 Task: Search one way flight ticket for 5 adults, 2 children, 1 infant in seat and 2 infants on lap in economy from San Diego: San Diego International Airport (lindbergh Field) to Evansville: Evansville Regional Airport on 5-3-2023. Number of bags: 2 carry on bags. Price is upto 106000. Outbound departure time preference is 19:00.
Action: Mouse moved to (421, 347)
Screenshot: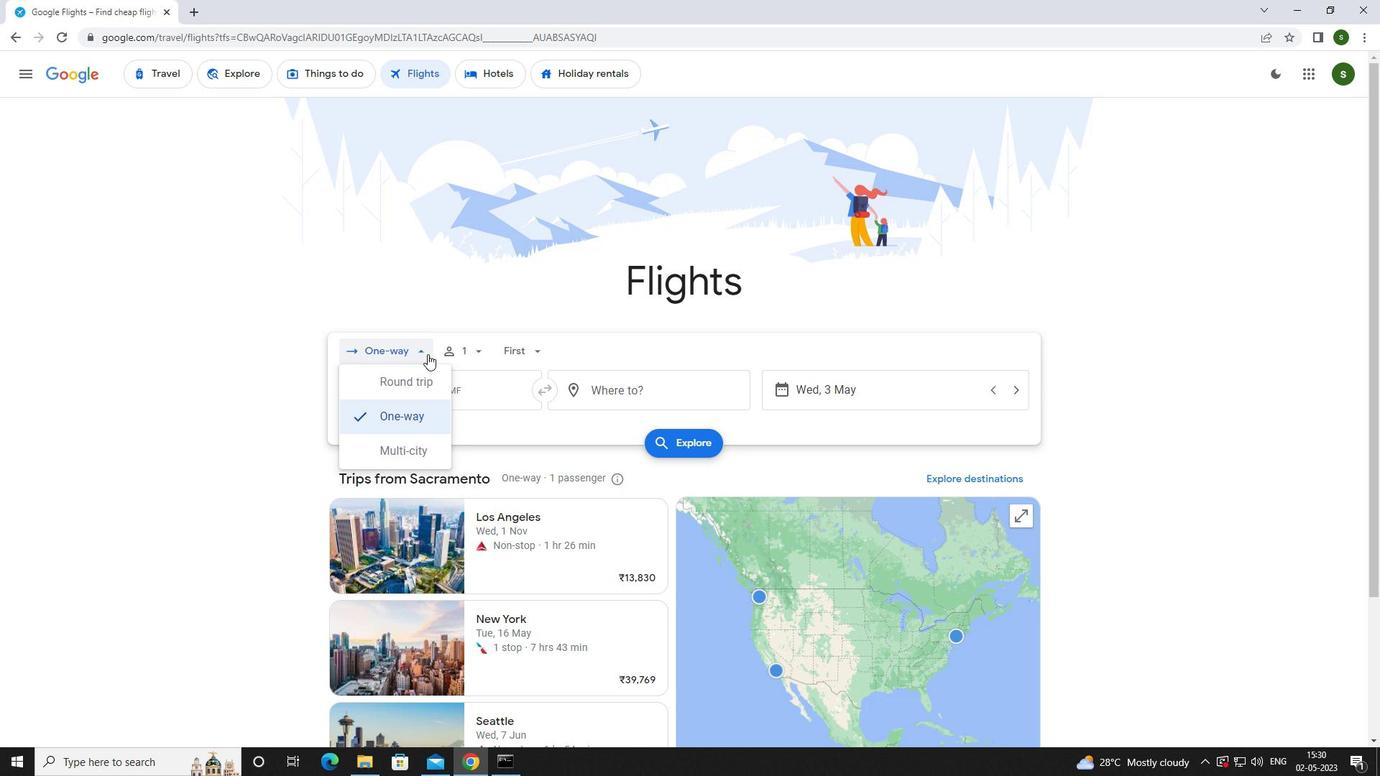 
Action: Mouse pressed left at (421, 347)
Screenshot: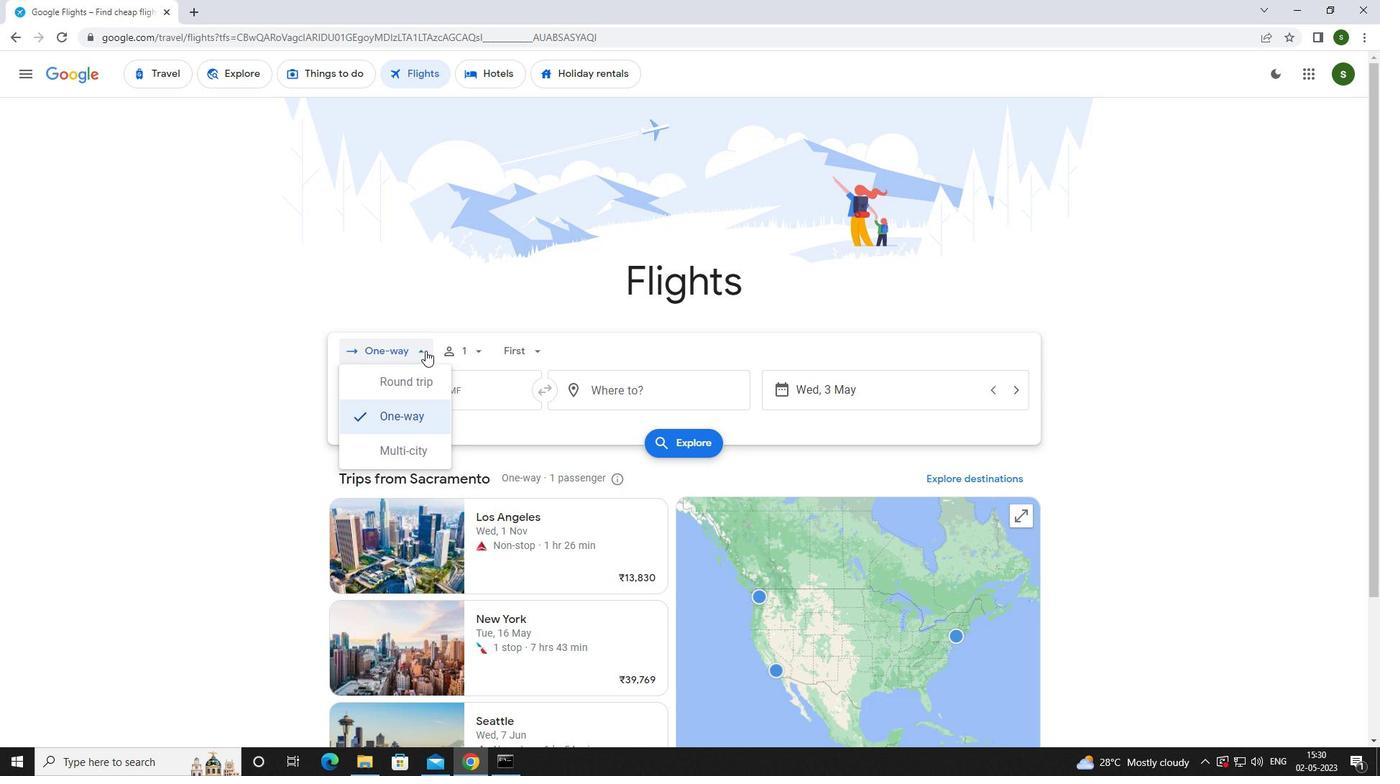 
Action: Mouse moved to (417, 348)
Screenshot: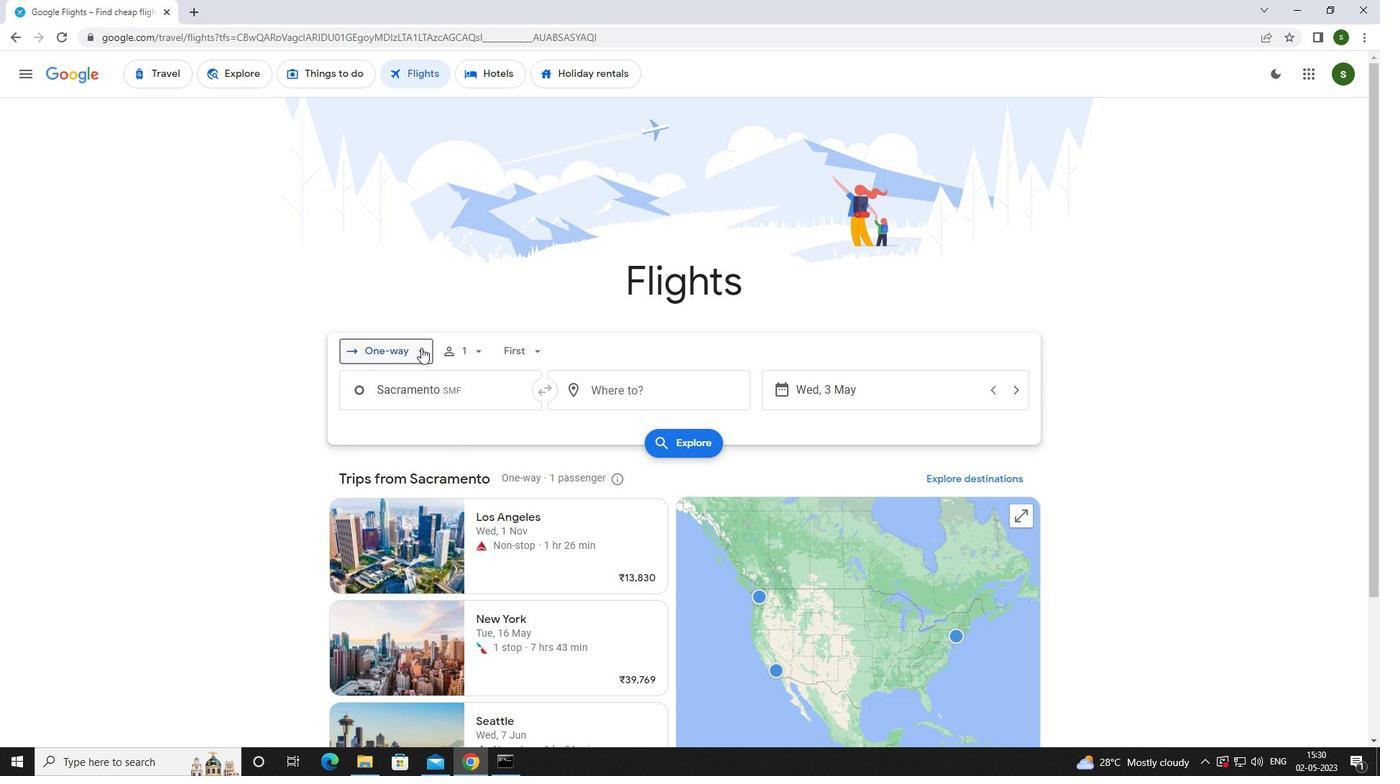 
Action: Mouse pressed left at (417, 348)
Screenshot: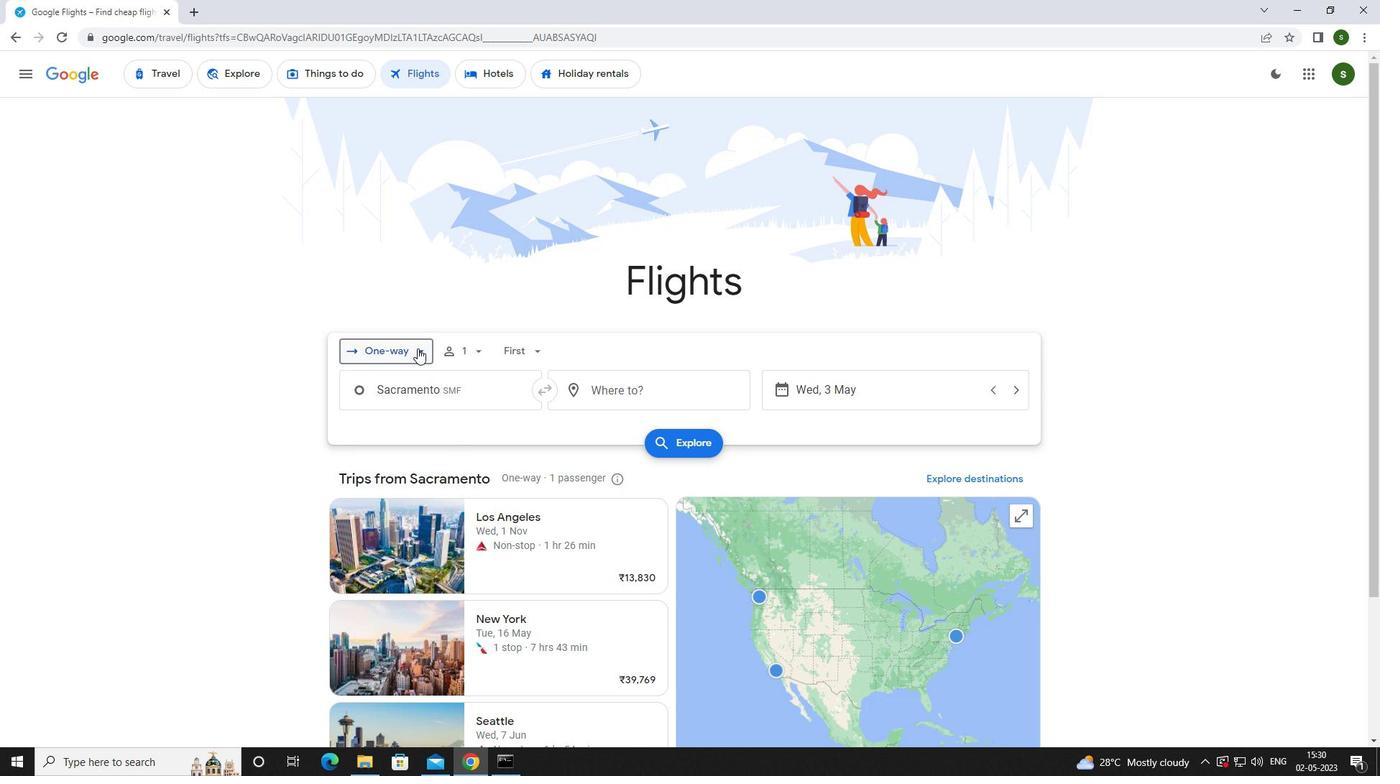
Action: Mouse moved to (409, 413)
Screenshot: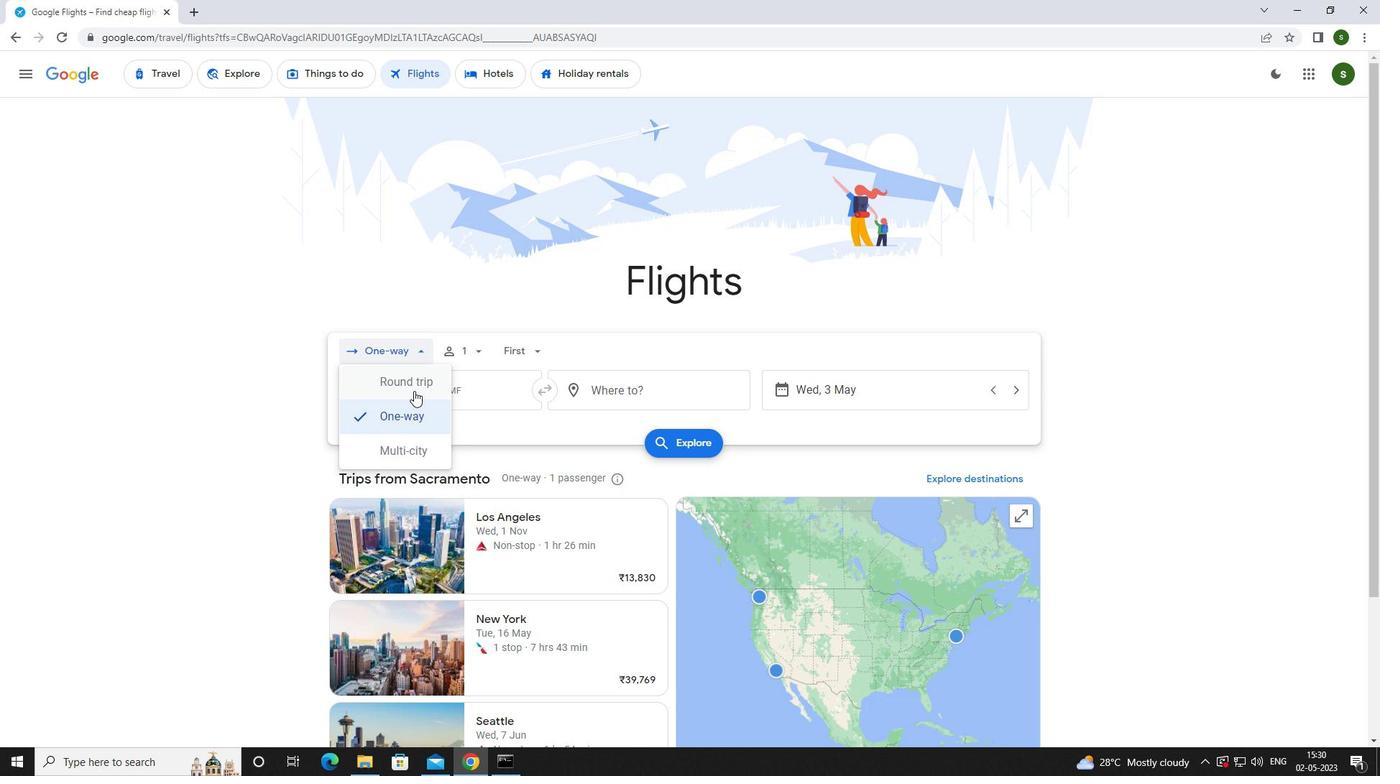 
Action: Mouse pressed left at (409, 413)
Screenshot: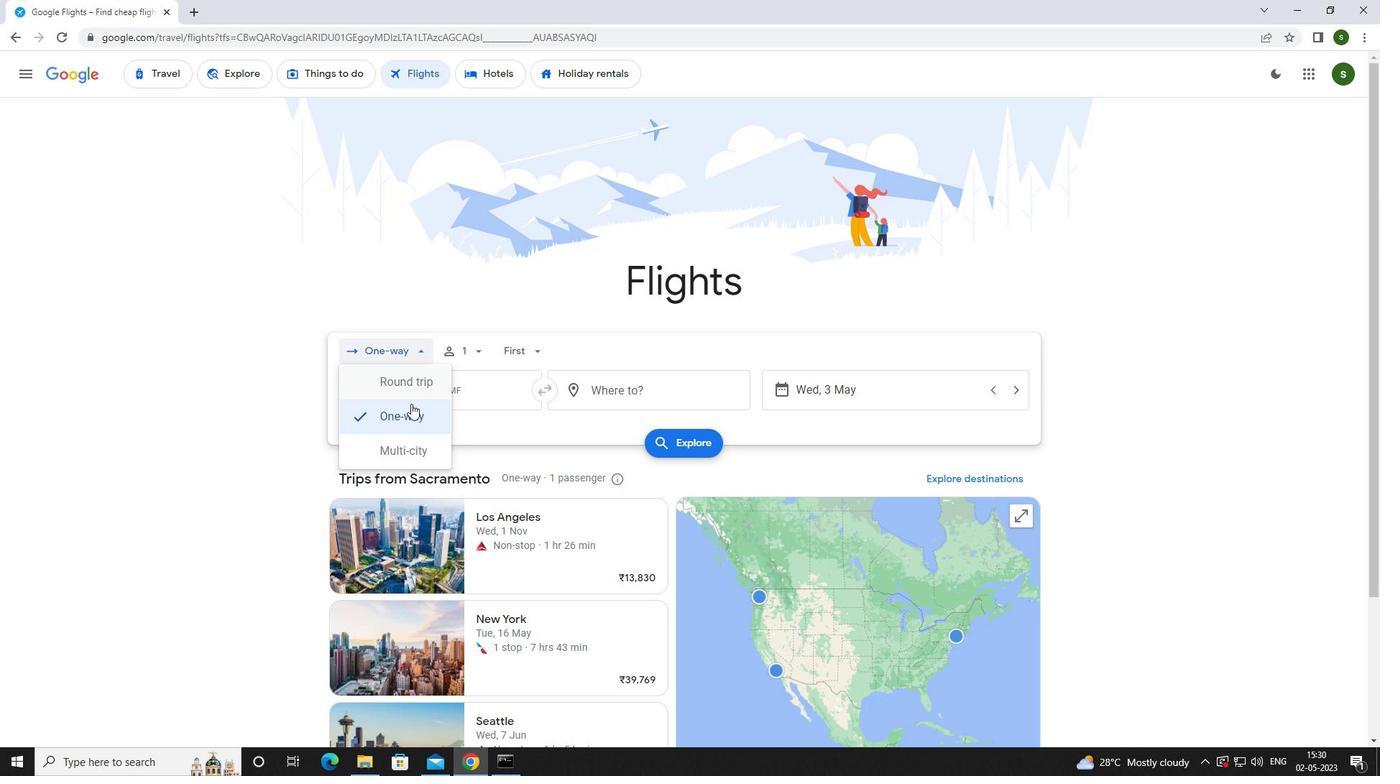 
Action: Mouse moved to (470, 349)
Screenshot: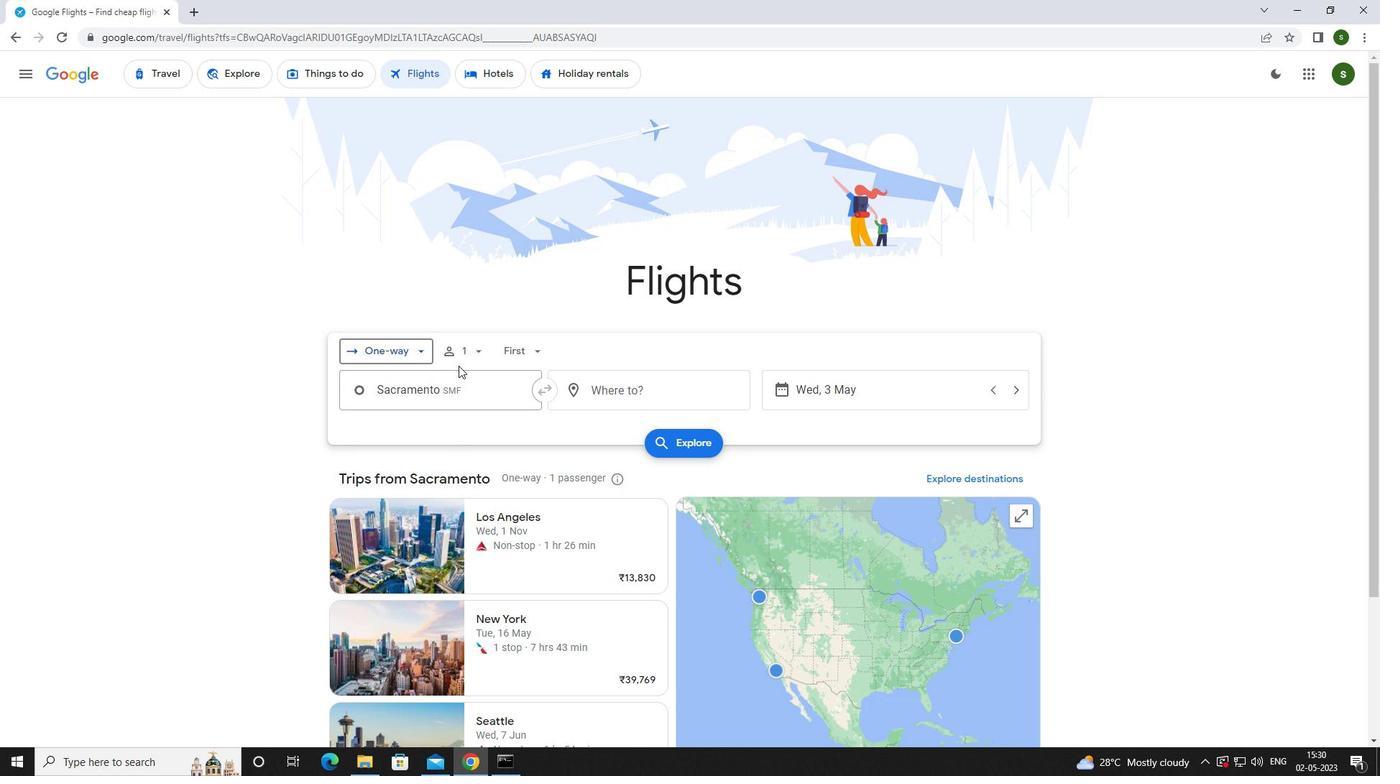 
Action: Mouse pressed left at (470, 349)
Screenshot: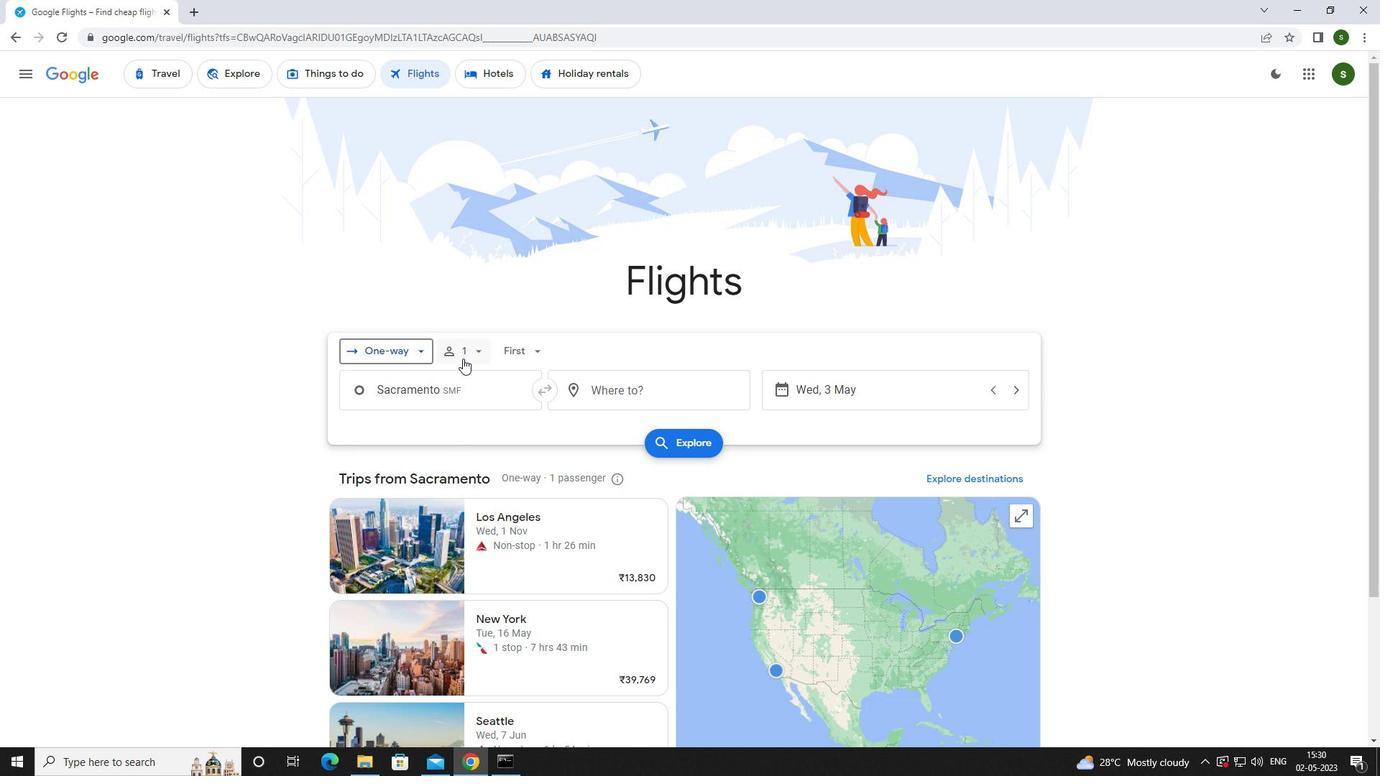 
Action: Mouse moved to (587, 388)
Screenshot: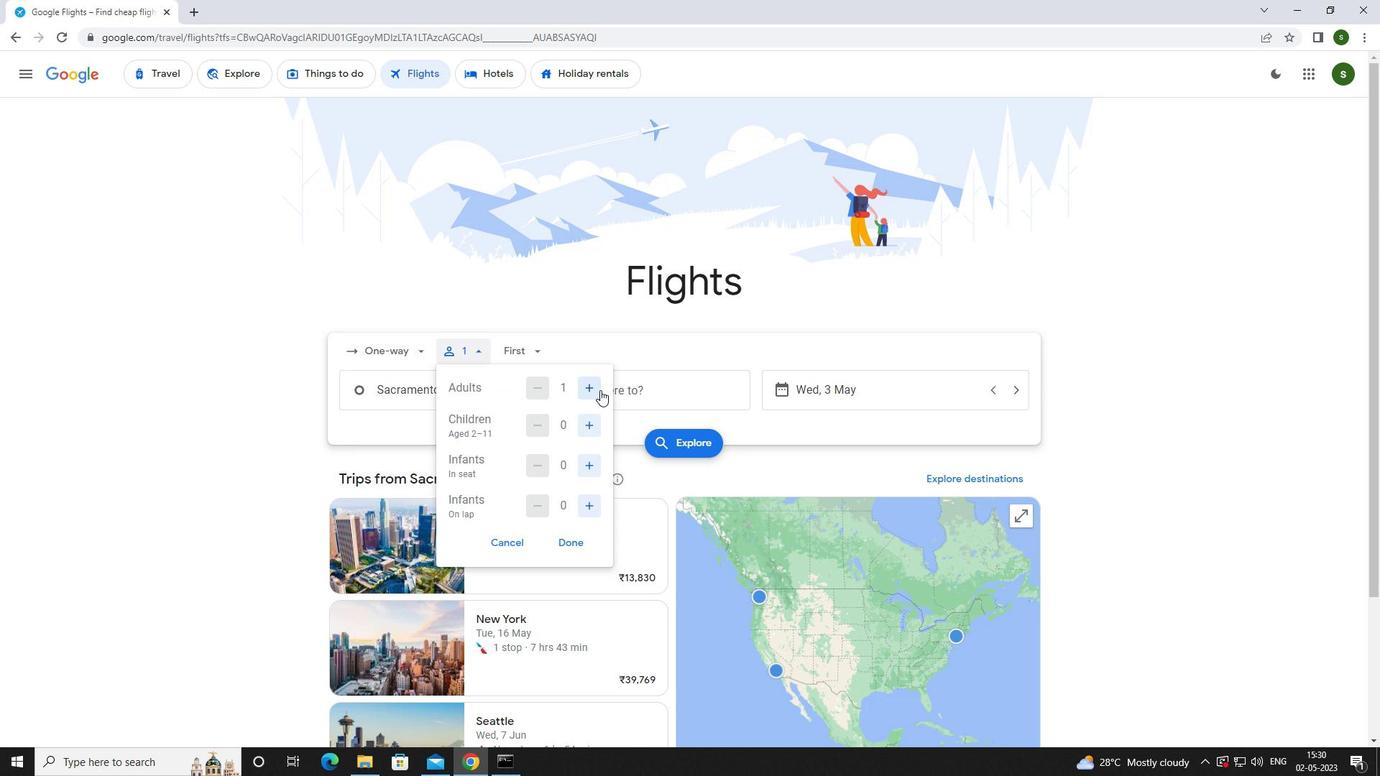 
Action: Mouse pressed left at (587, 388)
Screenshot: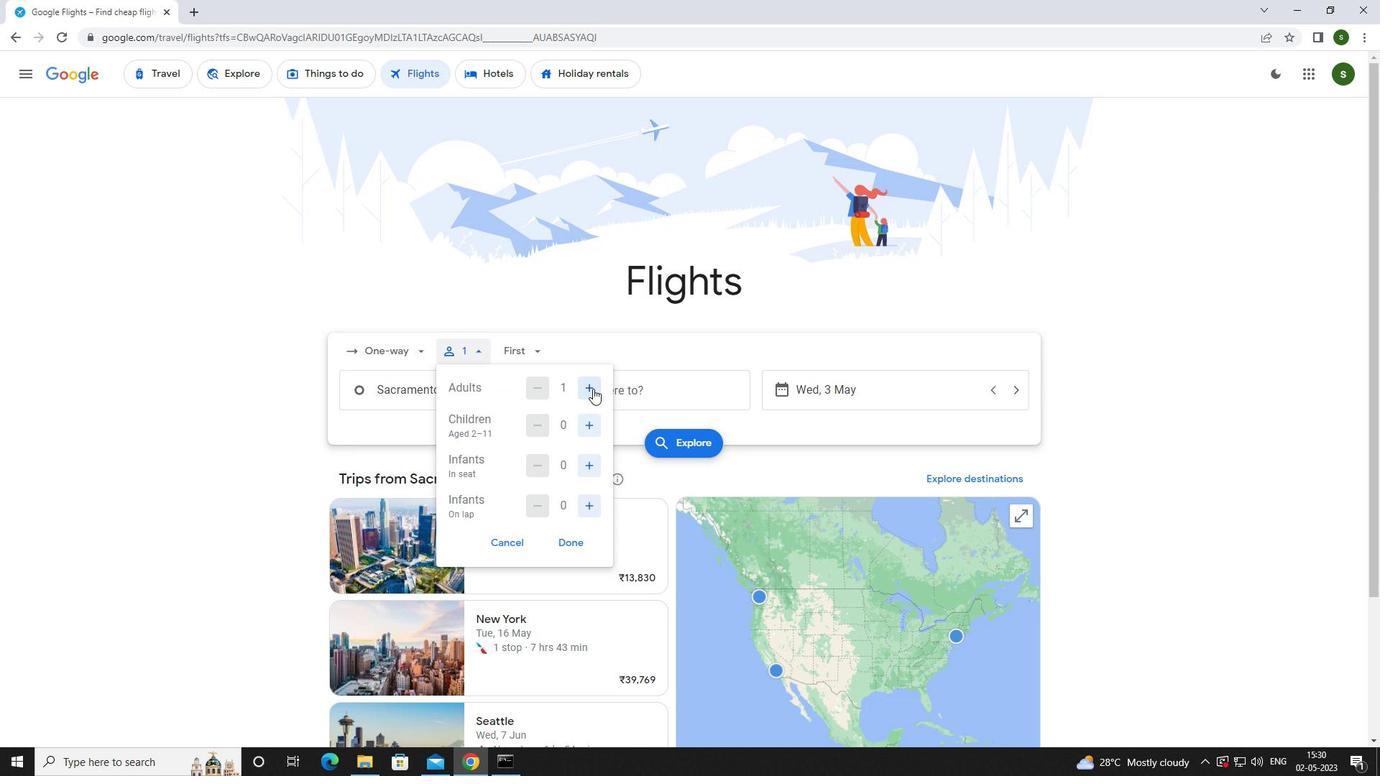 
Action: Mouse pressed left at (587, 388)
Screenshot: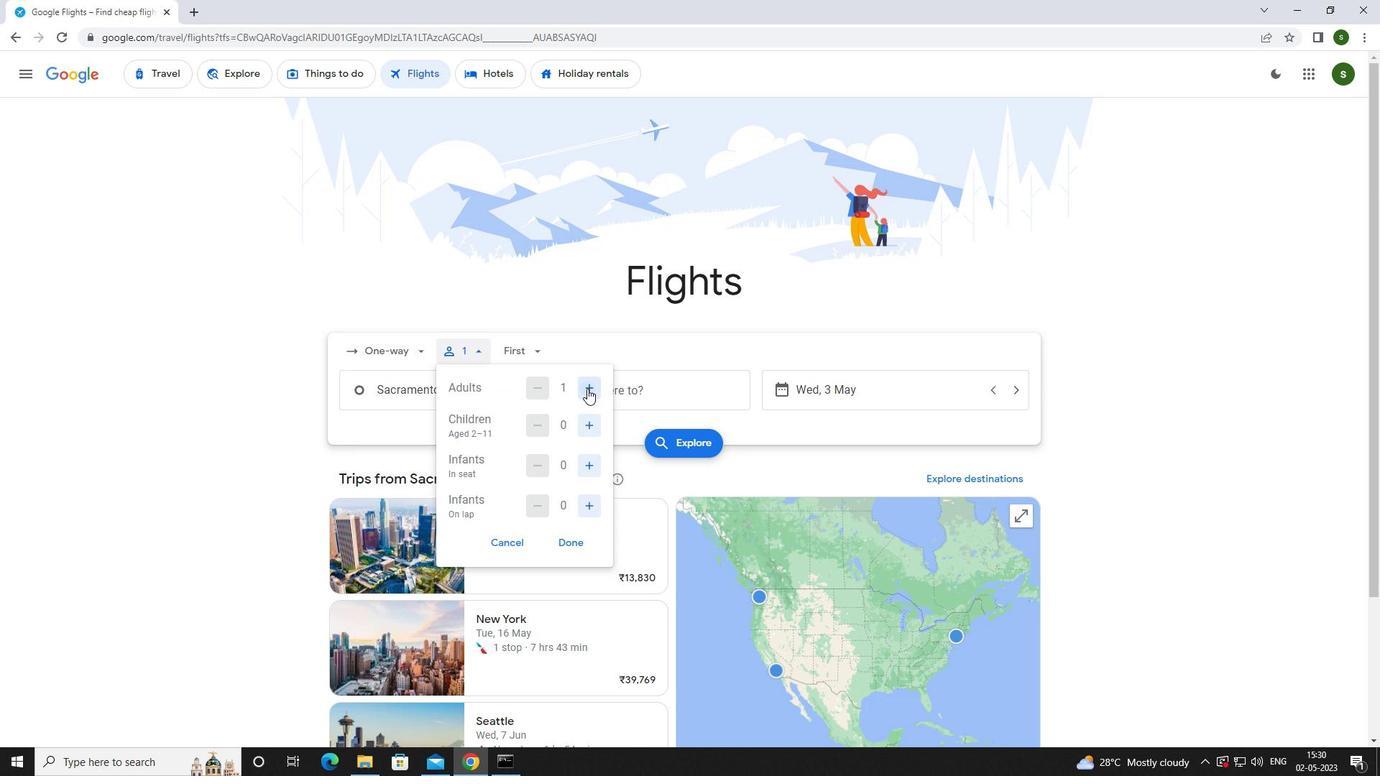 
Action: Mouse pressed left at (587, 388)
Screenshot: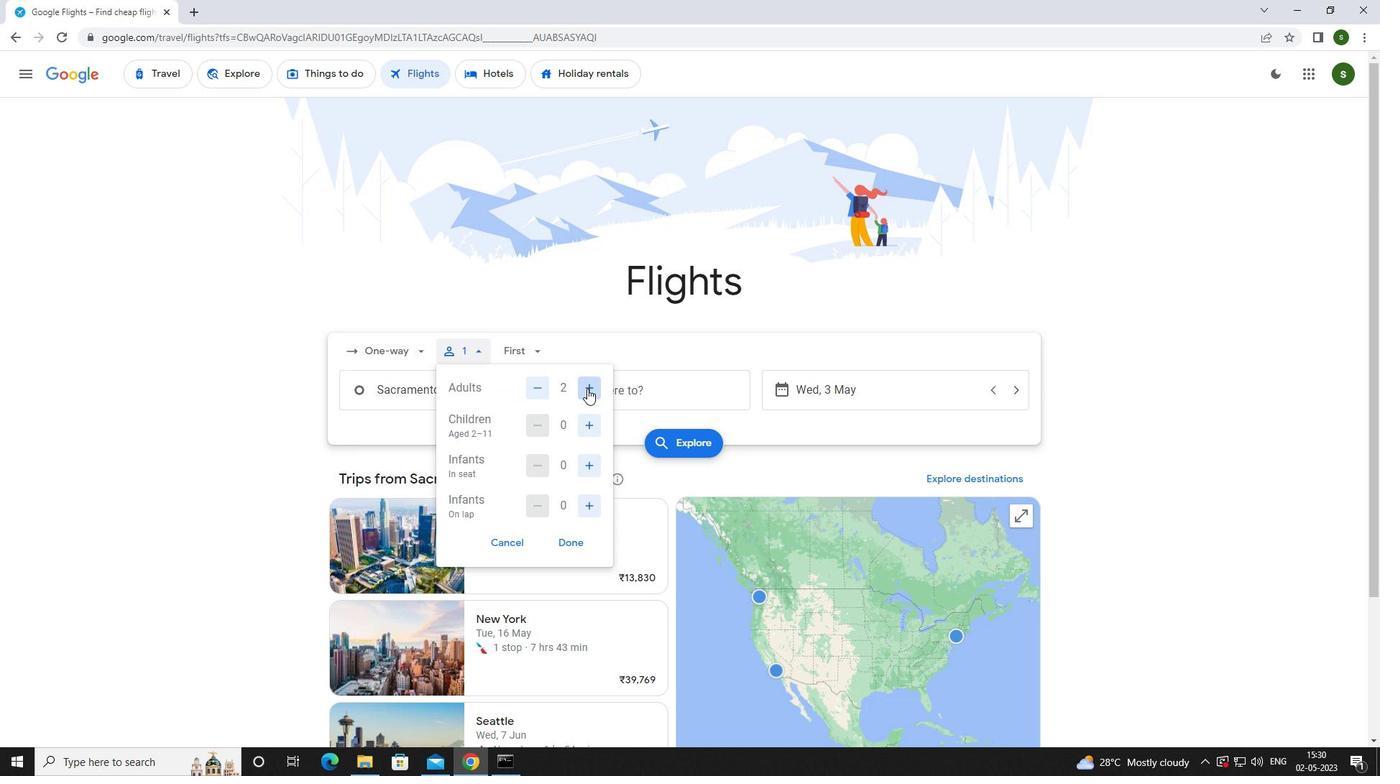 
Action: Mouse pressed left at (587, 388)
Screenshot: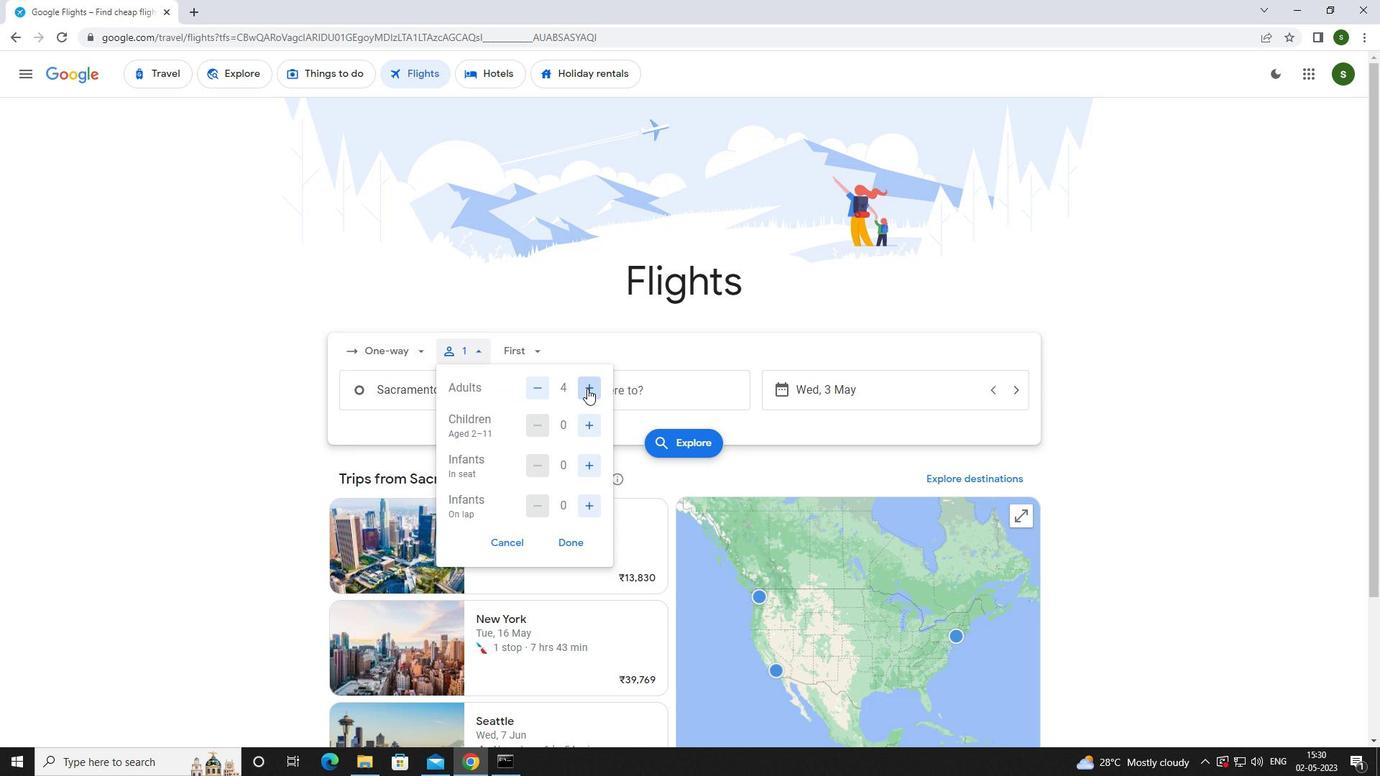 
Action: Mouse moved to (593, 426)
Screenshot: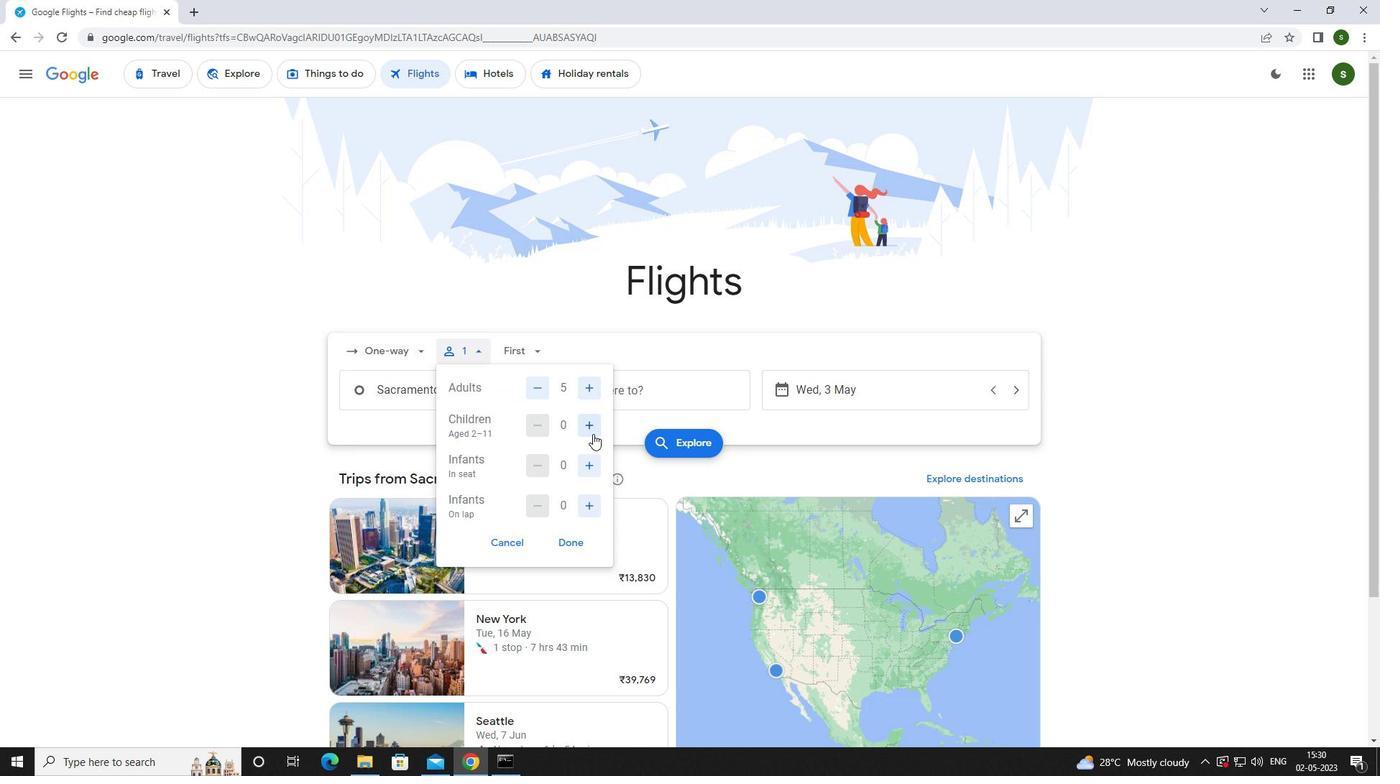 
Action: Mouse pressed left at (593, 426)
Screenshot: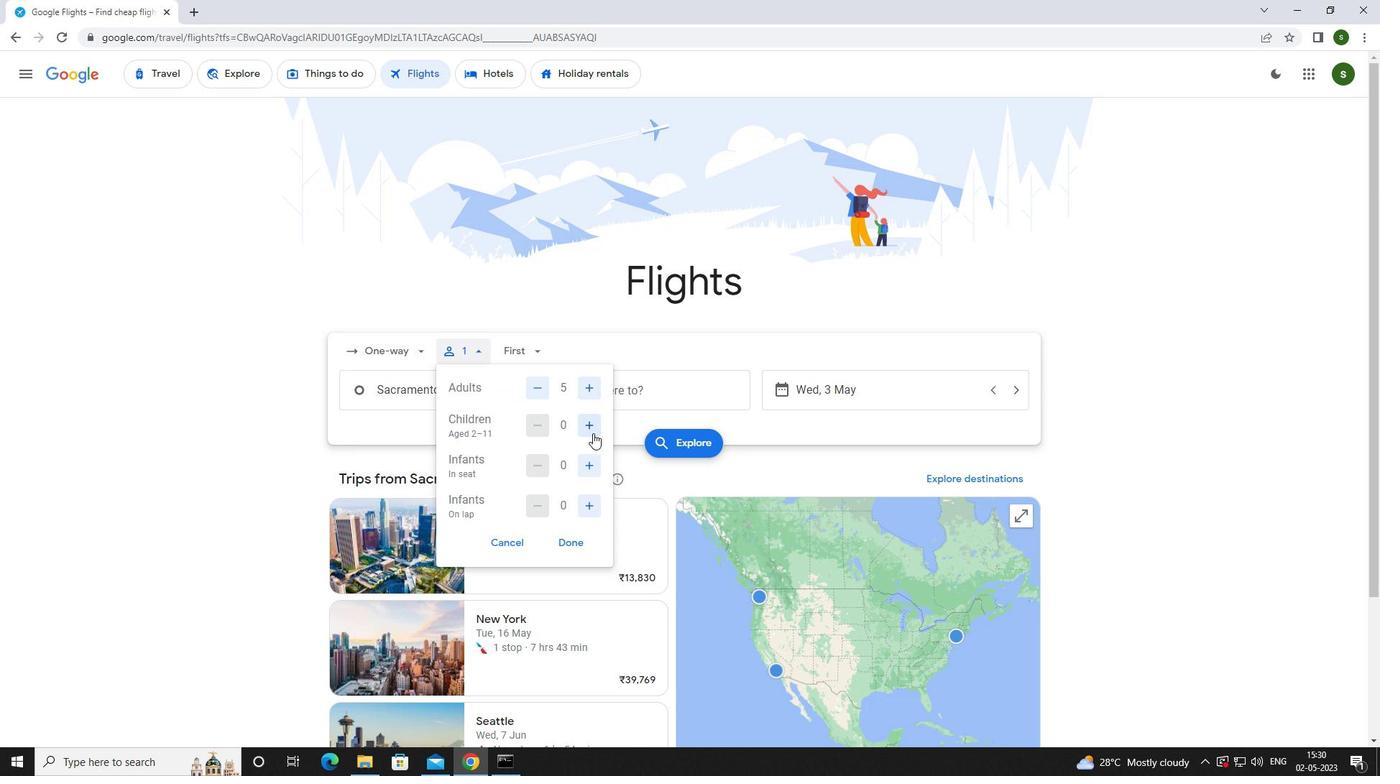 
Action: Mouse pressed left at (593, 426)
Screenshot: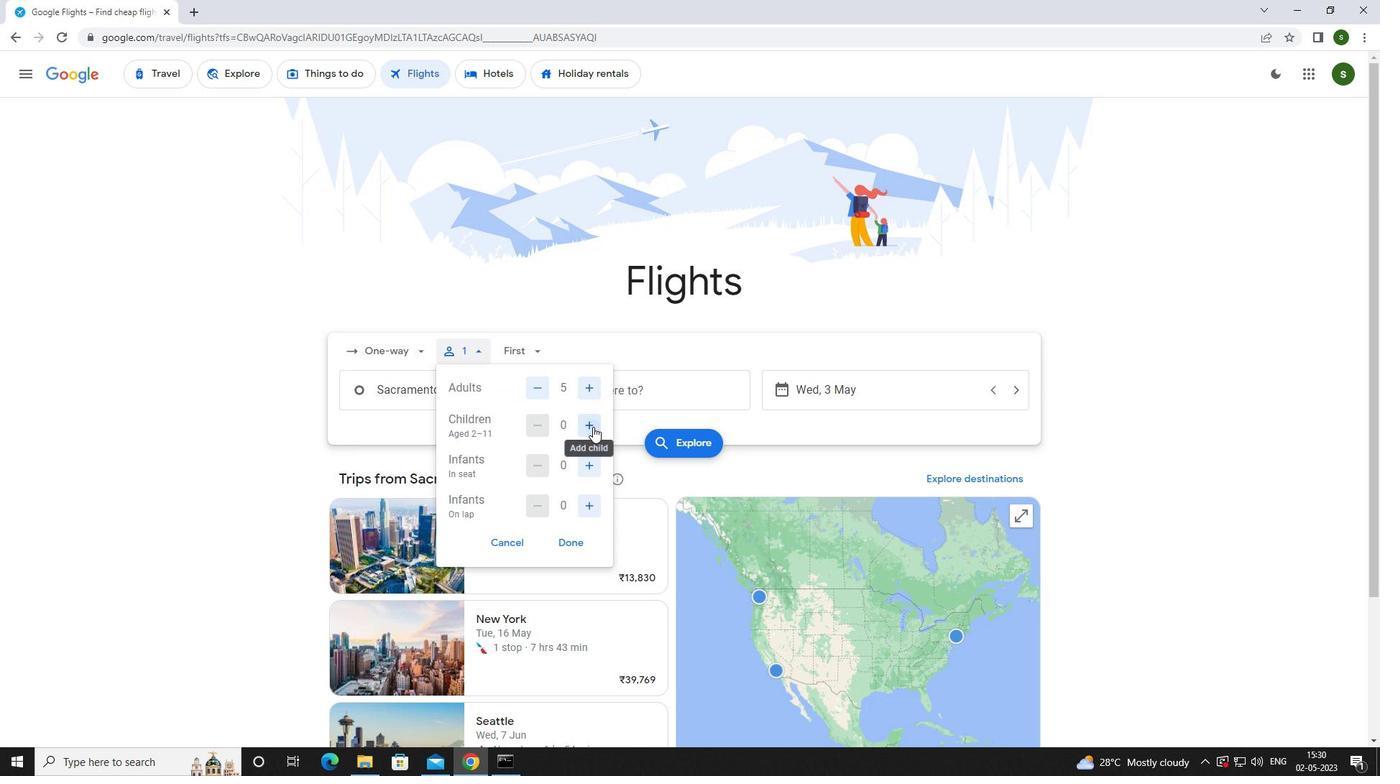 
Action: Mouse moved to (586, 457)
Screenshot: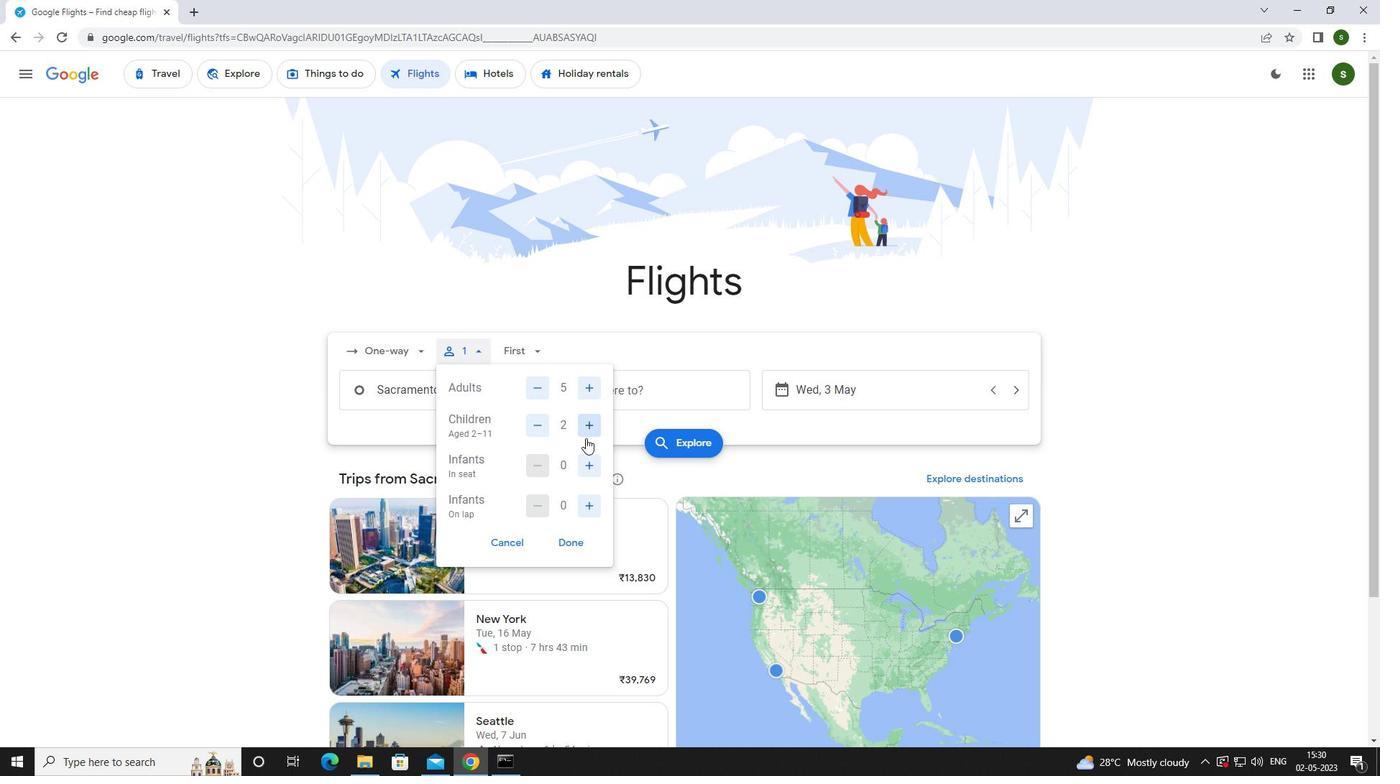 
Action: Mouse pressed left at (586, 457)
Screenshot: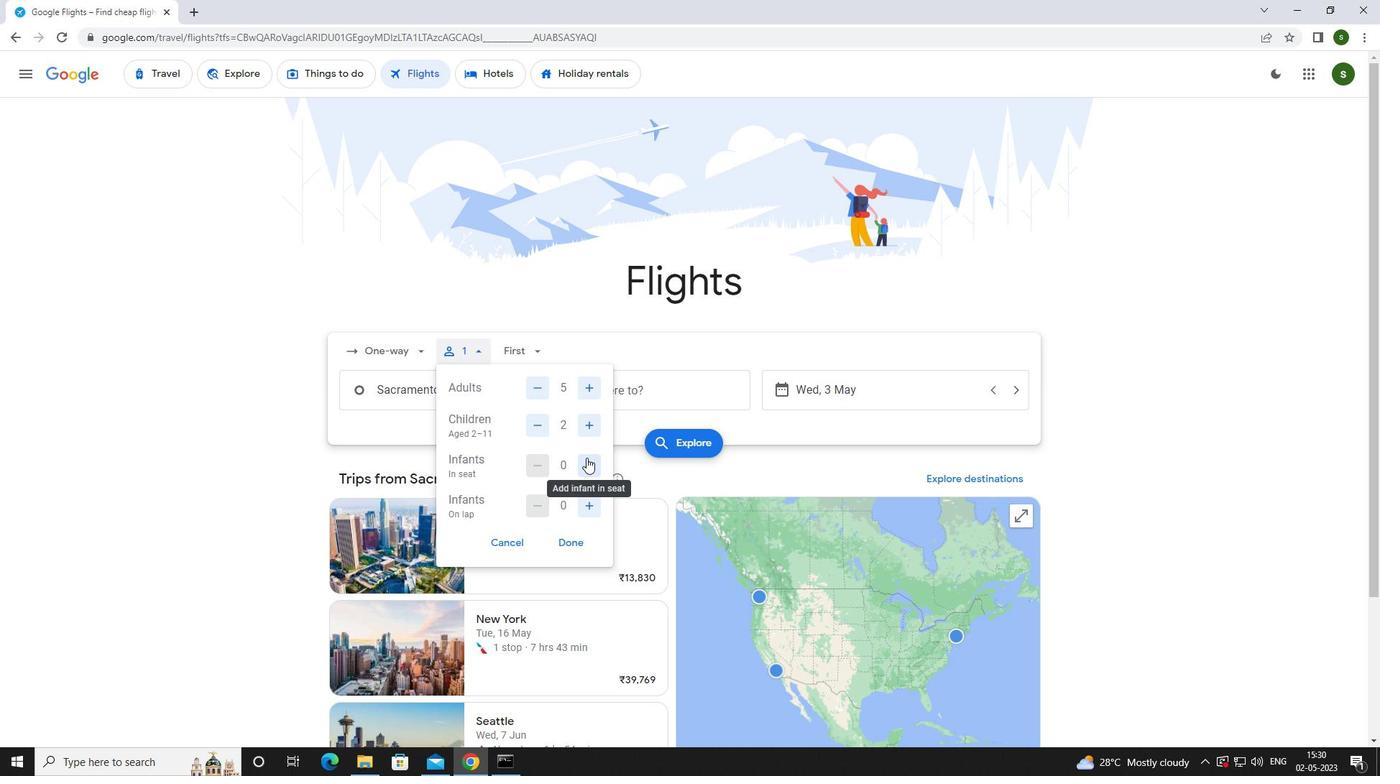 
Action: Mouse moved to (598, 499)
Screenshot: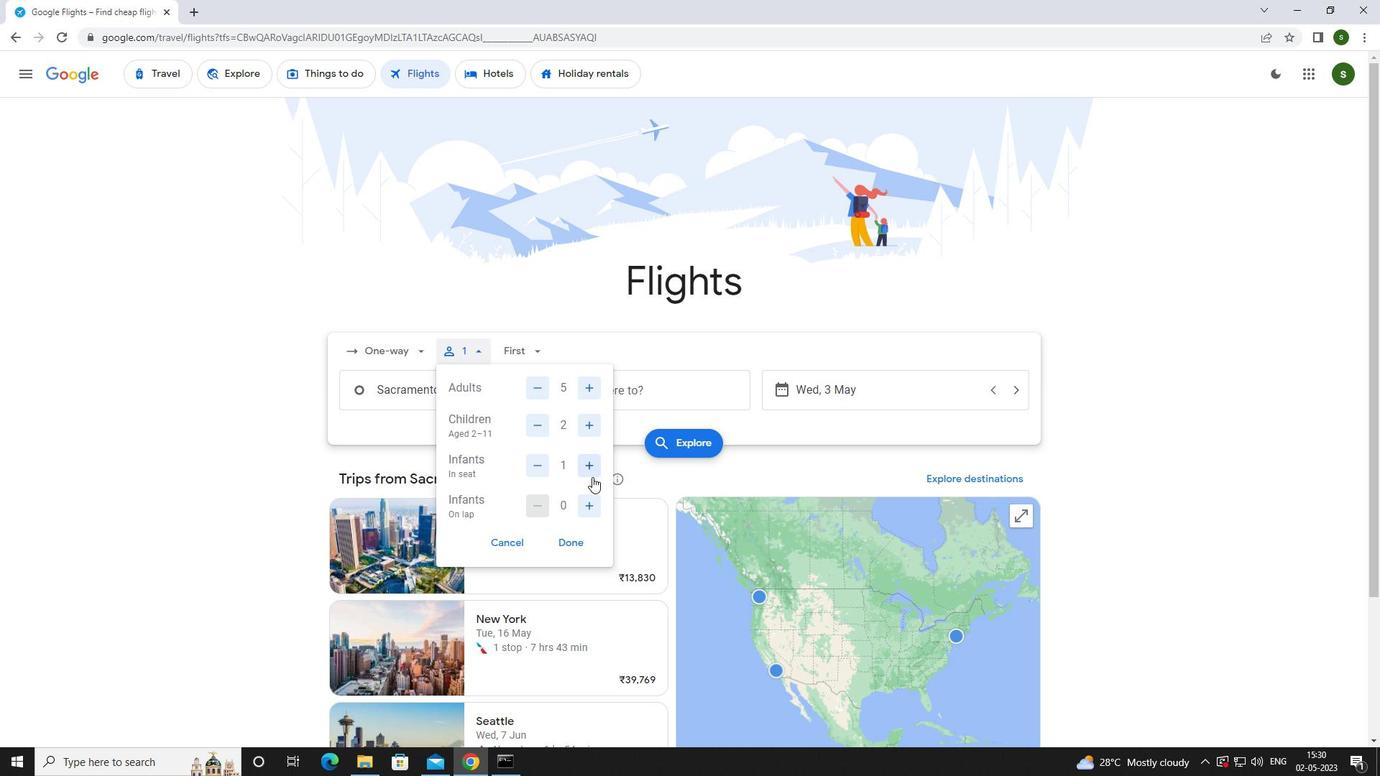 
Action: Mouse pressed left at (598, 499)
Screenshot: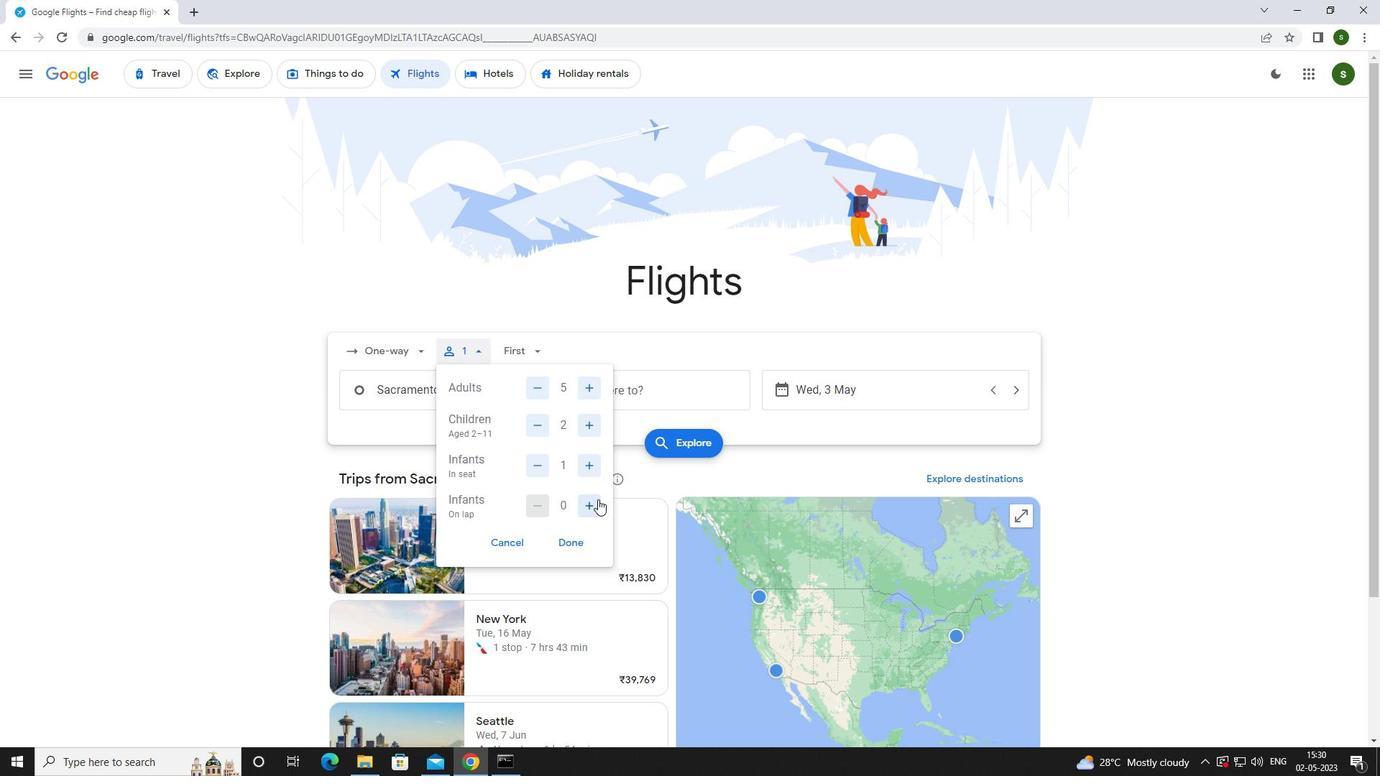 
Action: Mouse moved to (531, 355)
Screenshot: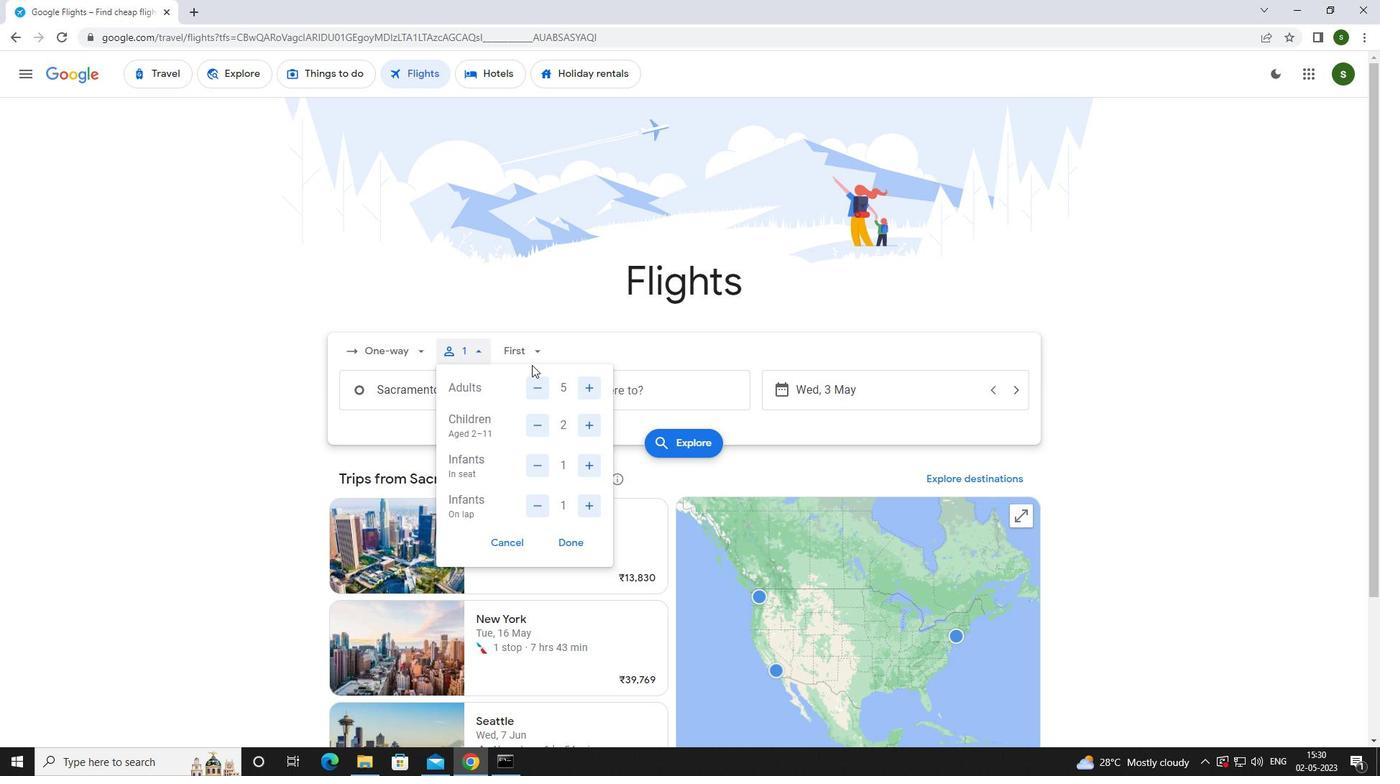
Action: Mouse pressed left at (531, 355)
Screenshot: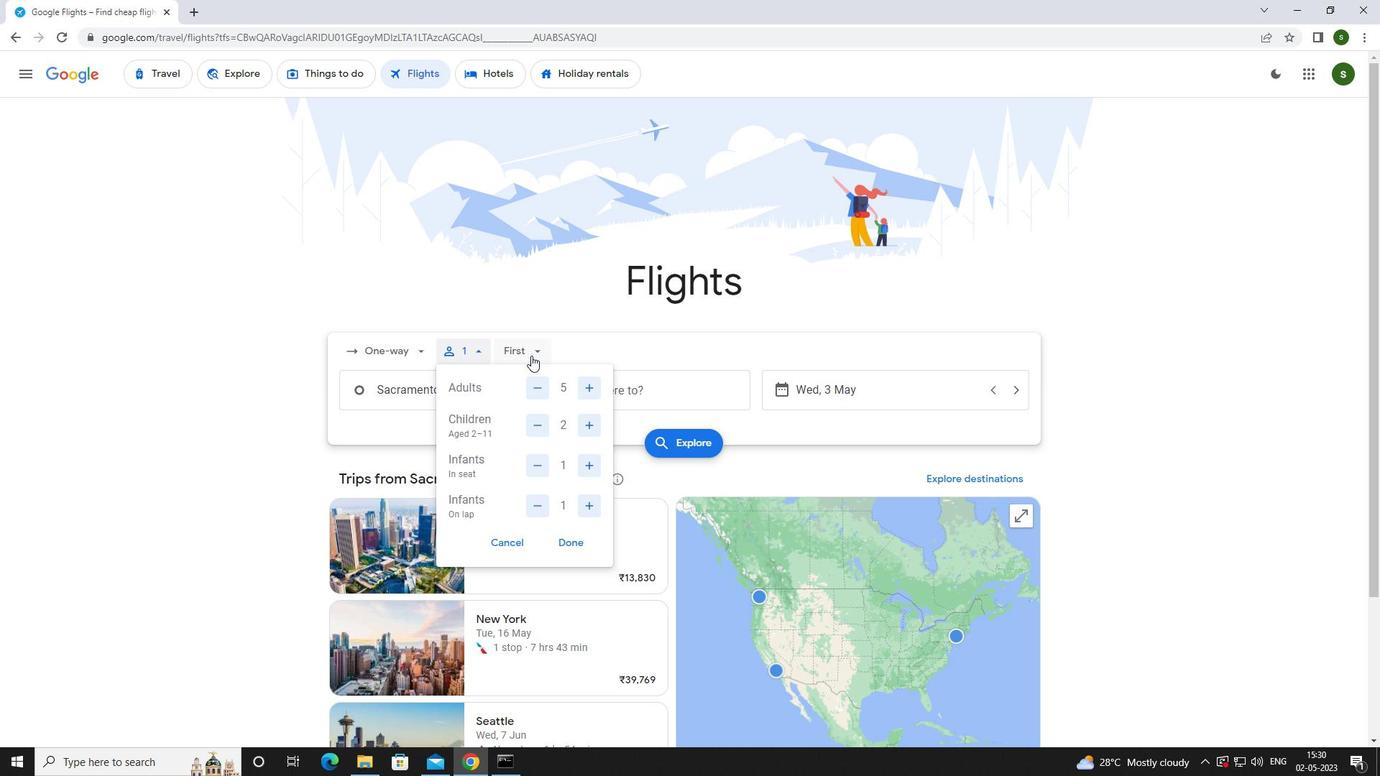 
Action: Mouse moved to (541, 377)
Screenshot: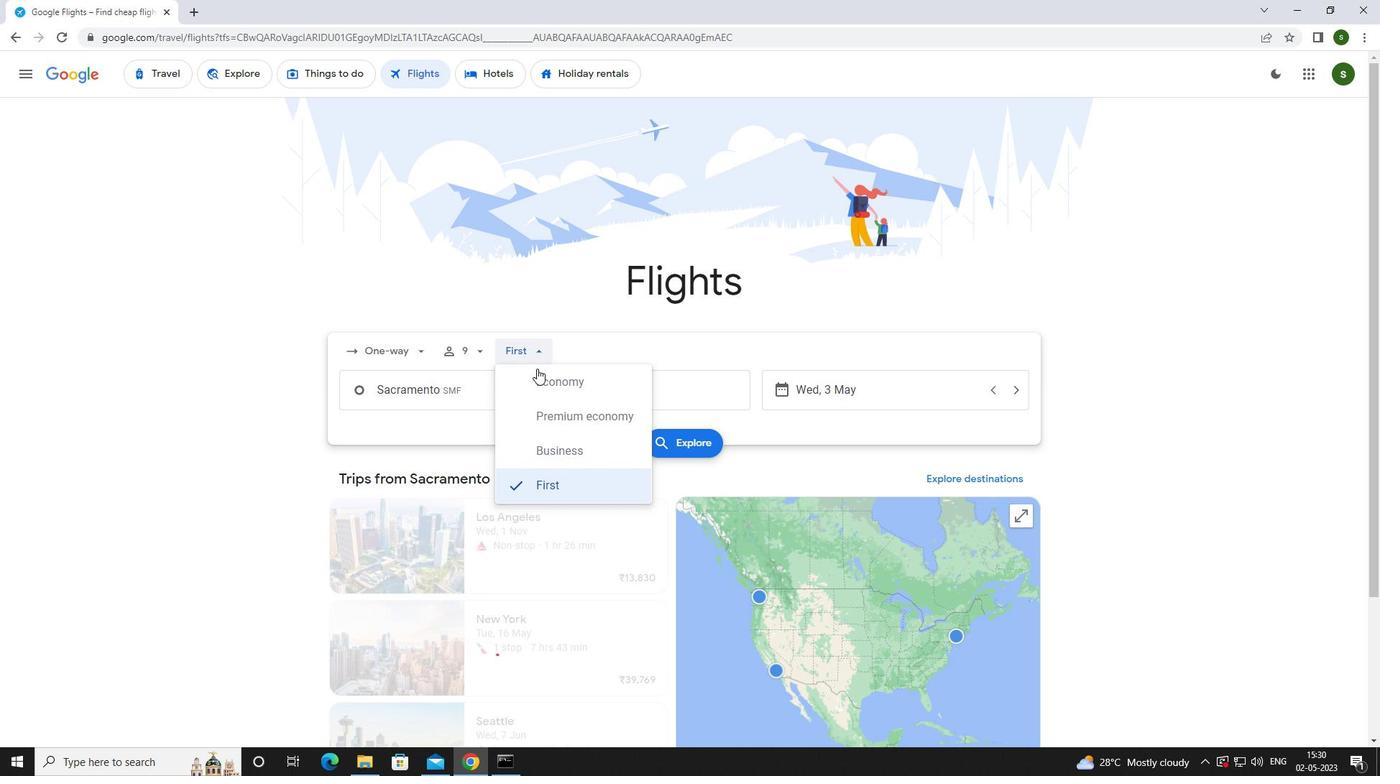 
Action: Mouse pressed left at (541, 377)
Screenshot: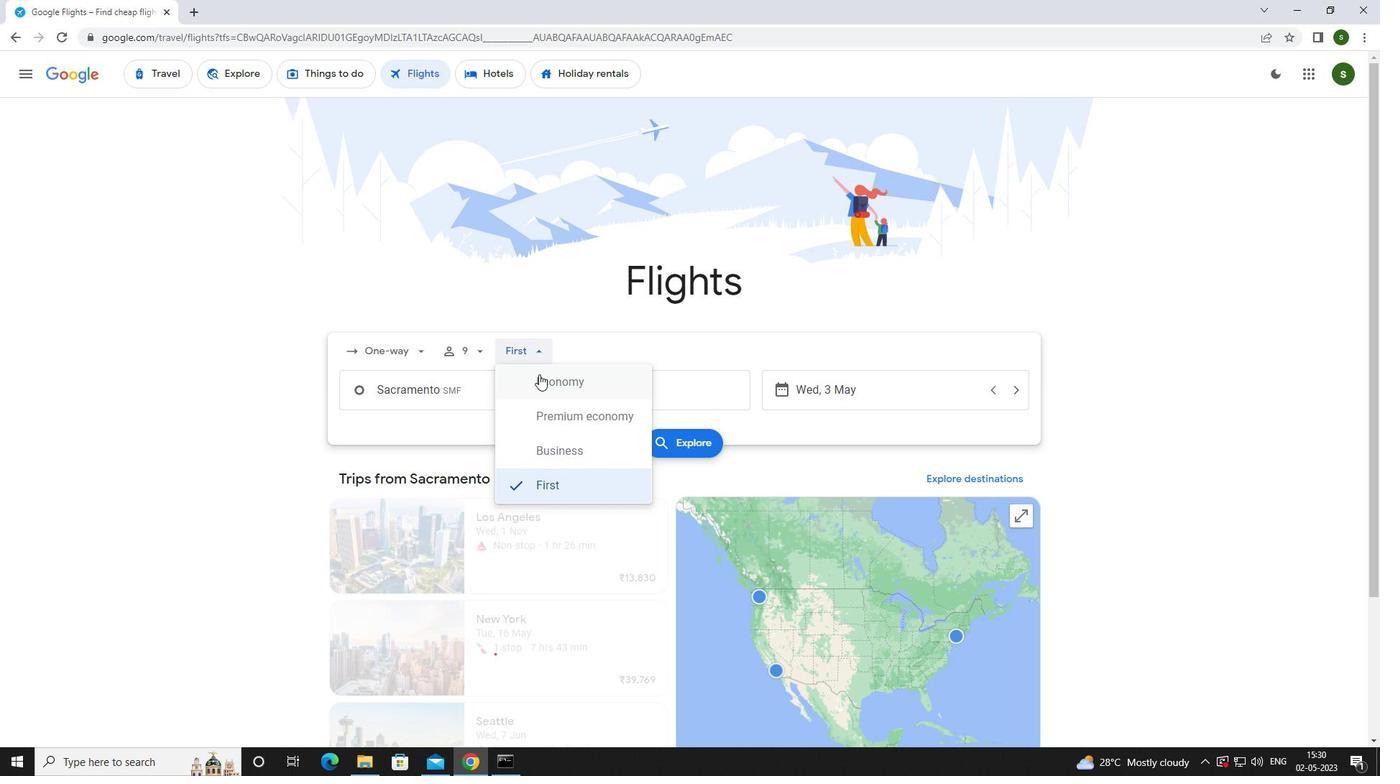 
Action: Mouse moved to (483, 386)
Screenshot: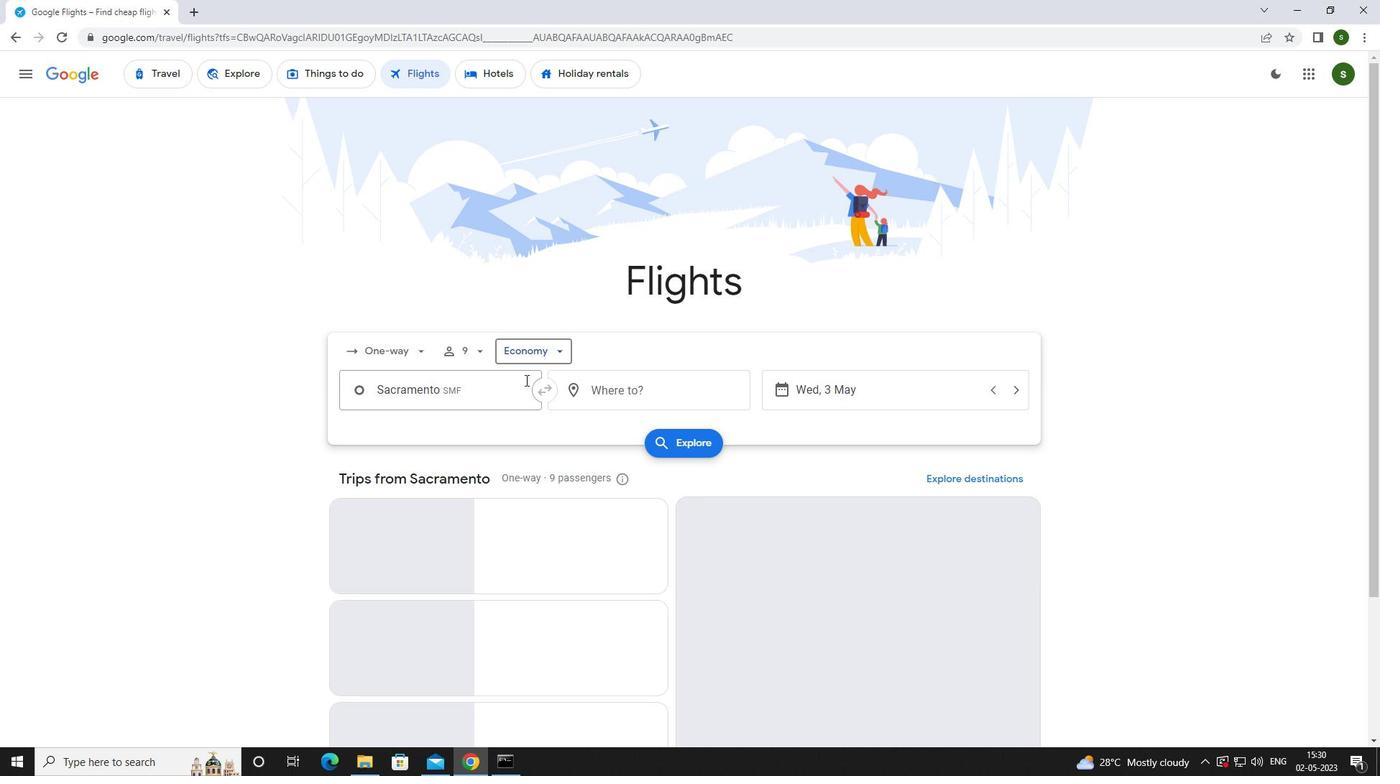
Action: Mouse pressed left at (483, 386)
Screenshot: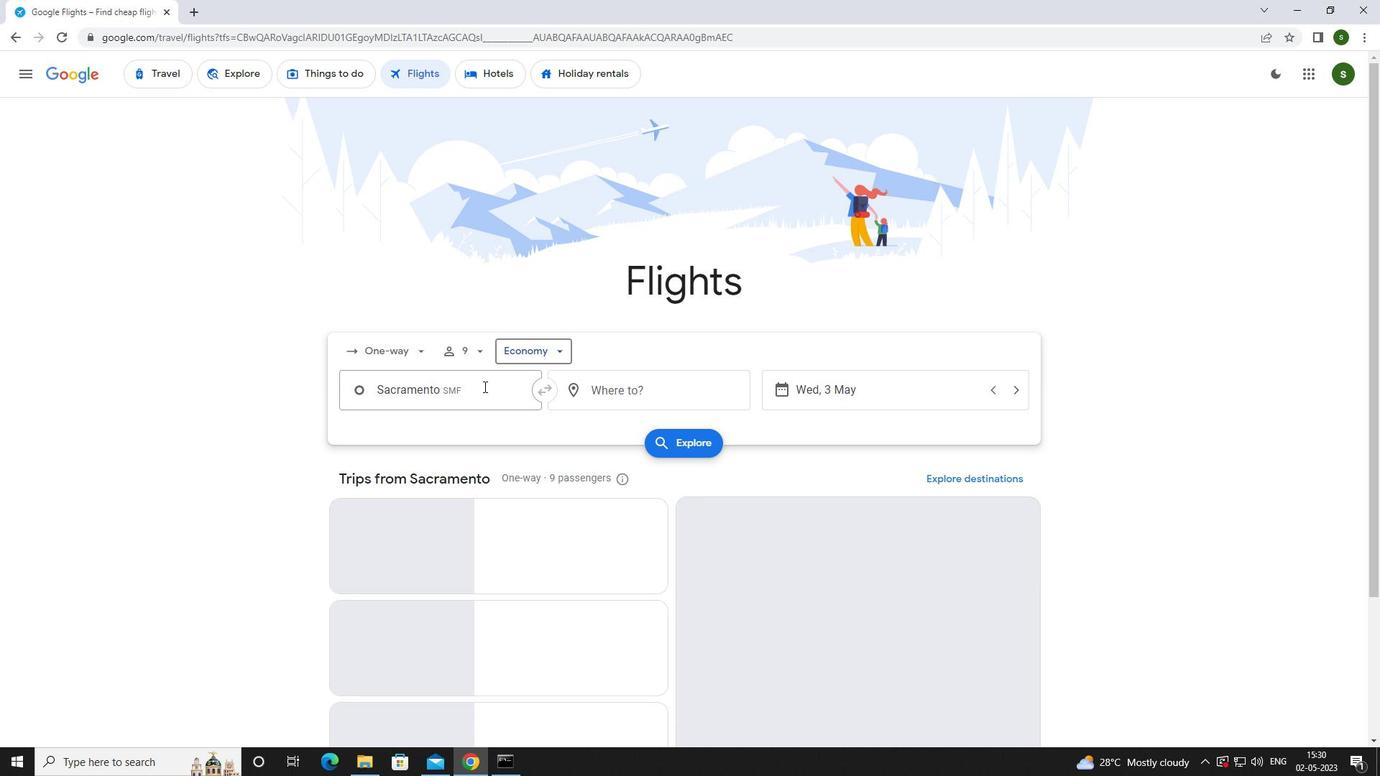 
Action: Mouse moved to (488, 393)
Screenshot: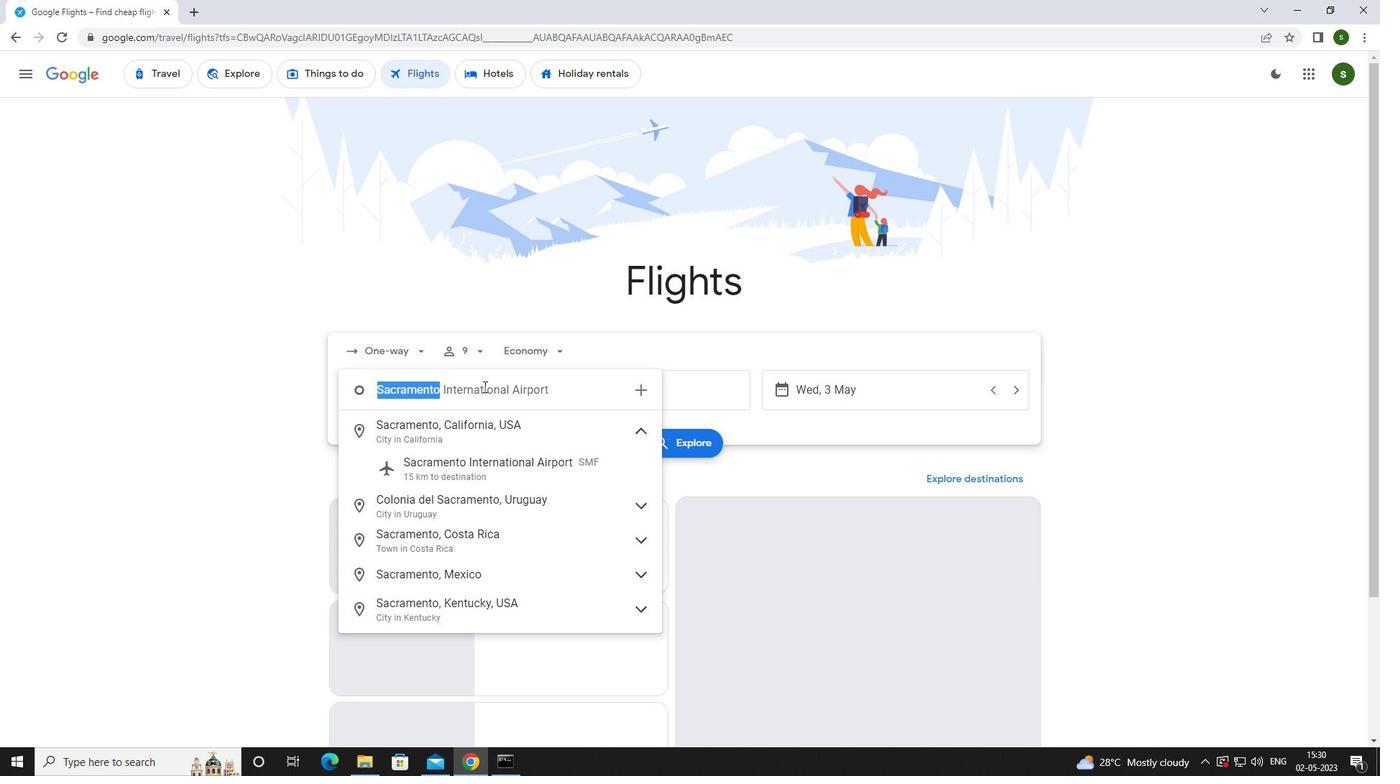 
Action: Key pressed <Key.caps_lock>s<Key.caps_lock>An<Key.space><Key.caps_lock>d<Key.caps_lock>iego
Screenshot: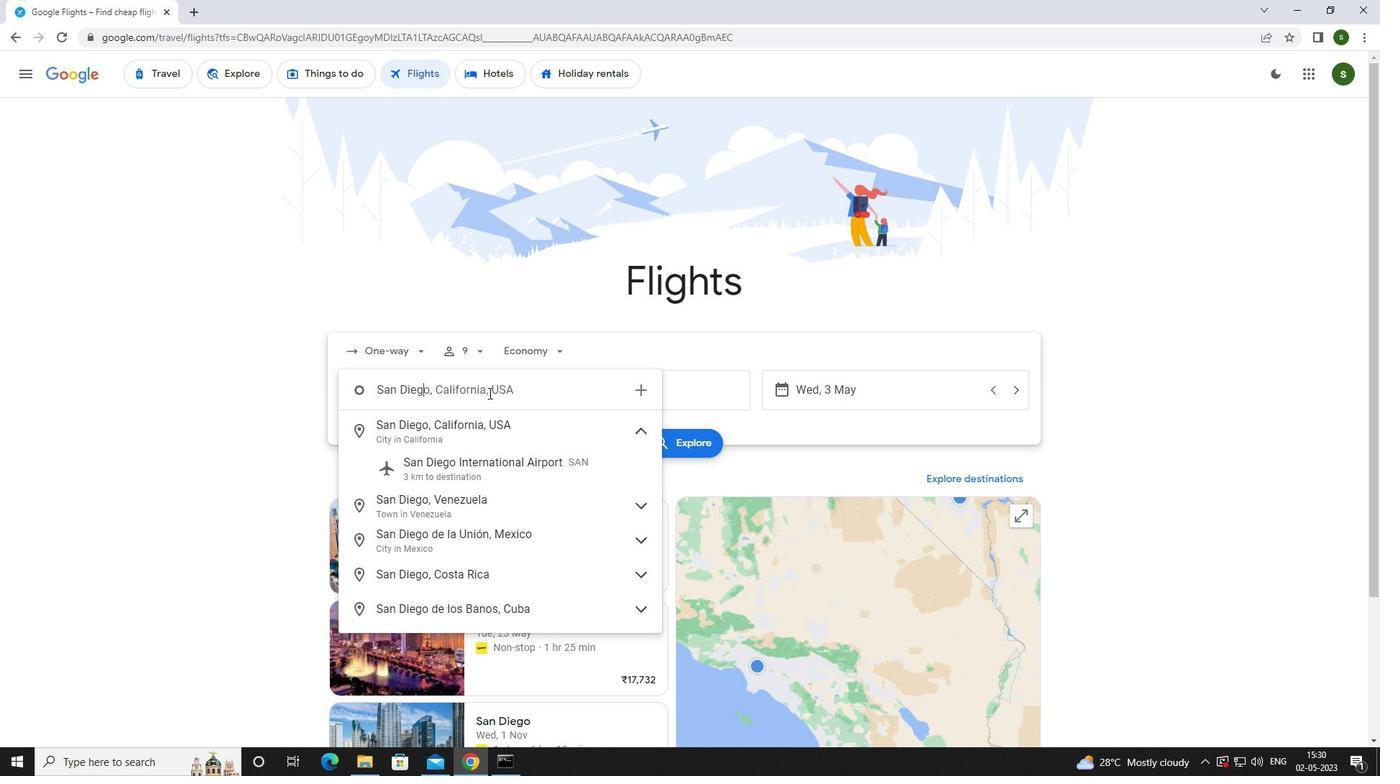 
Action: Mouse moved to (491, 464)
Screenshot: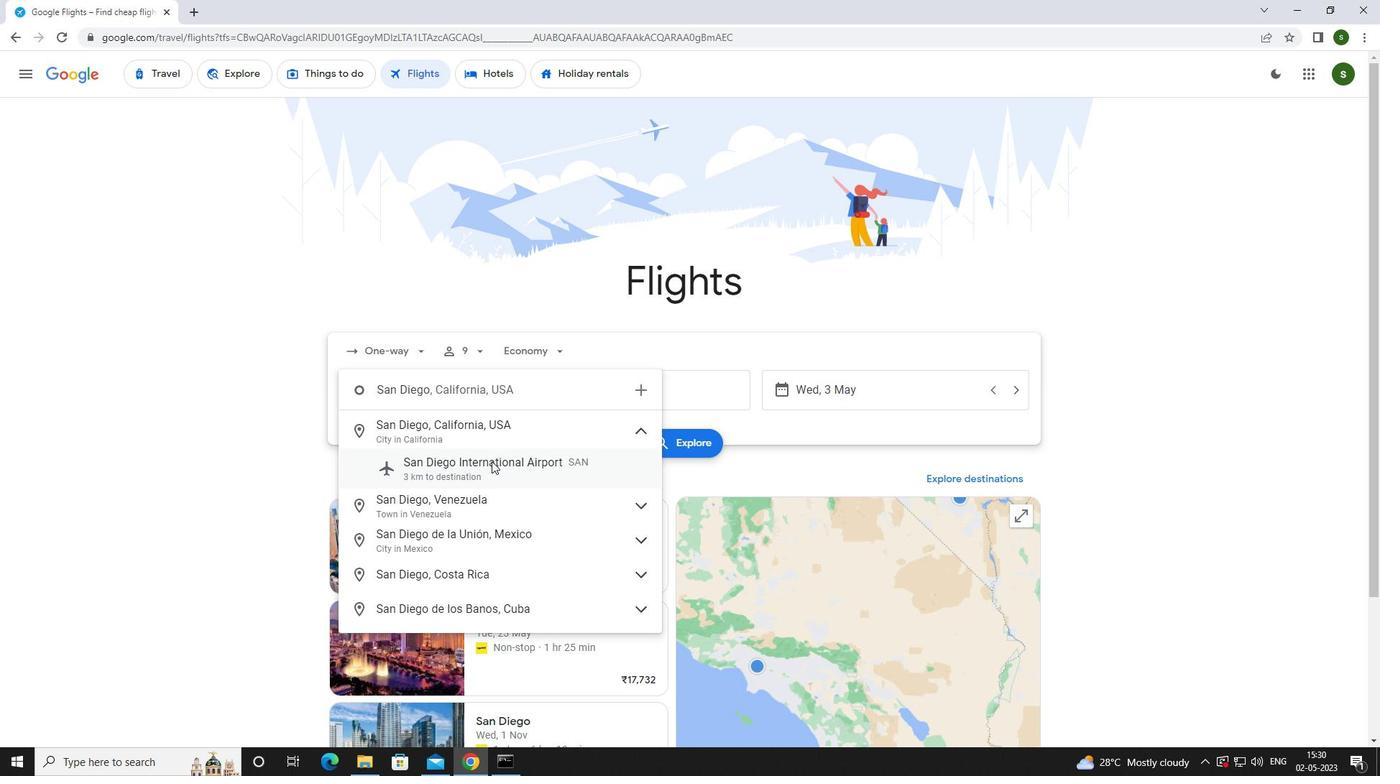 
Action: Mouse pressed left at (491, 464)
Screenshot: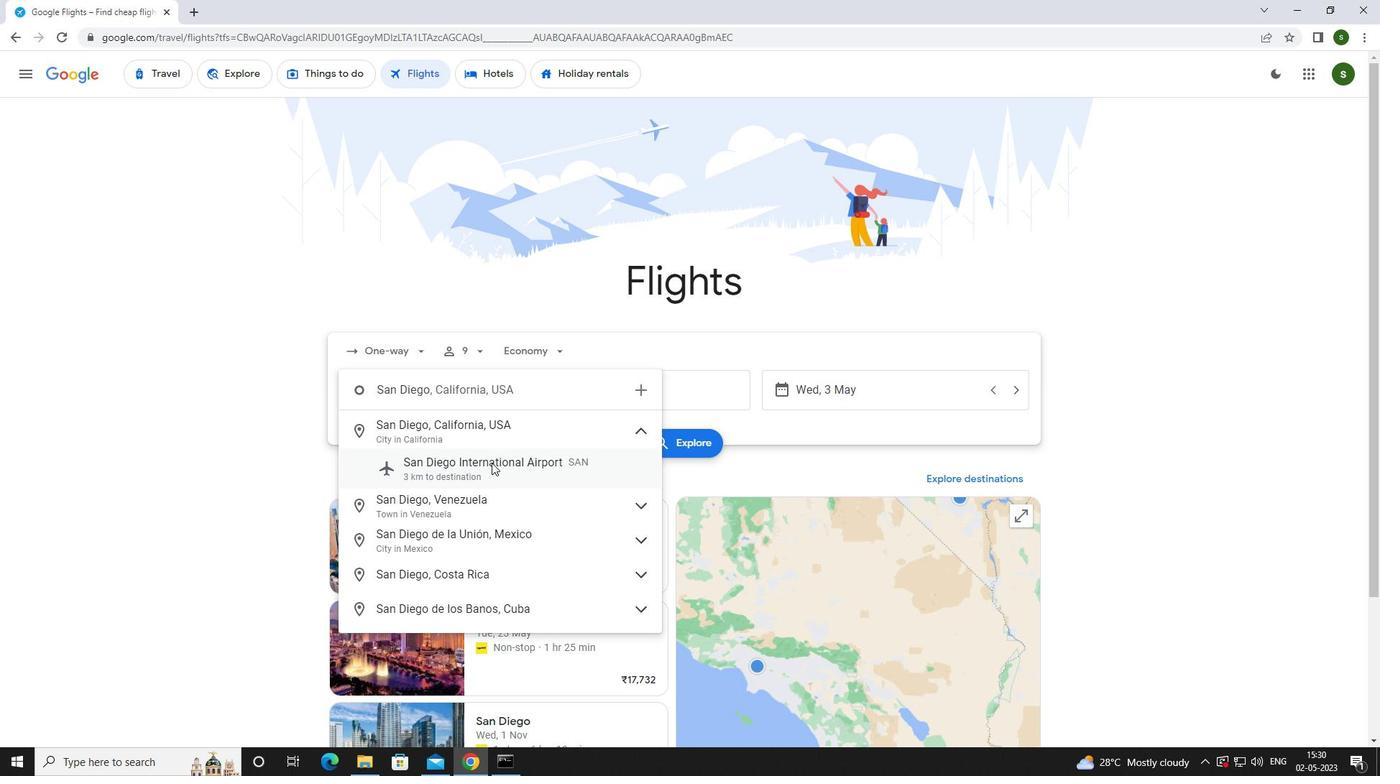 
Action: Mouse moved to (664, 396)
Screenshot: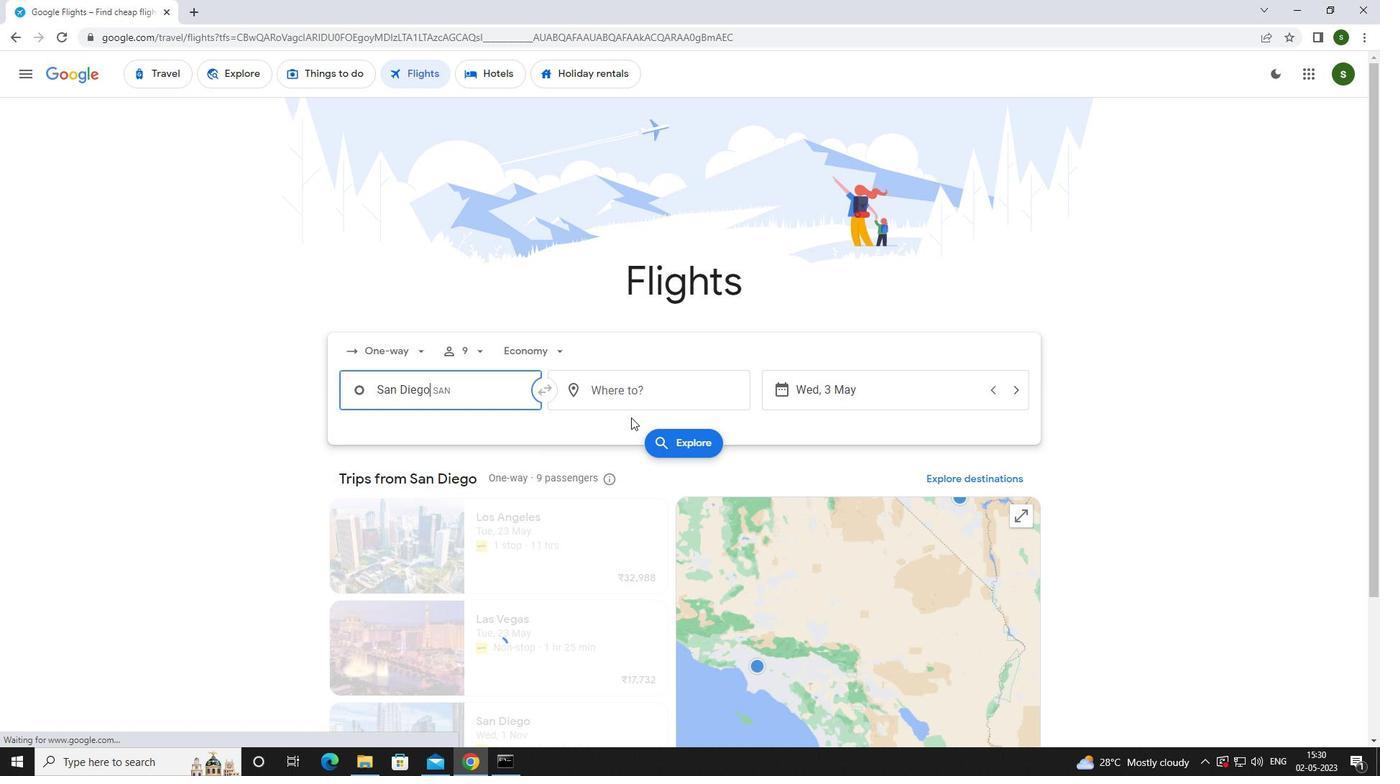
Action: Mouse pressed left at (664, 396)
Screenshot: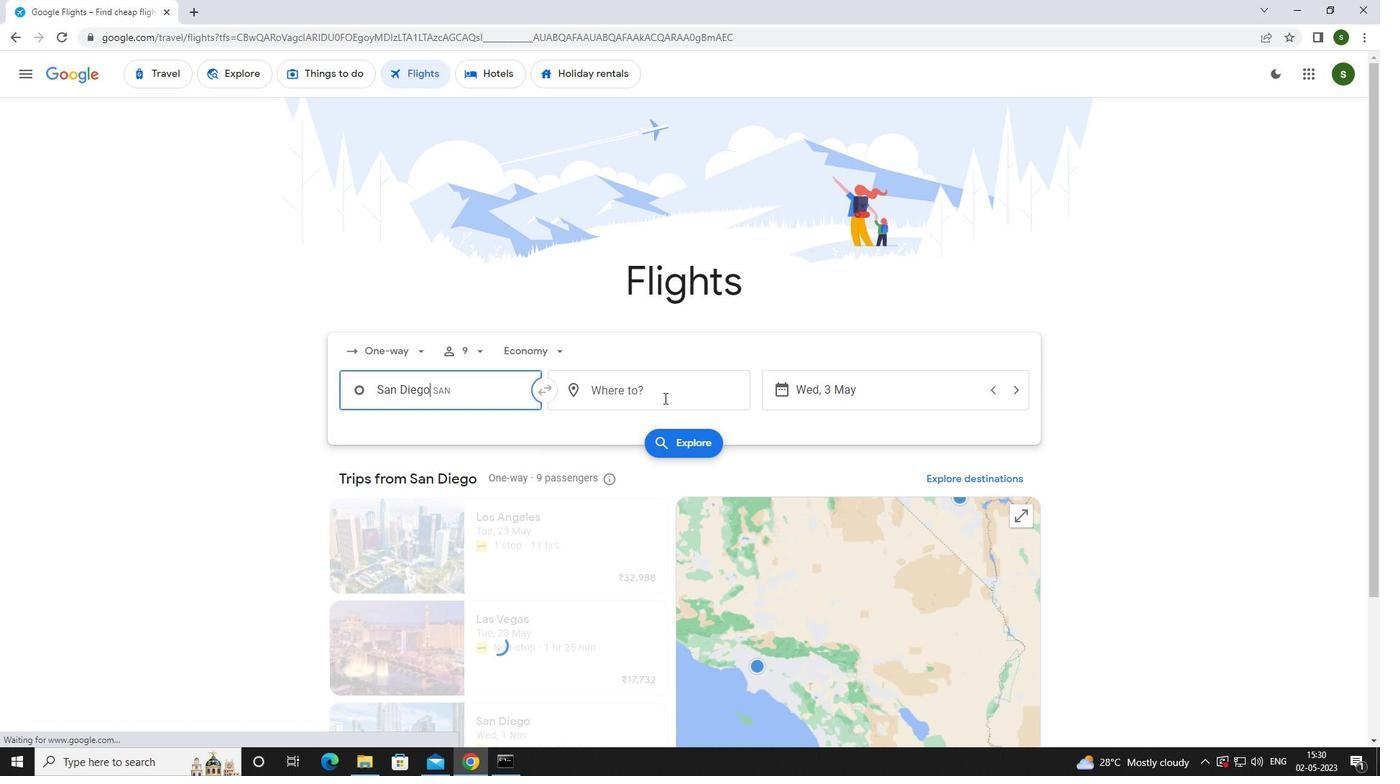 
Action: Mouse moved to (665, 392)
Screenshot: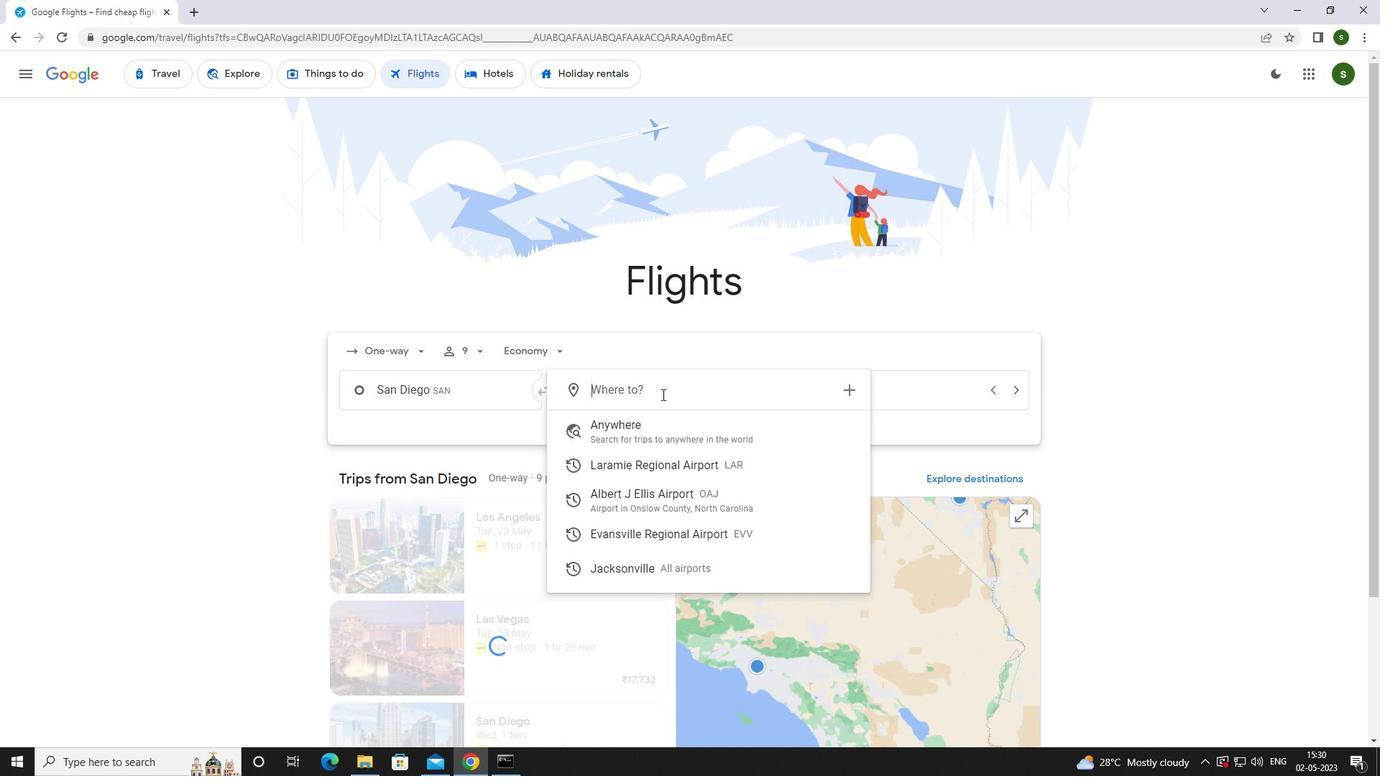 
Action: Key pressed <Key.caps_lock>e<Key.caps_lock>vansv
Screenshot: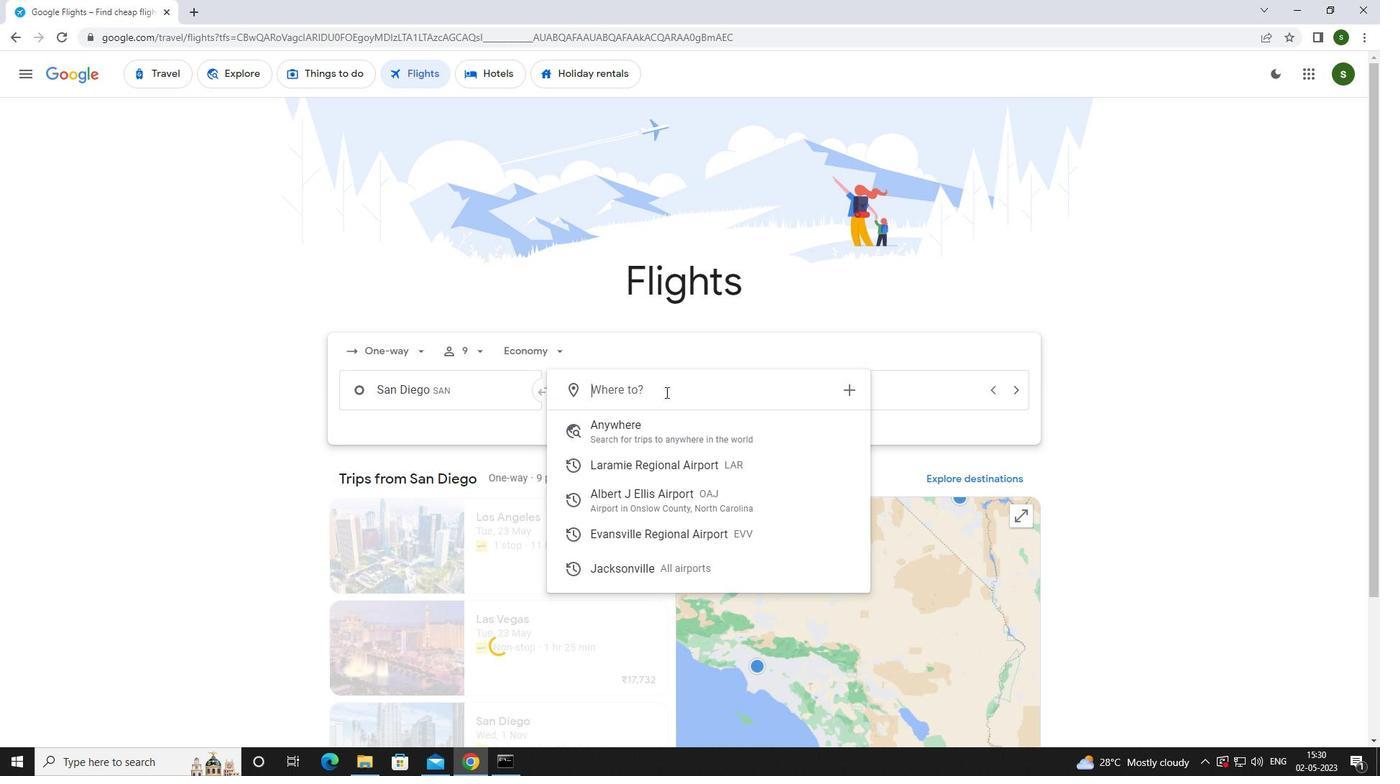 
Action: Mouse moved to (701, 473)
Screenshot: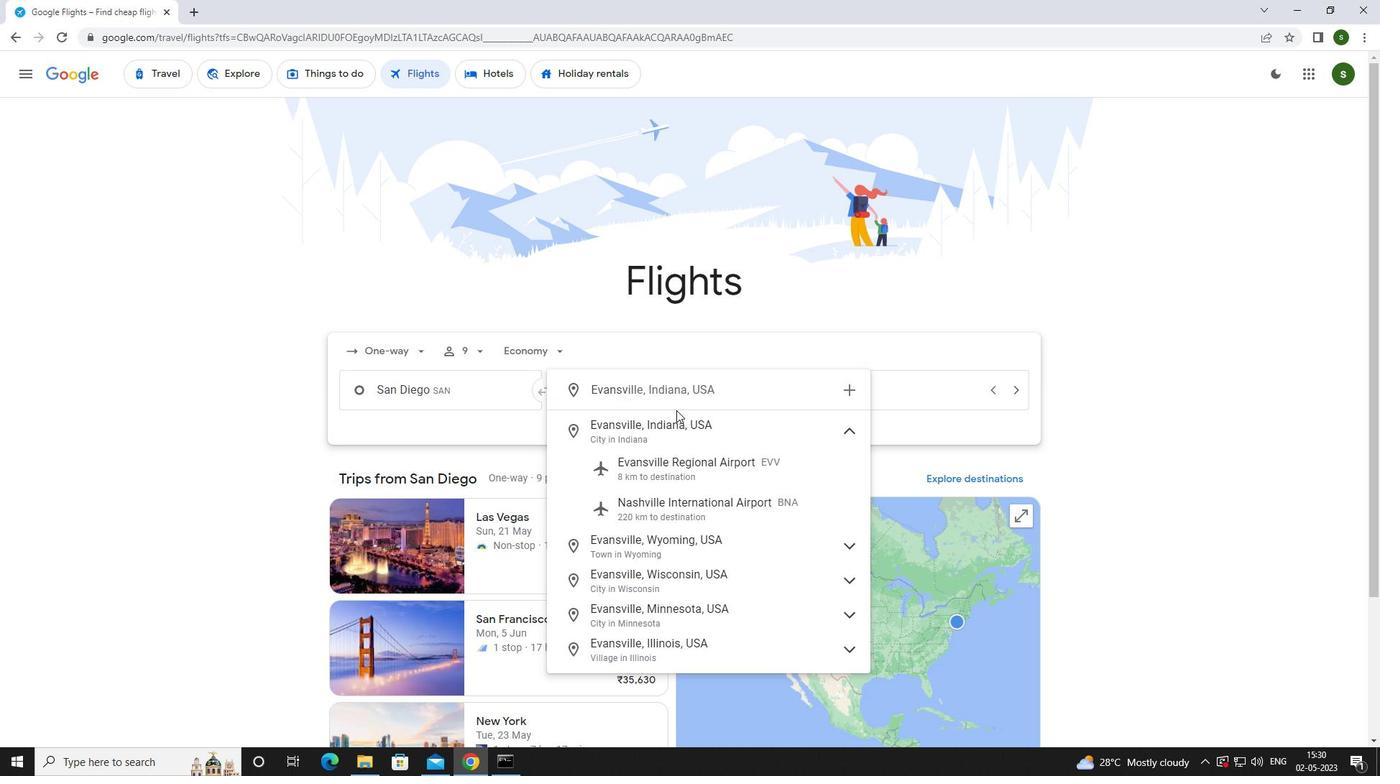 
Action: Mouse pressed left at (701, 473)
Screenshot: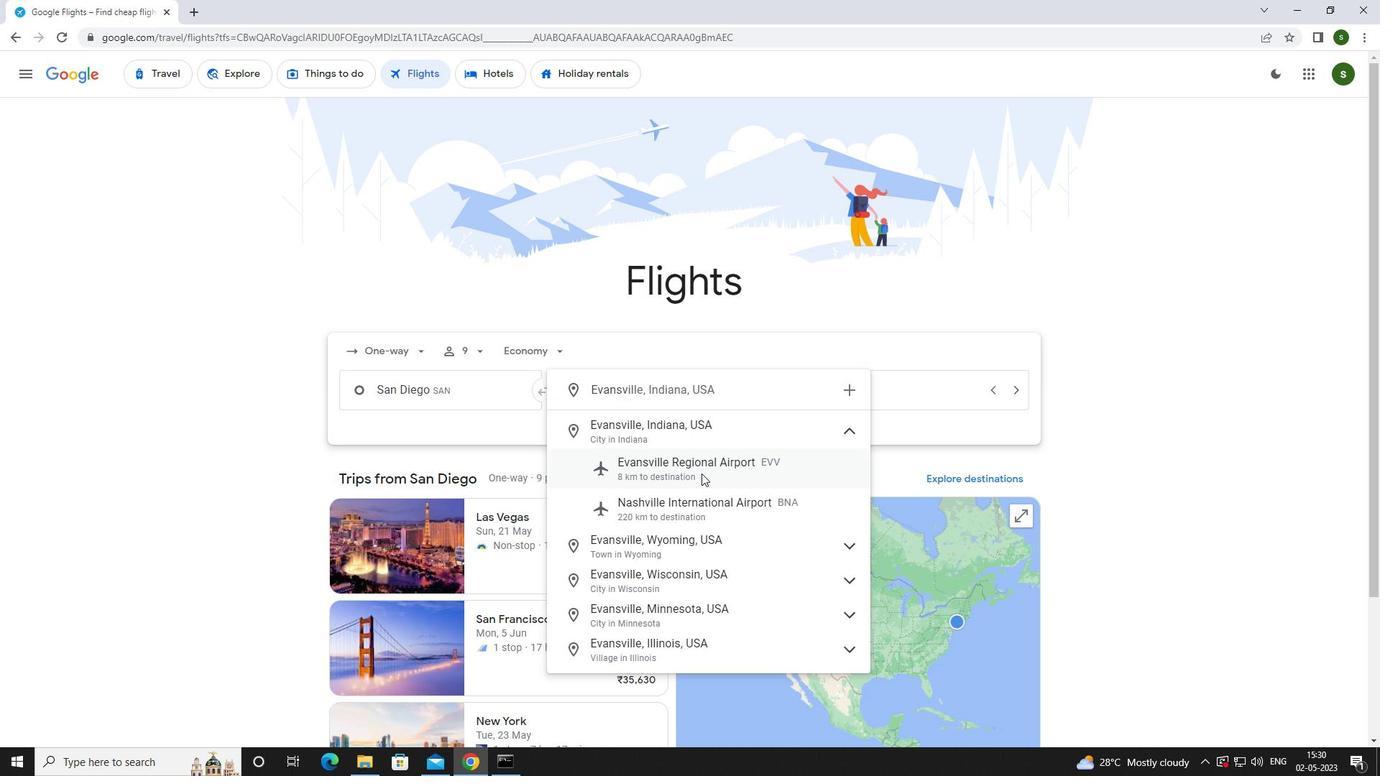 
Action: Mouse moved to (856, 386)
Screenshot: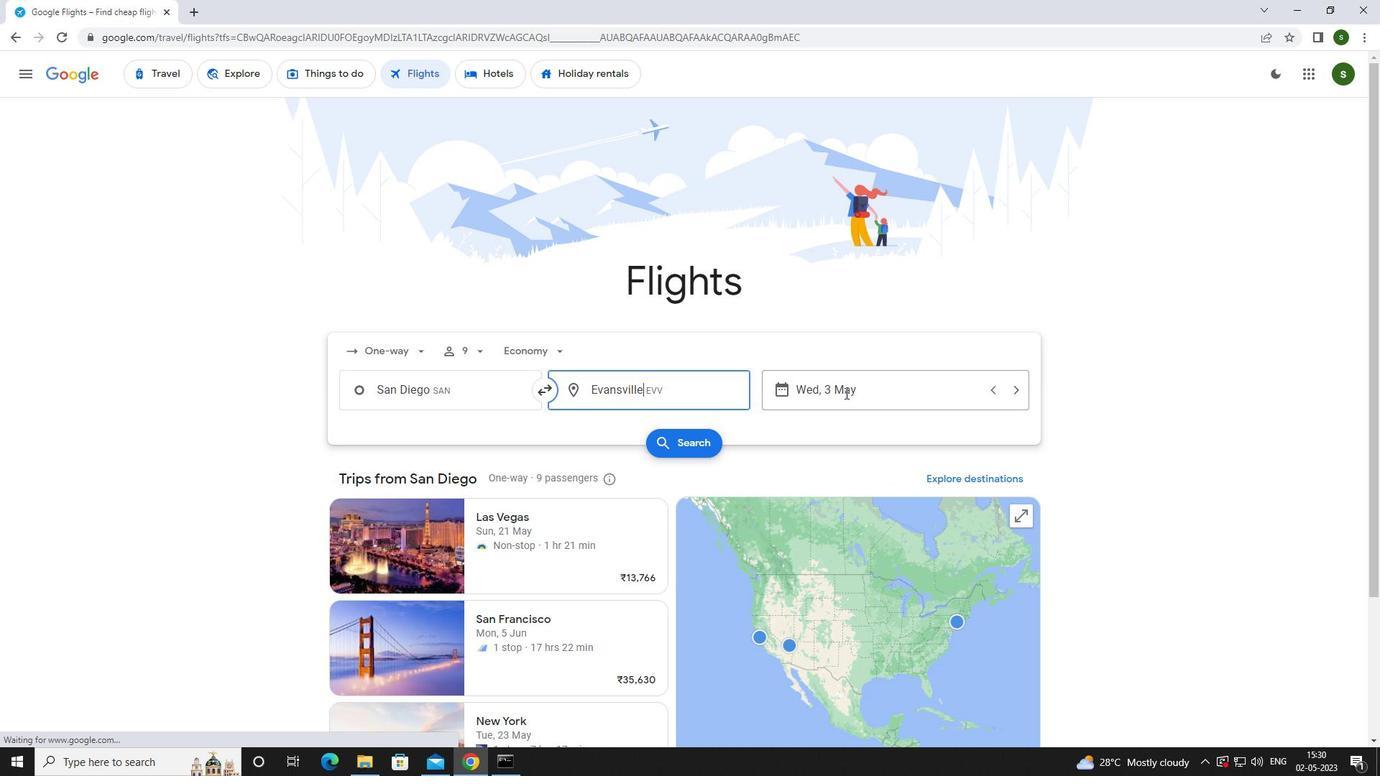 
Action: Mouse pressed left at (856, 386)
Screenshot: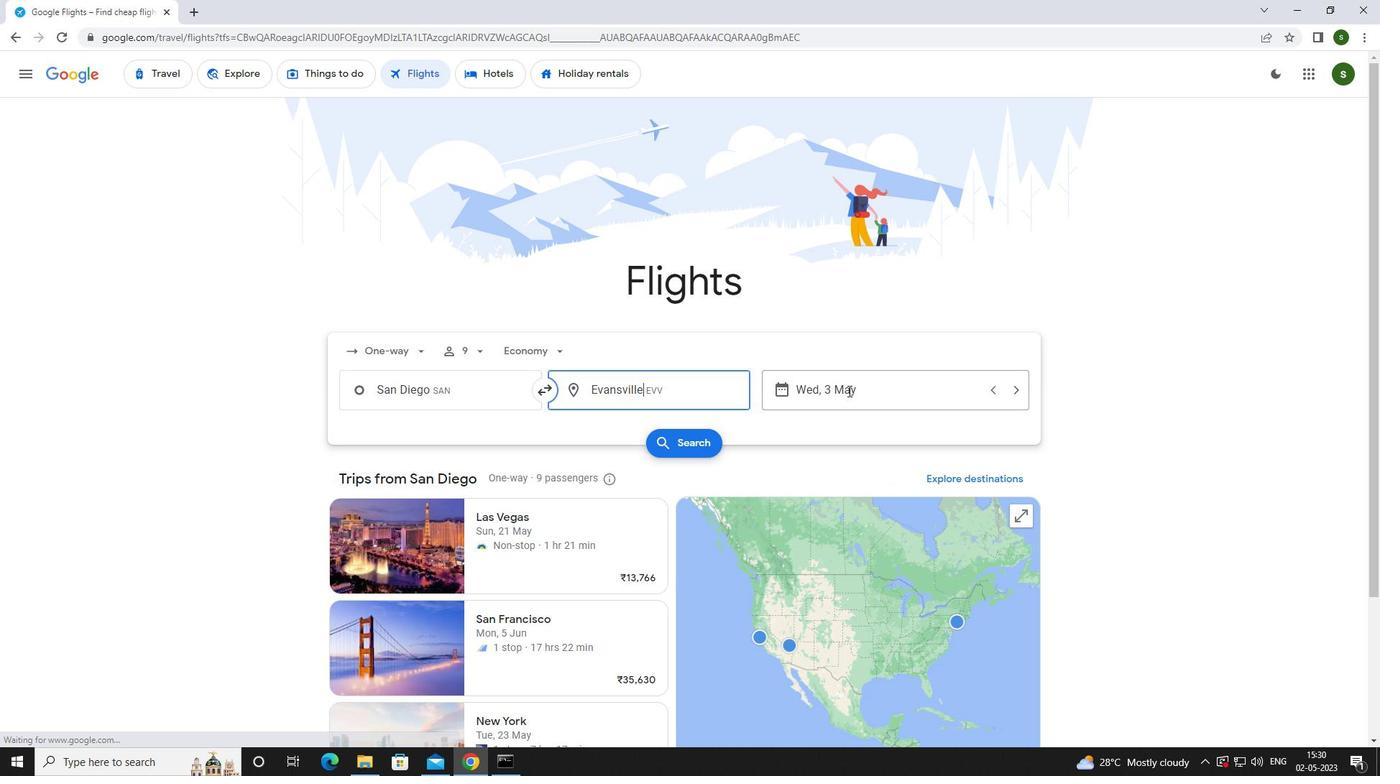 
Action: Mouse moved to (620, 495)
Screenshot: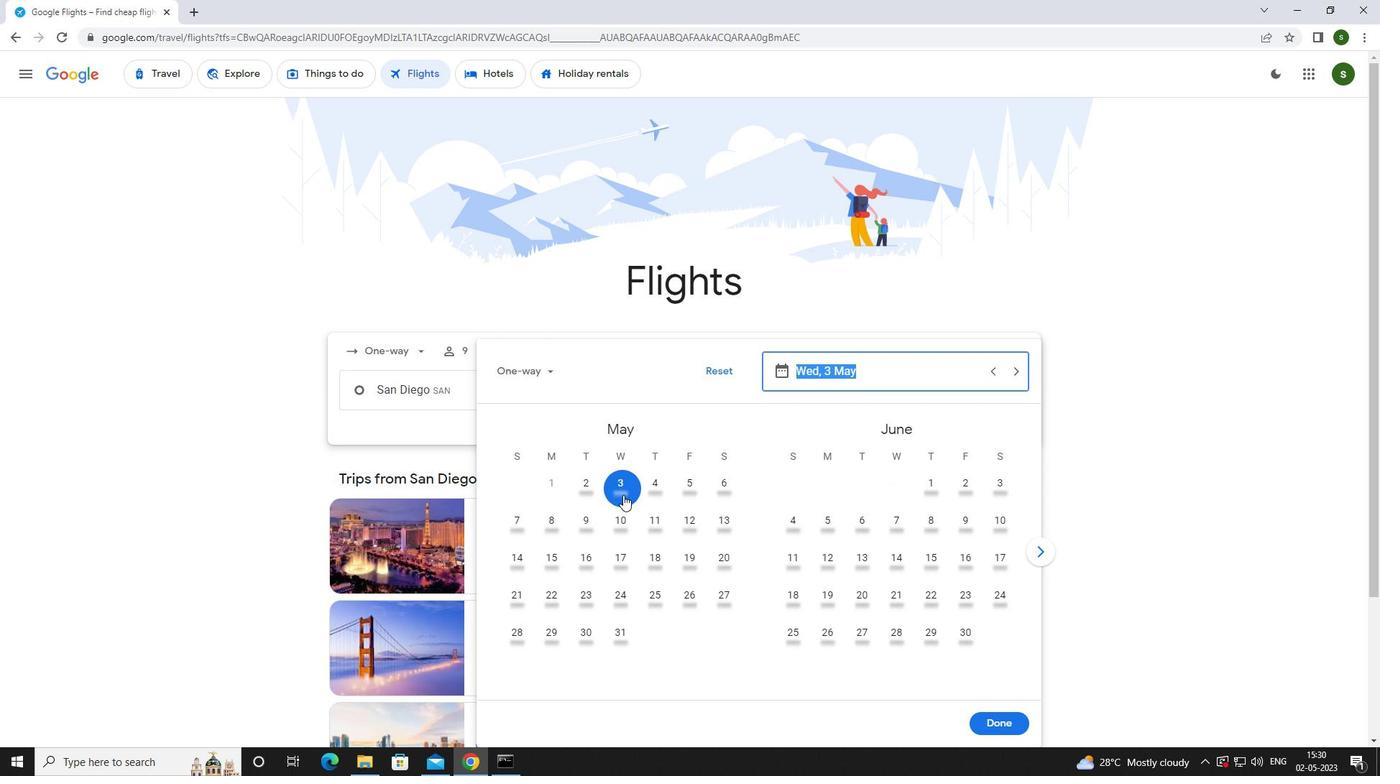 
Action: Mouse pressed left at (620, 495)
Screenshot: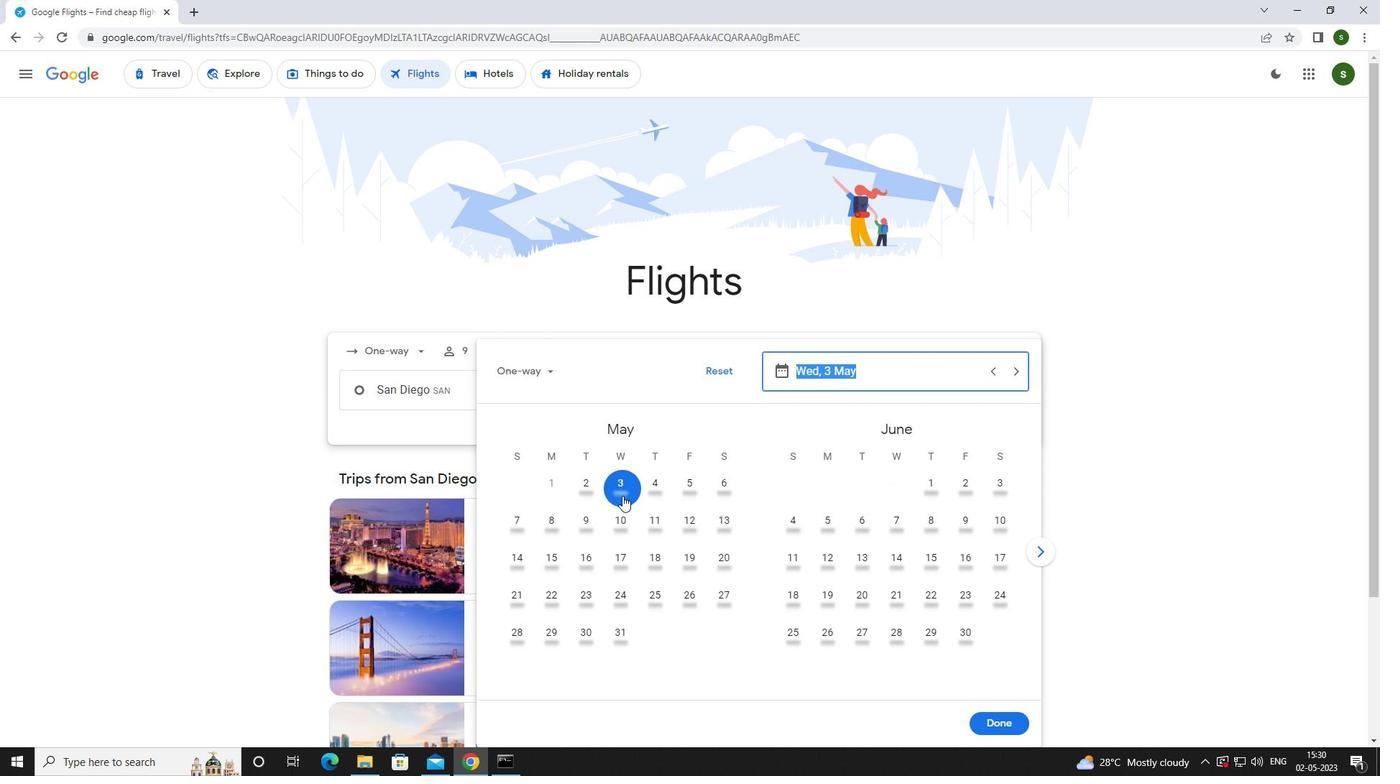 
Action: Mouse moved to (998, 718)
Screenshot: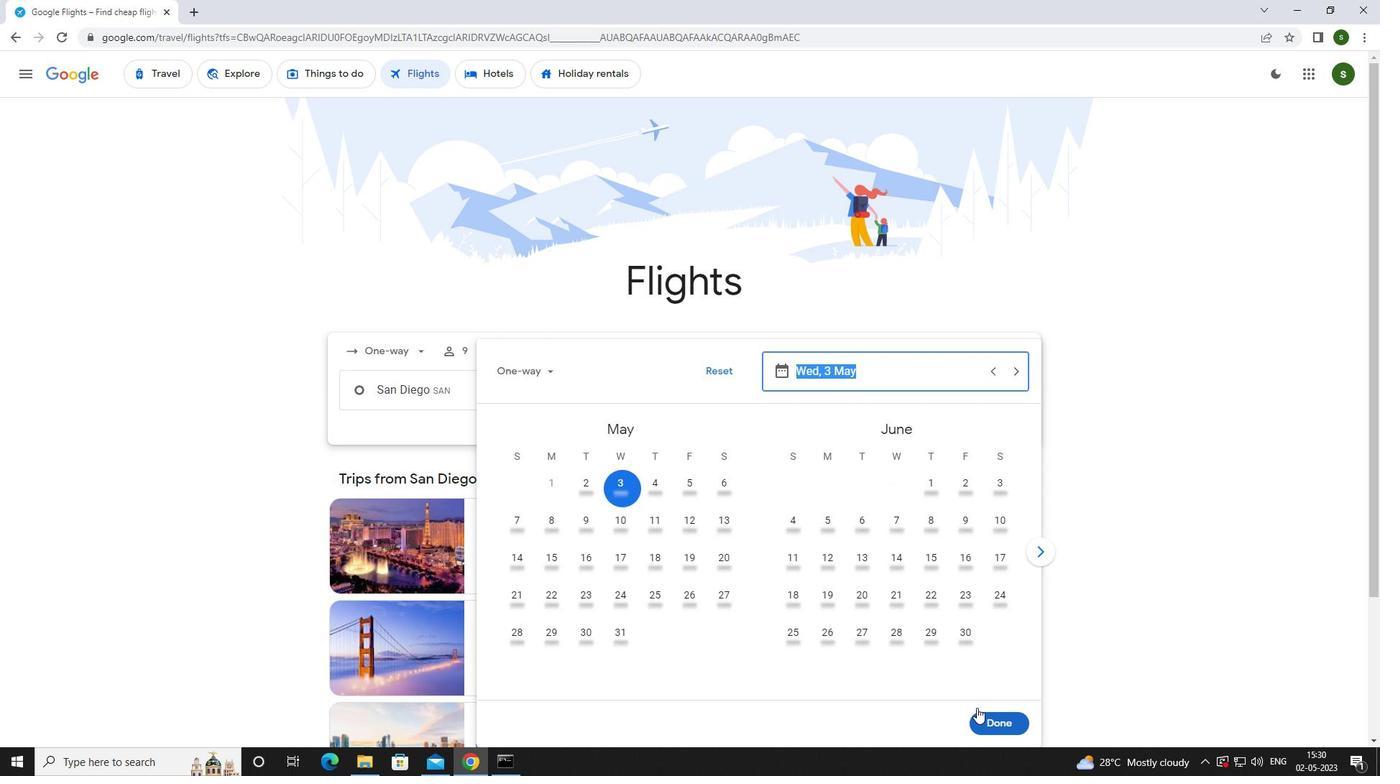 
Action: Mouse pressed left at (998, 718)
Screenshot: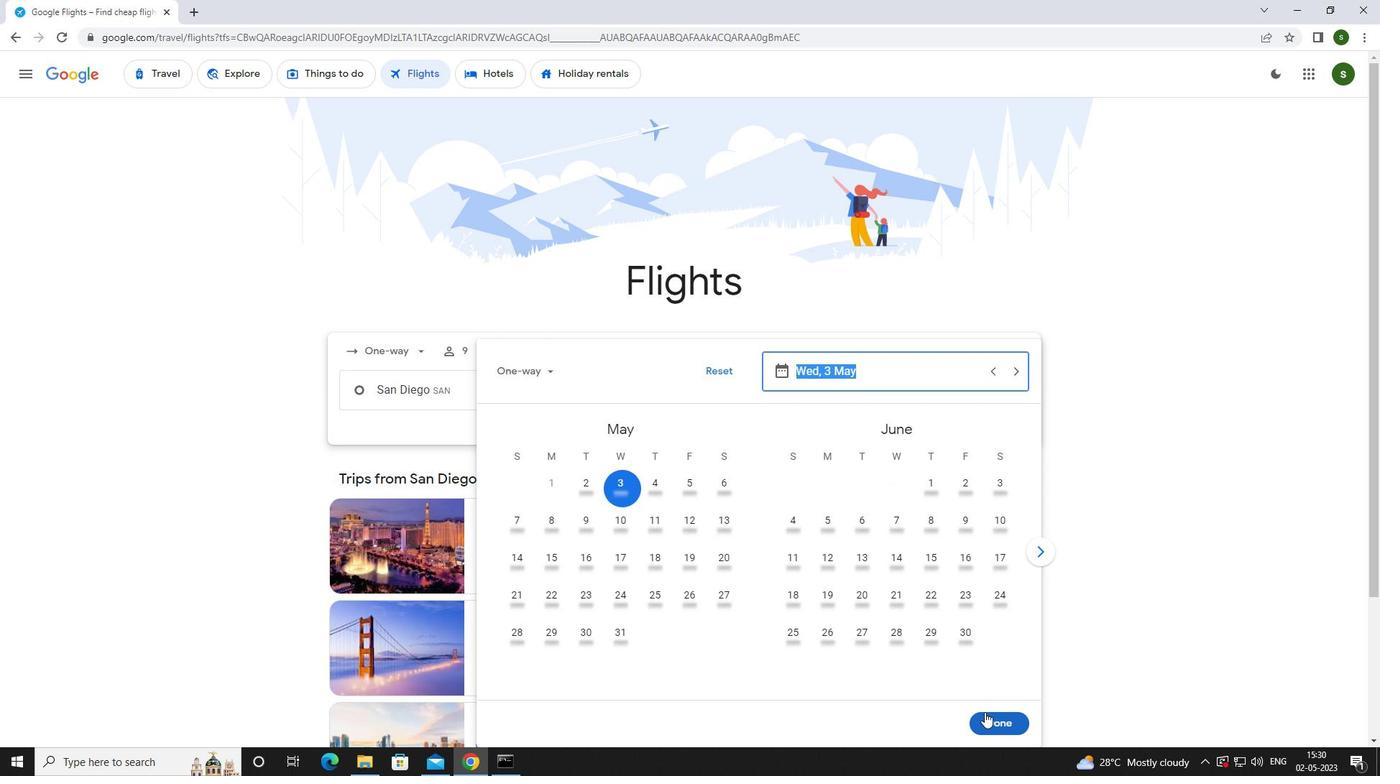 
Action: Mouse moved to (685, 451)
Screenshot: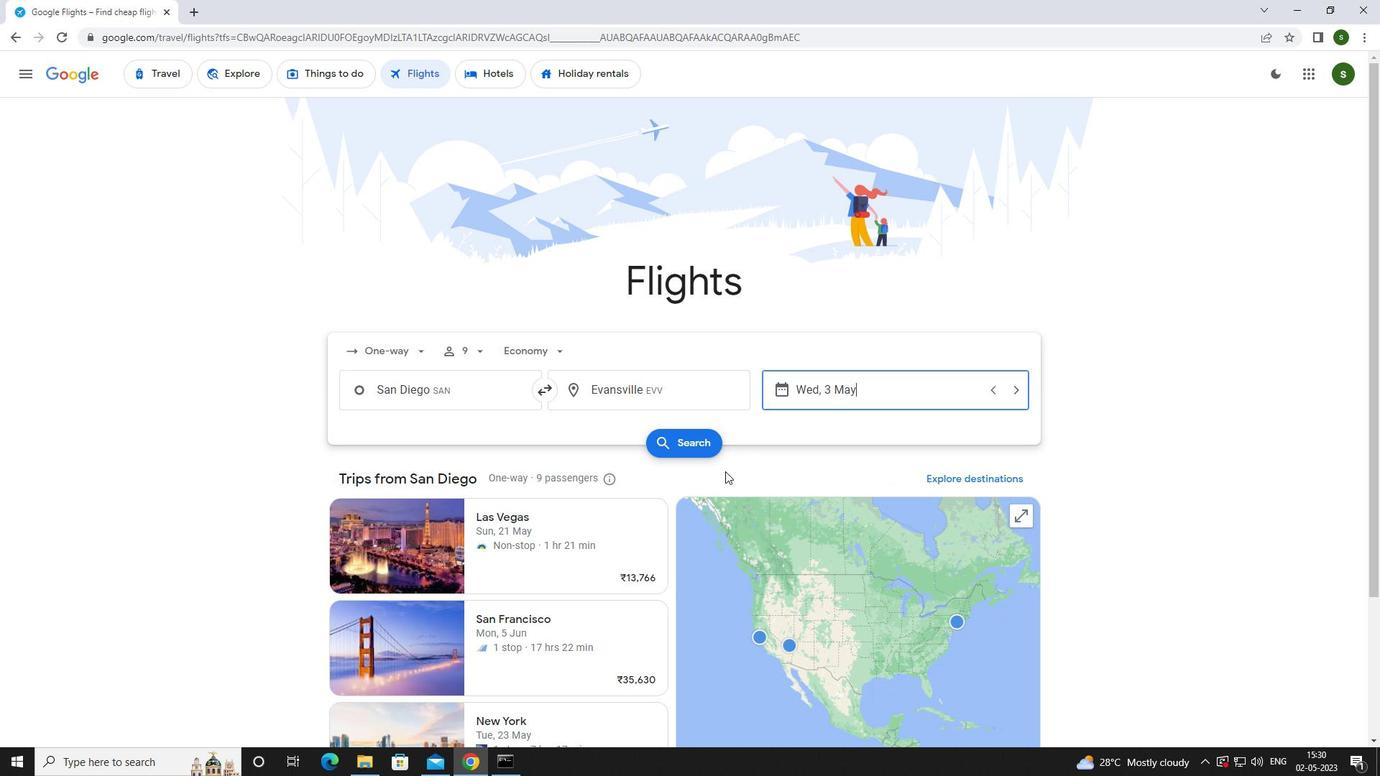 
Action: Mouse pressed left at (685, 451)
Screenshot: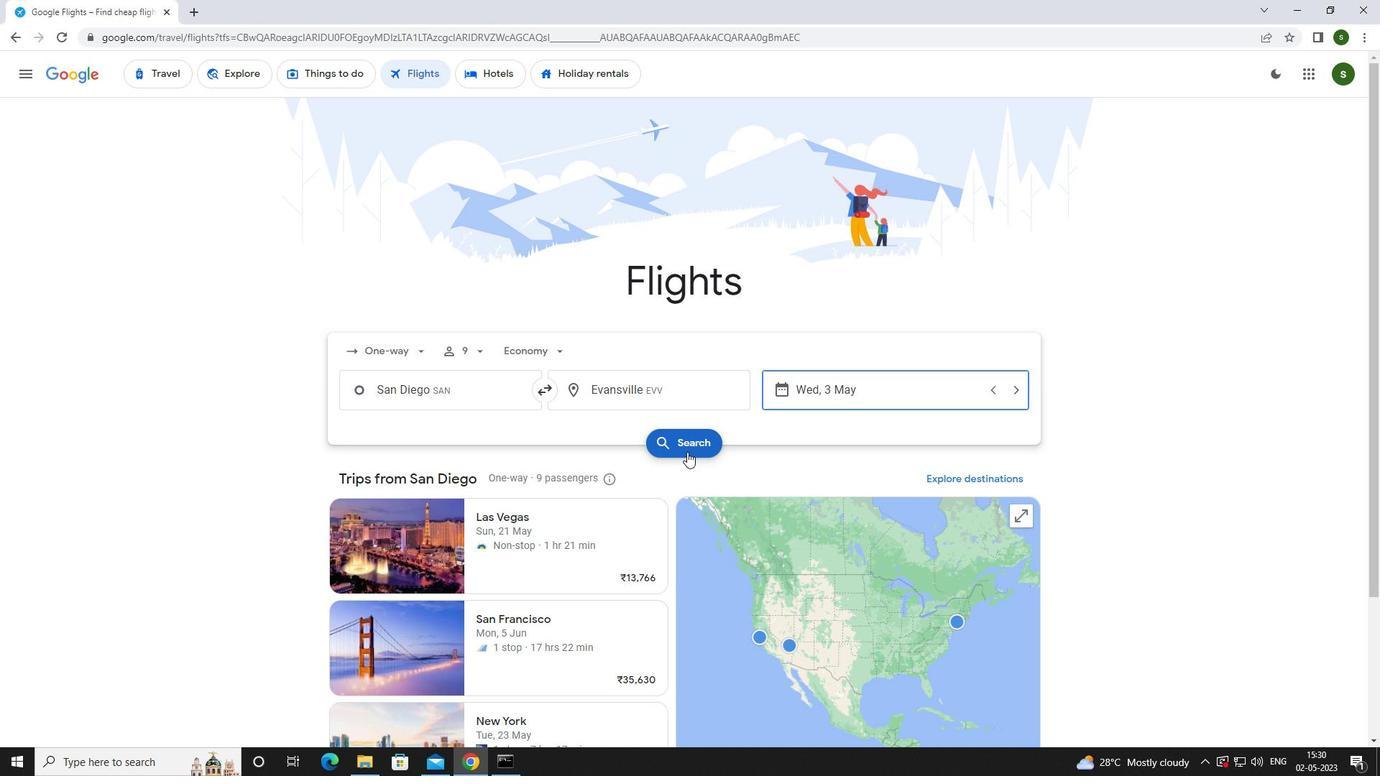 
Action: Mouse moved to (364, 206)
Screenshot: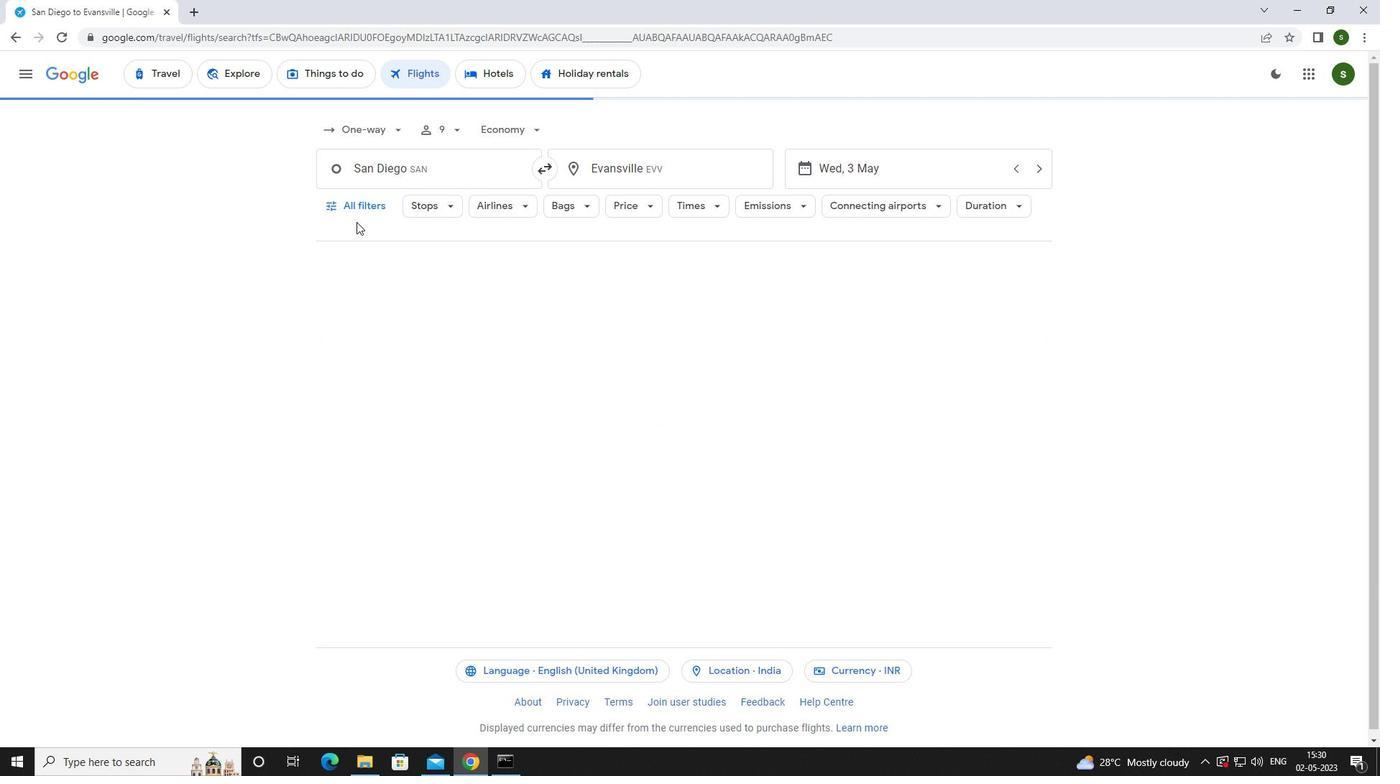 
Action: Mouse pressed left at (364, 206)
Screenshot: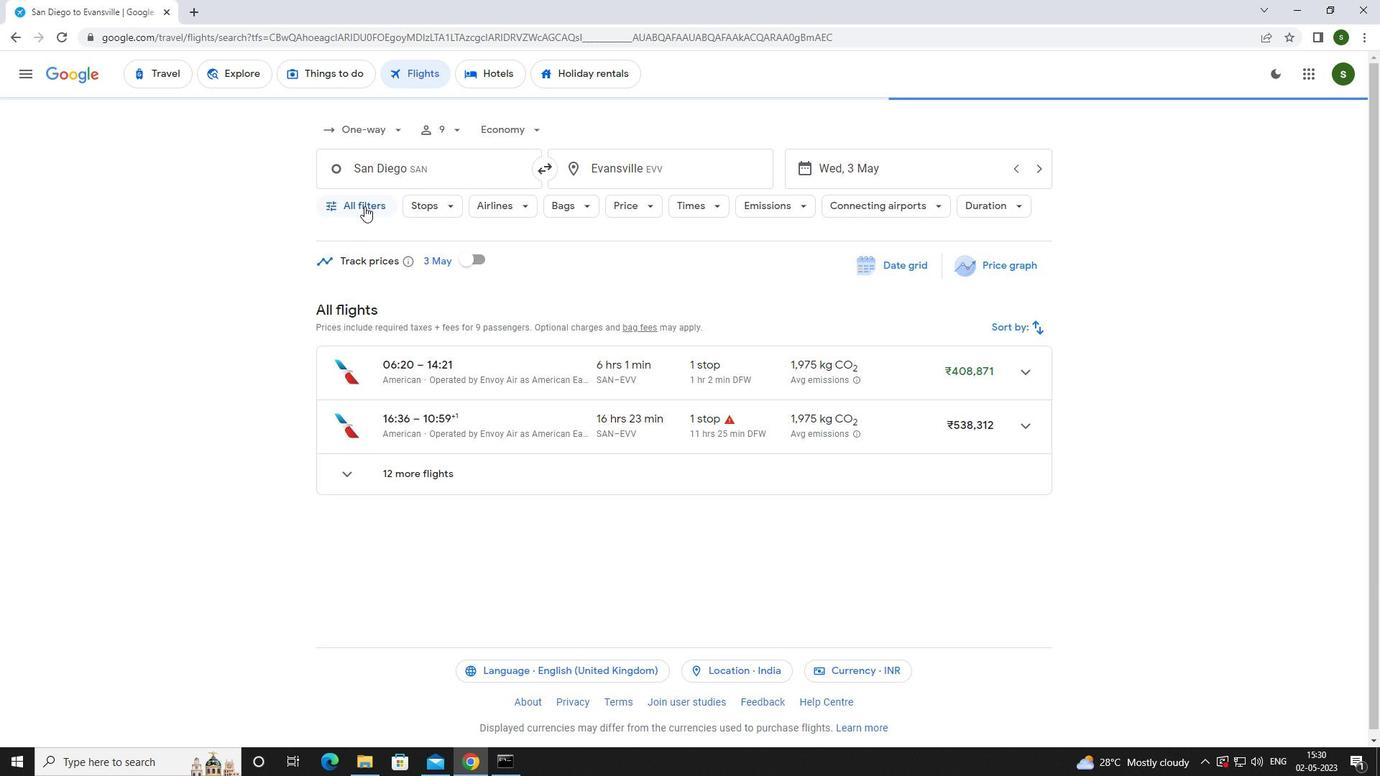 
Action: Mouse moved to (474, 333)
Screenshot: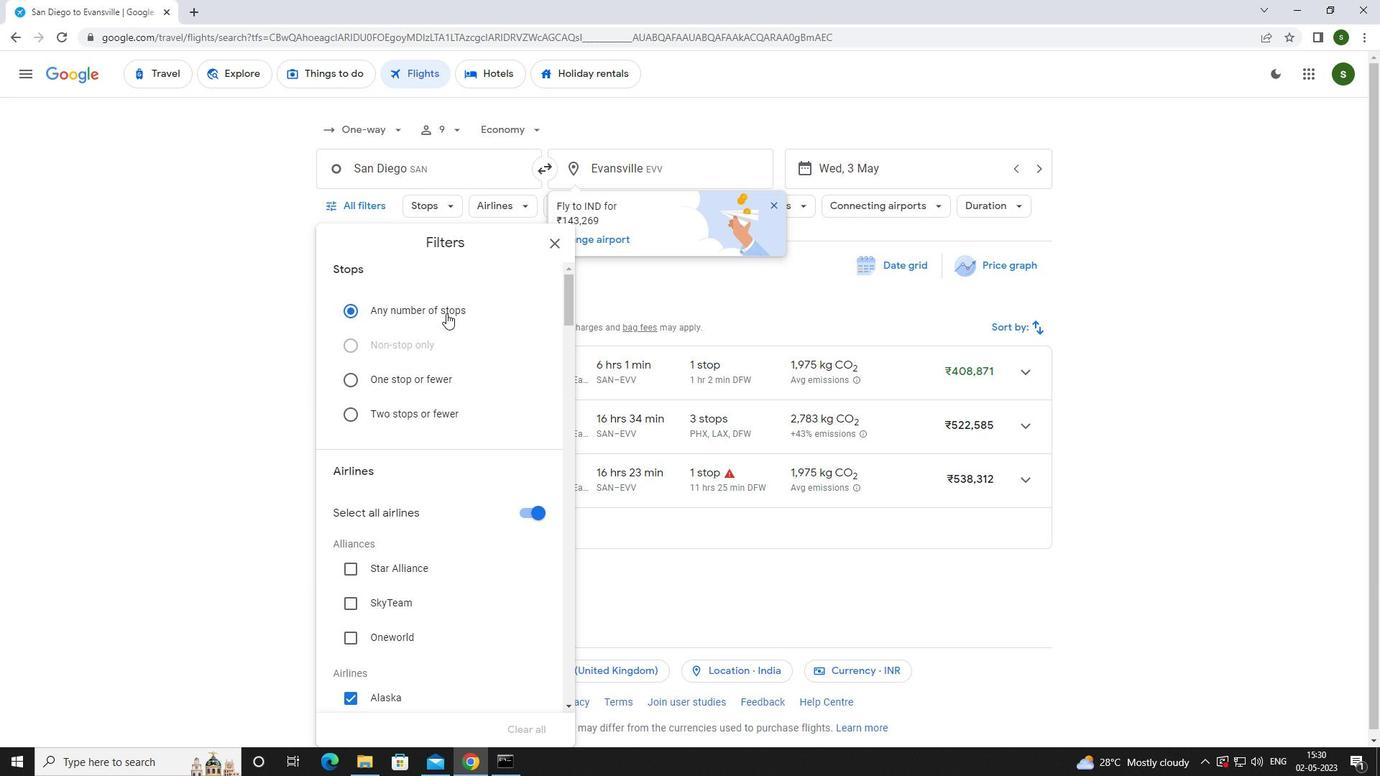 
Action: Mouse scrolled (474, 332) with delta (0, 0)
Screenshot: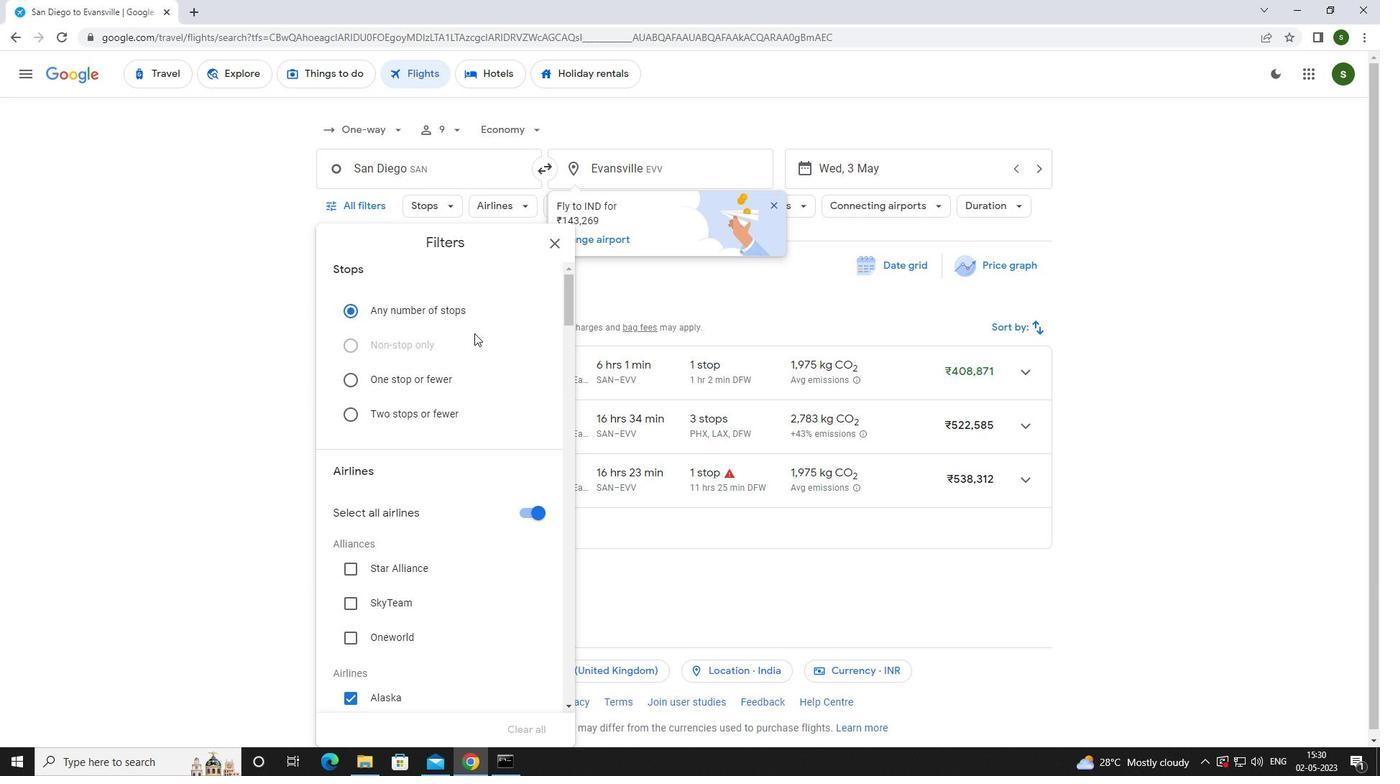 
Action: Mouse scrolled (474, 332) with delta (0, 0)
Screenshot: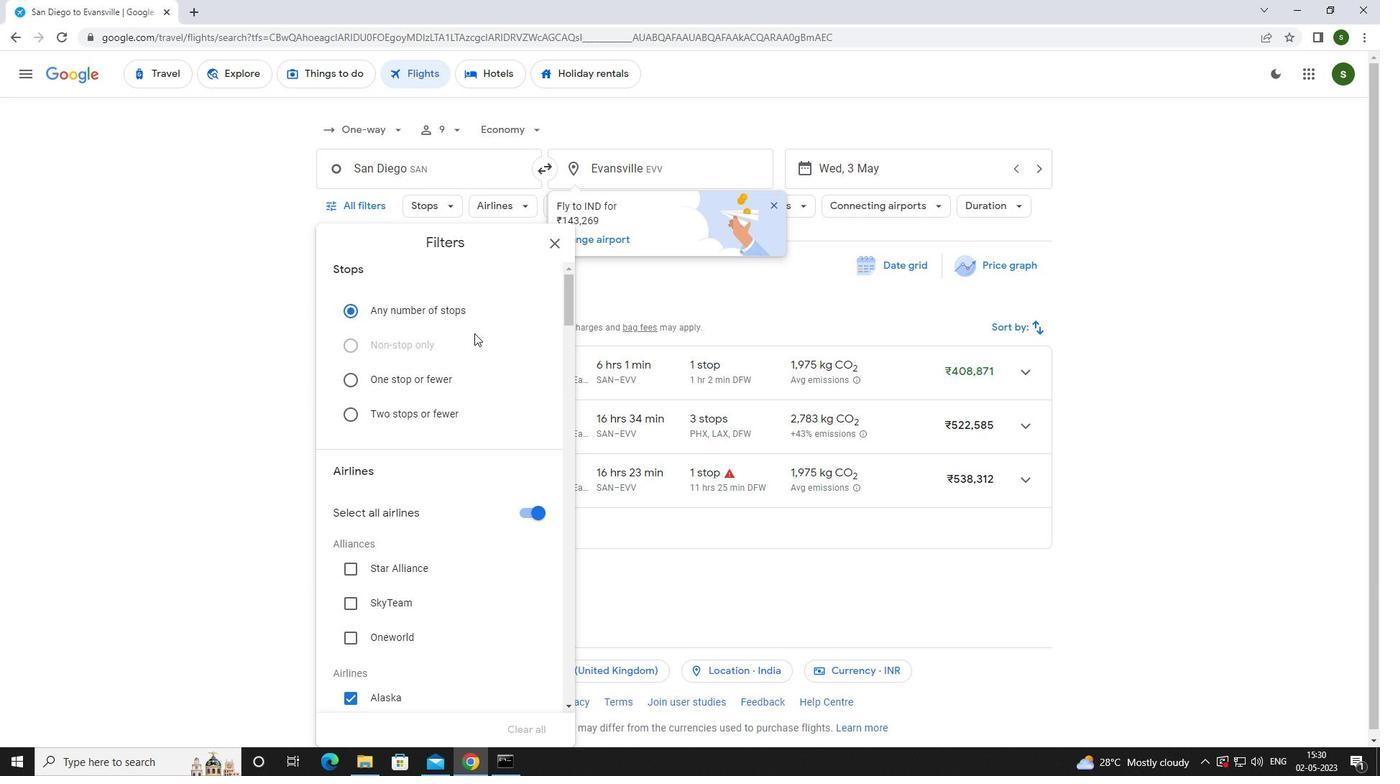 
Action: Mouse scrolled (474, 332) with delta (0, 0)
Screenshot: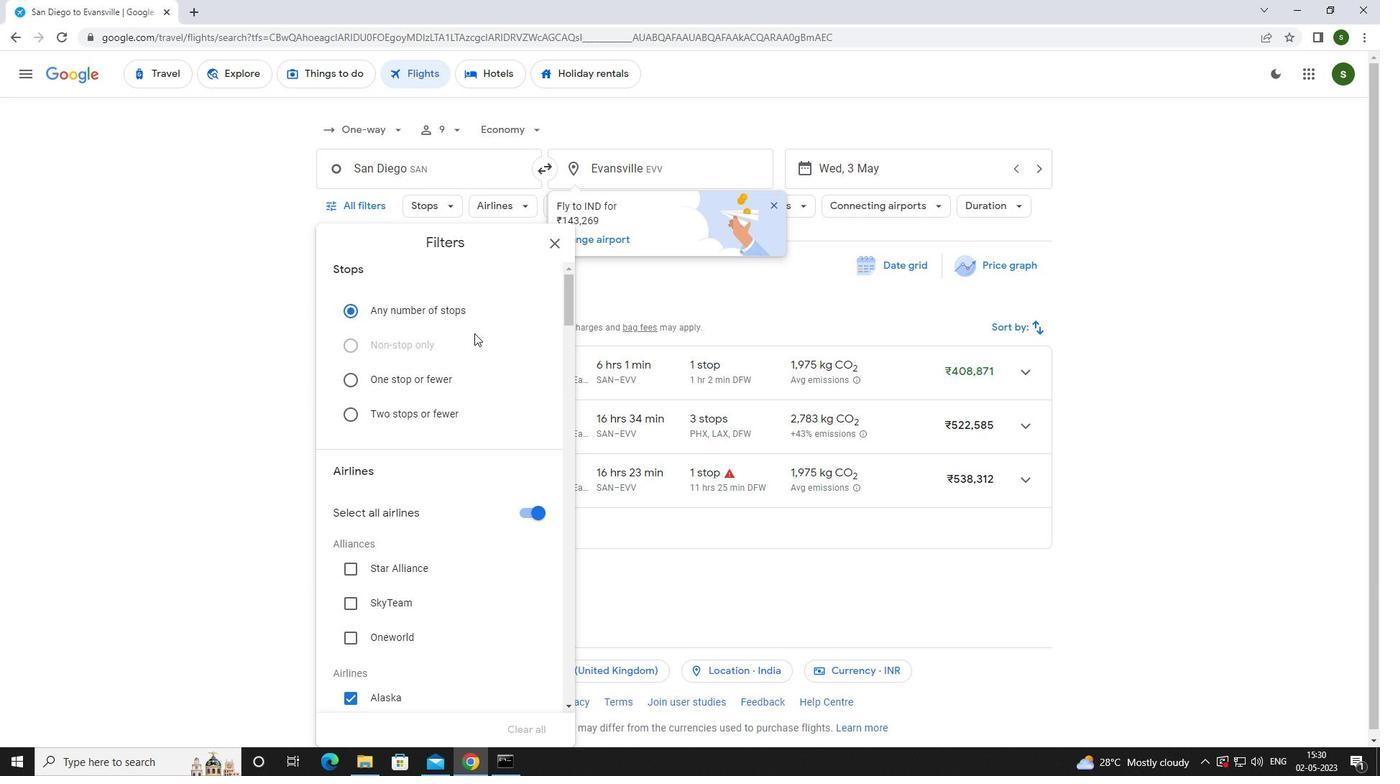 
Action: Mouse scrolled (474, 332) with delta (0, 0)
Screenshot: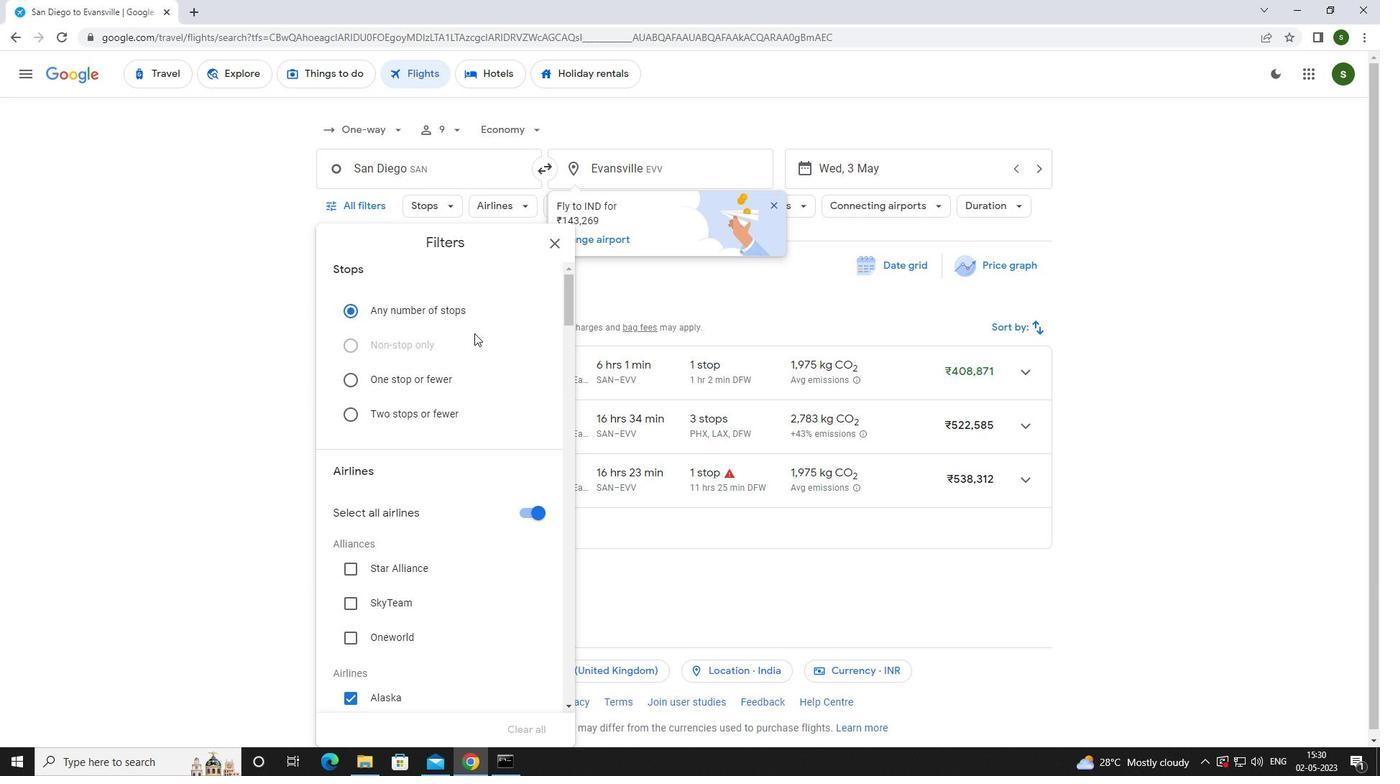 
Action: Mouse scrolled (474, 332) with delta (0, 0)
Screenshot: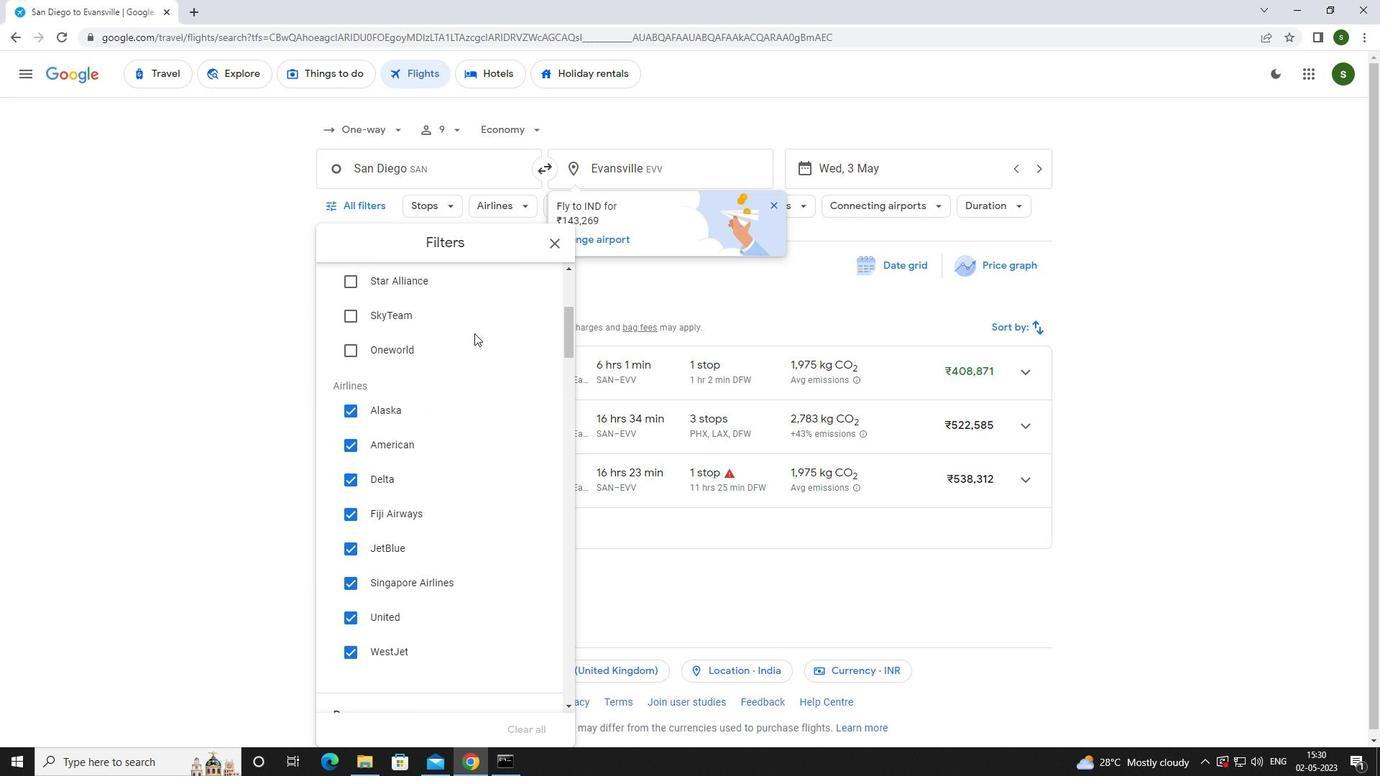 
Action: Mouse scrolled (474, 332) with delta (0, 0)
Screenshot: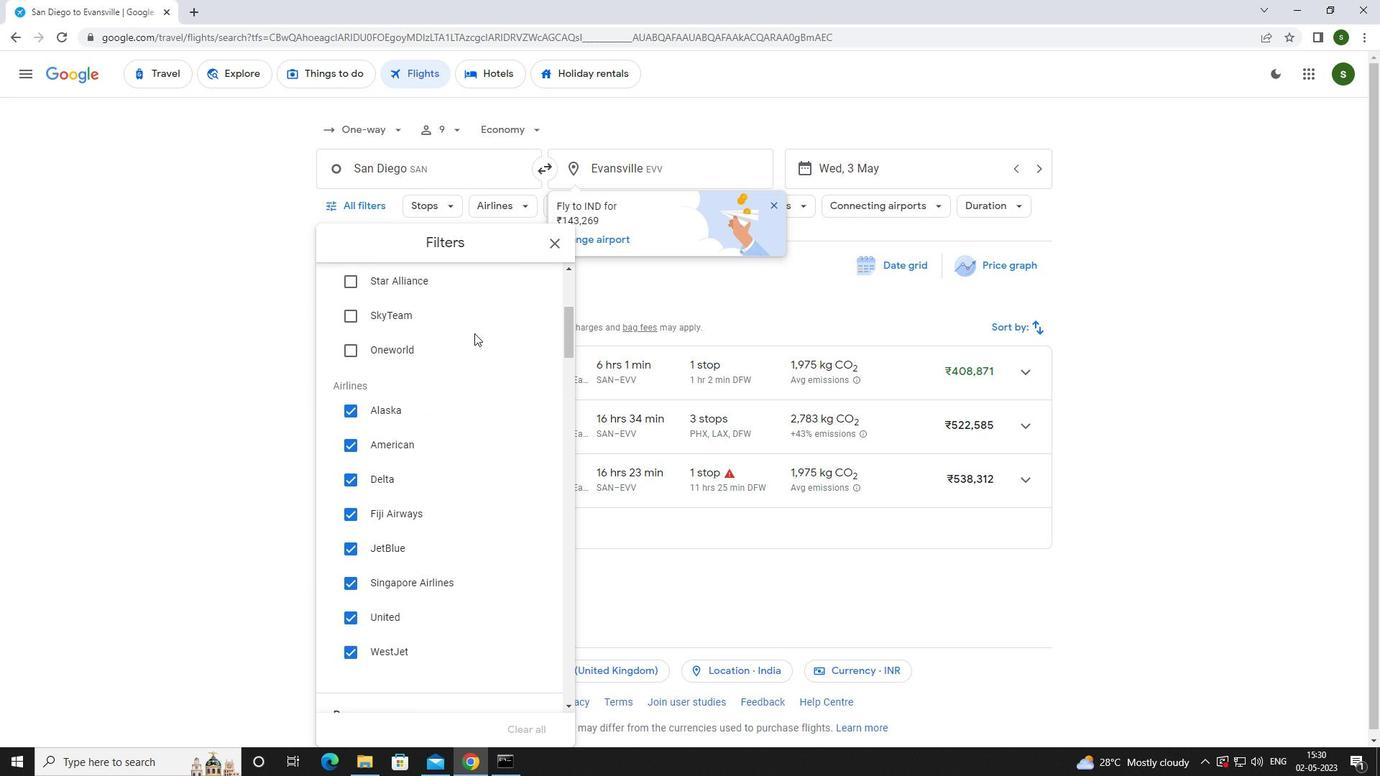 
Action: Mouse scrolled (474, 332) with delta (0, 0)
Screenshot: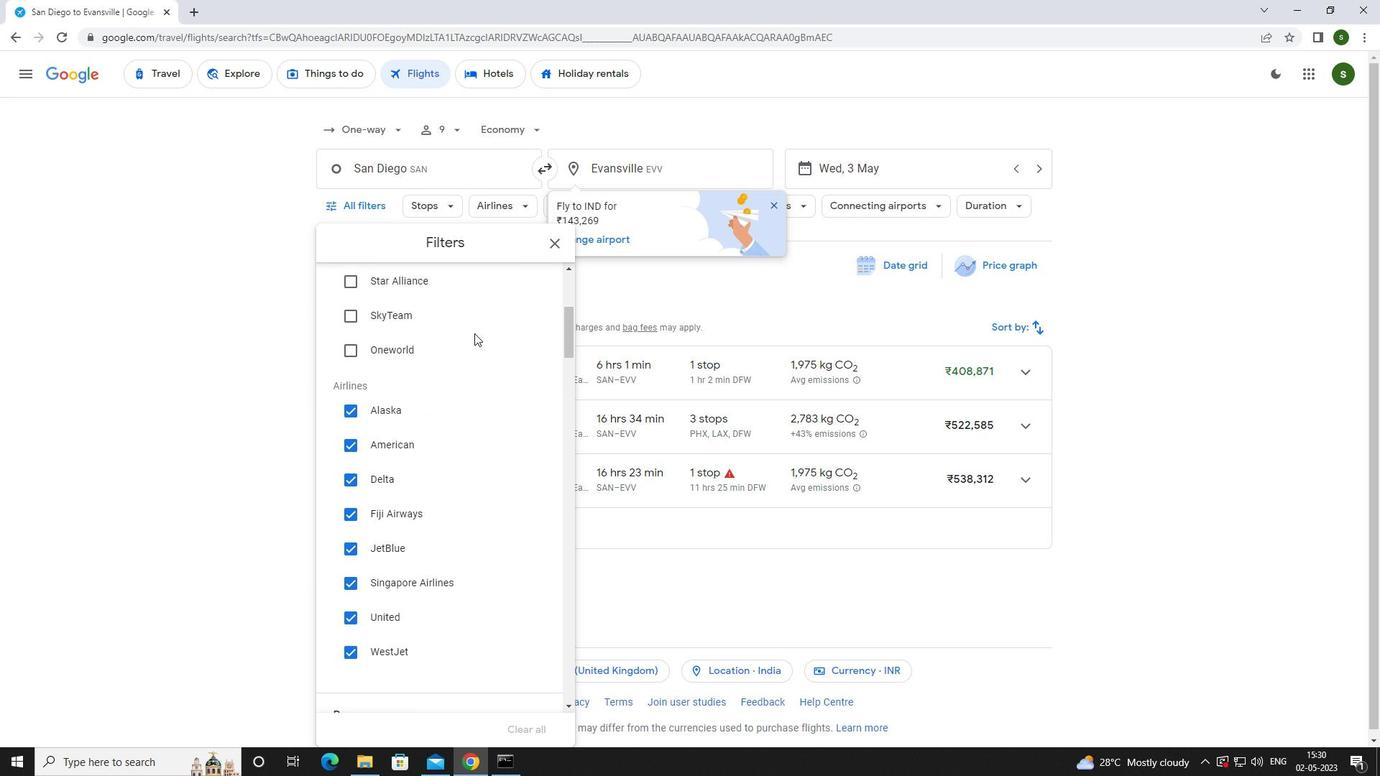 
Action: Mouse scrolled (474, 332) with delta (0, 0)
Screenshot: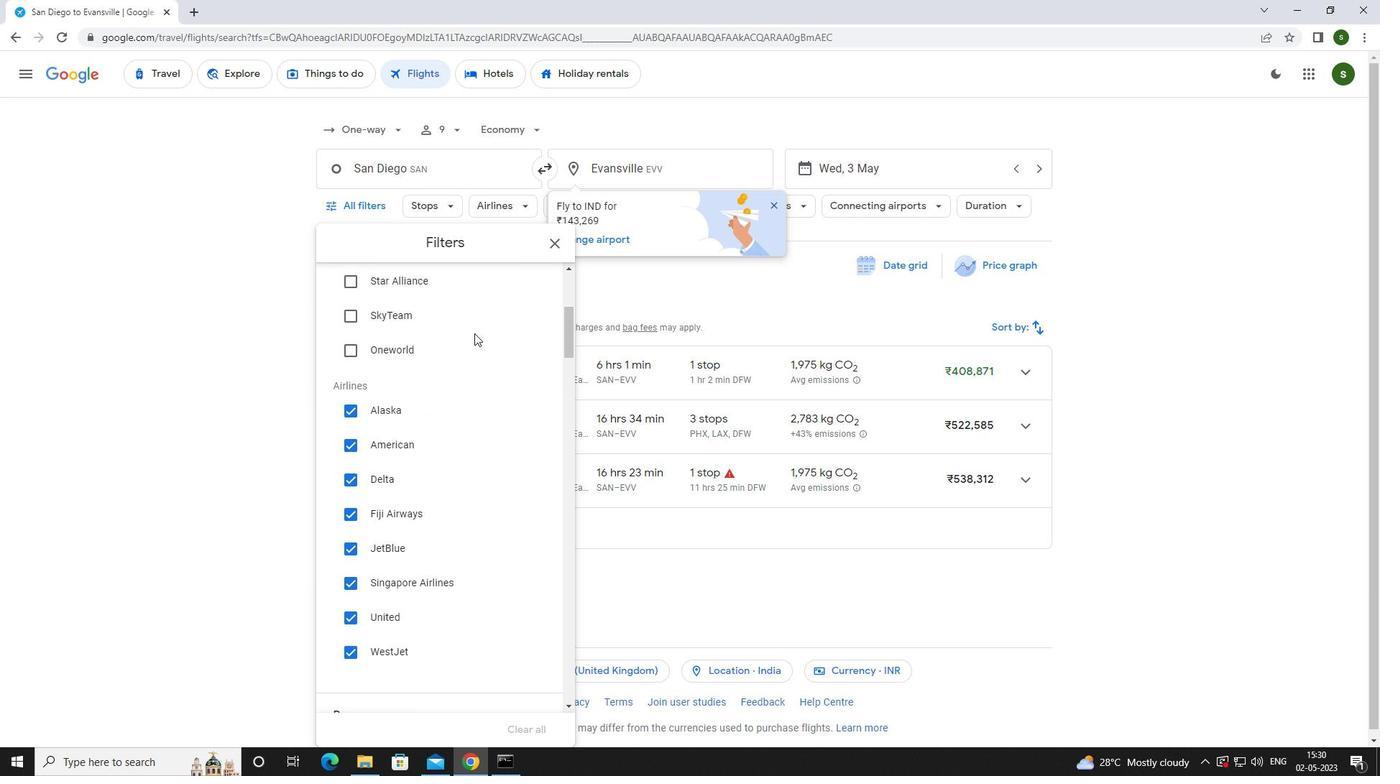 
Action: Mouse moved to (538, 459)
Screenshot: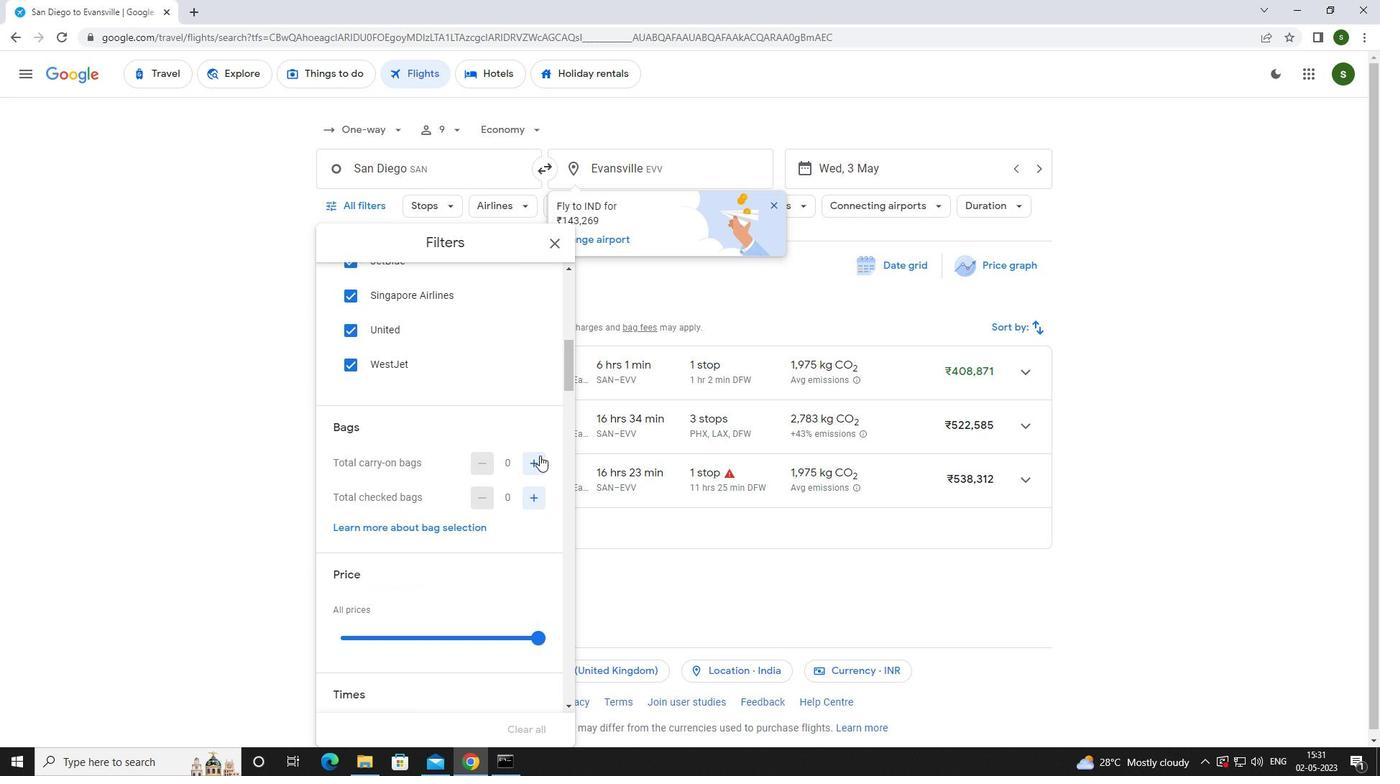 
Action: Mouse pressed left at (538, 459)
Screenshot: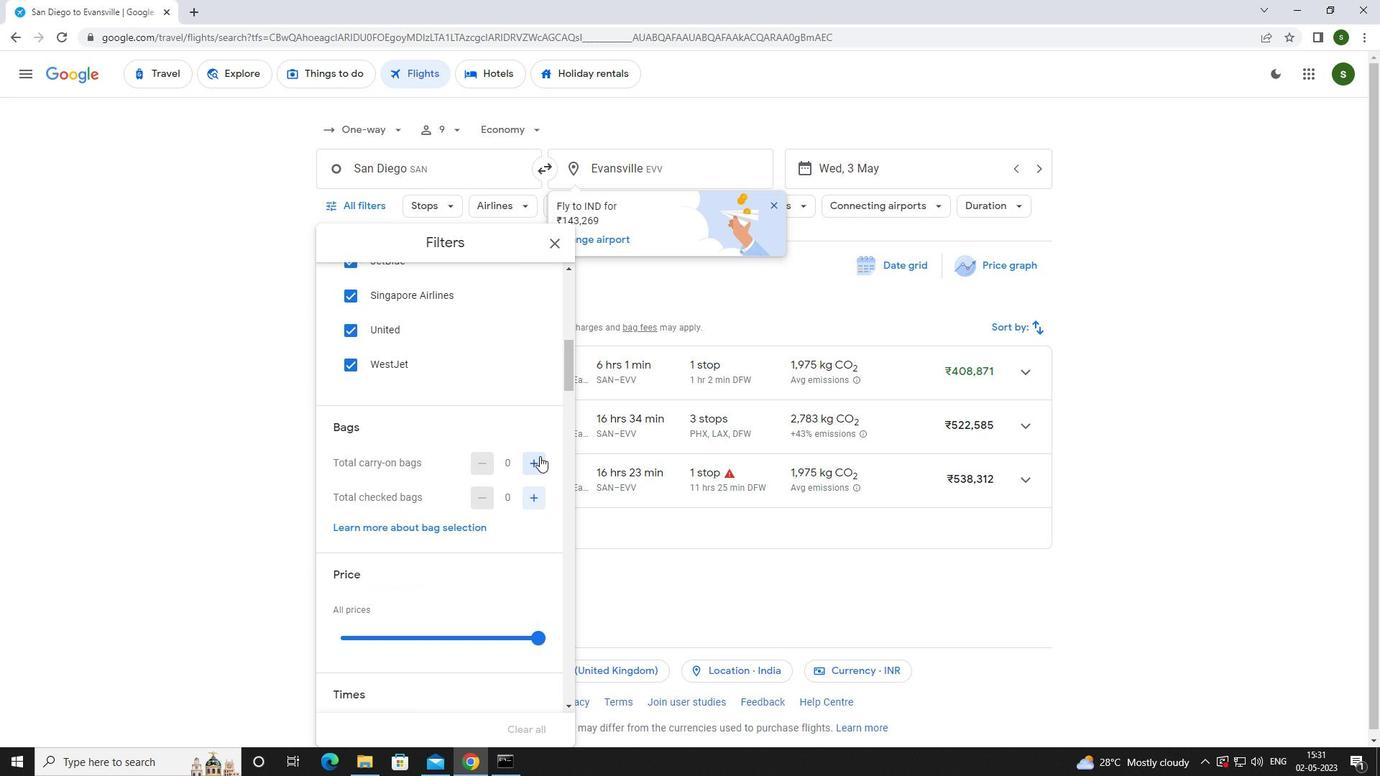 
Action: Mouse pressed left at (538, 459)
Screenshot: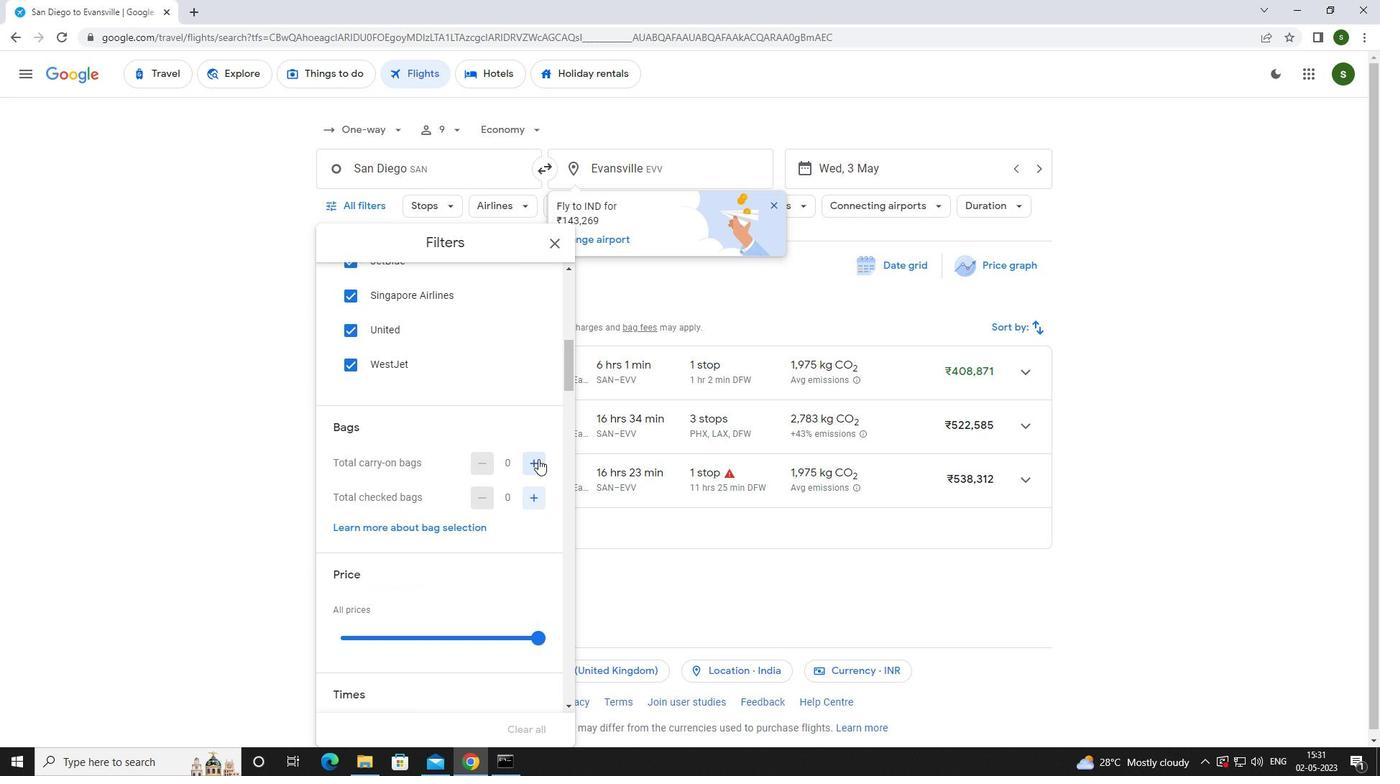 
Action: Mouse scrolled (538, 458) with delta (0, 0)
Screenshot: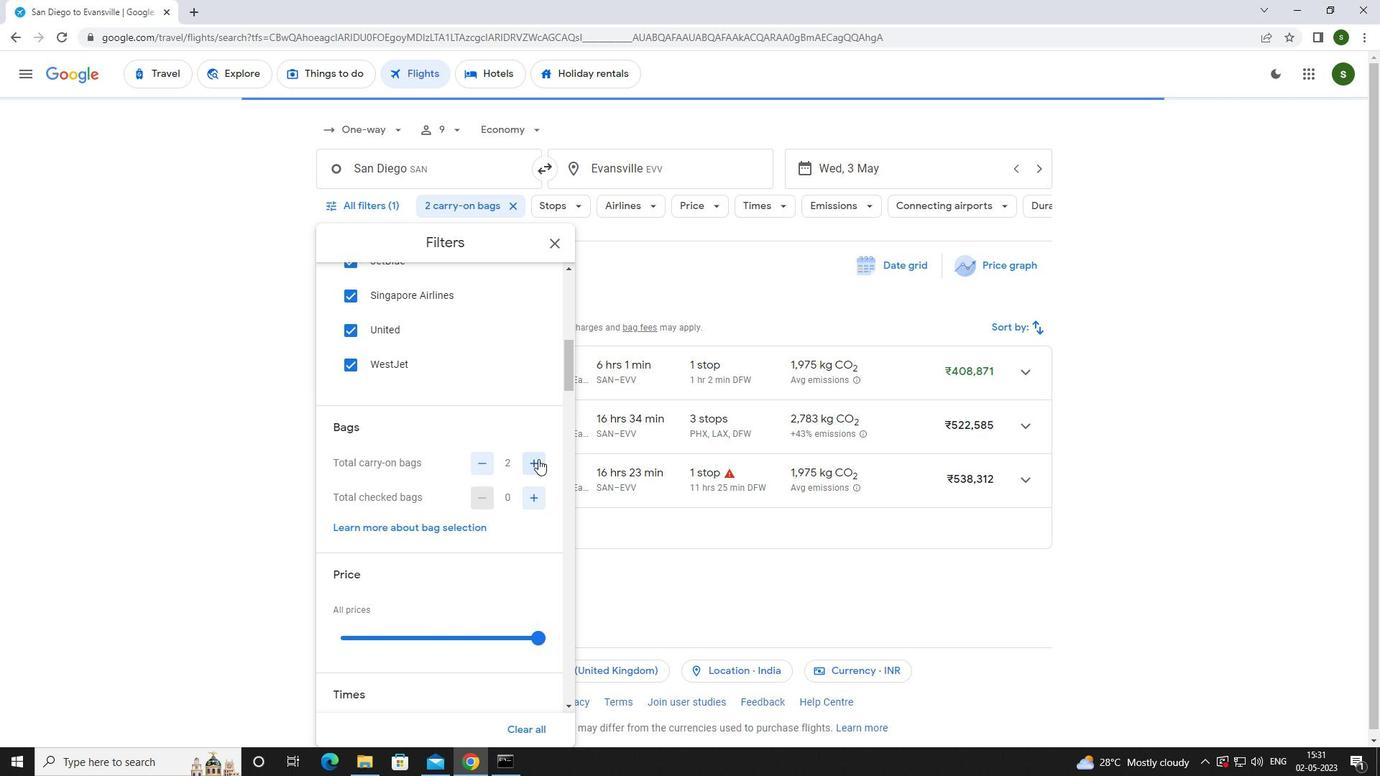 
Action: Mouse scrolled (538, 458) with delta (0, 0)
Screenshot: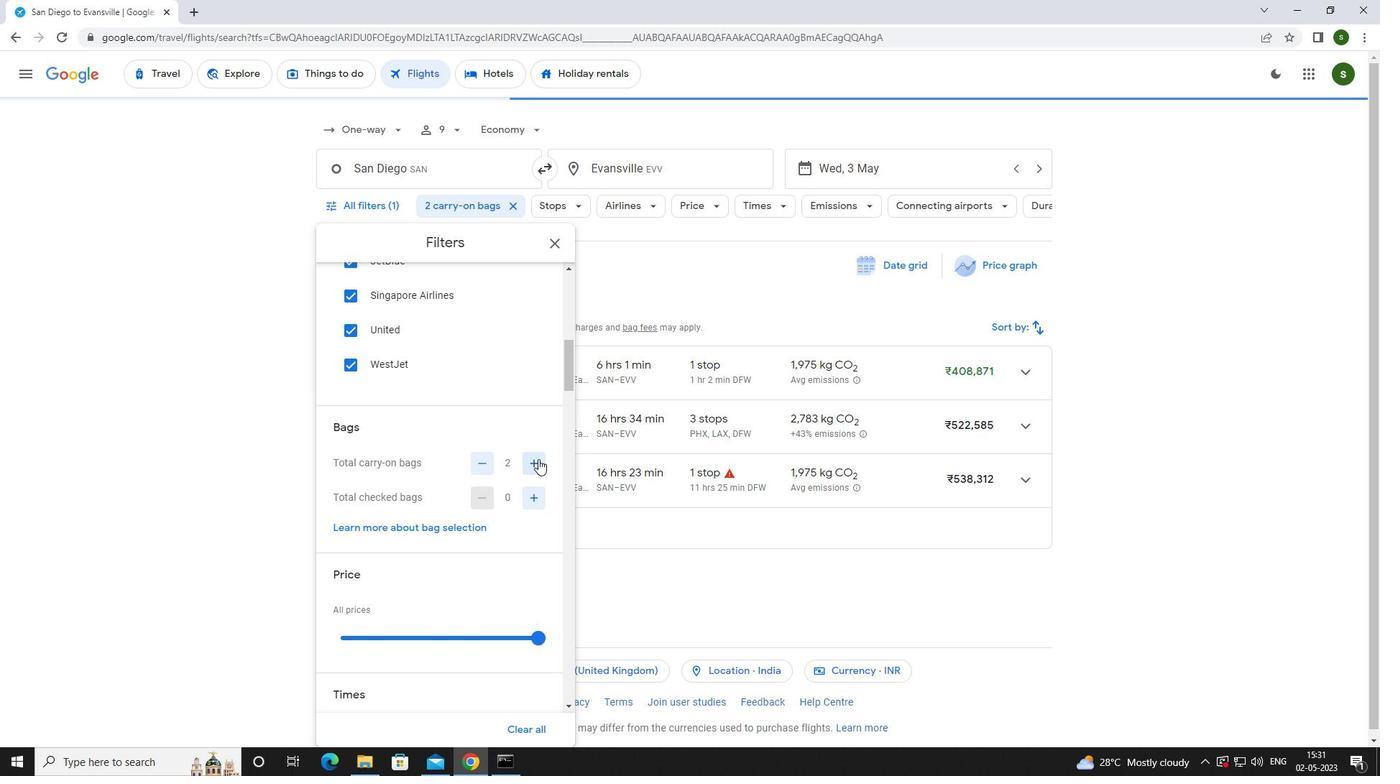 
Action: Mouse moved to (535, 490)
Screenshot: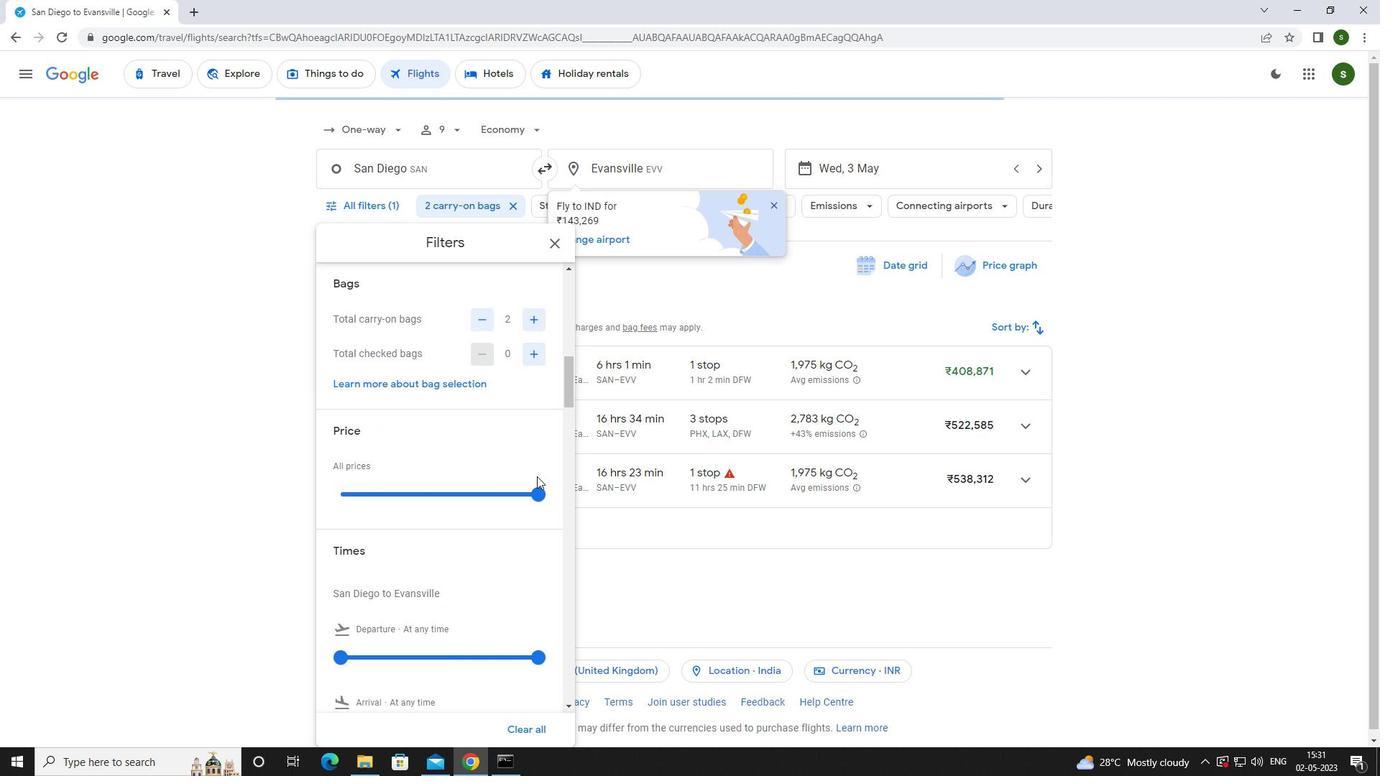 
Action: Mouse pressed left at (535, 490)
Screenshot: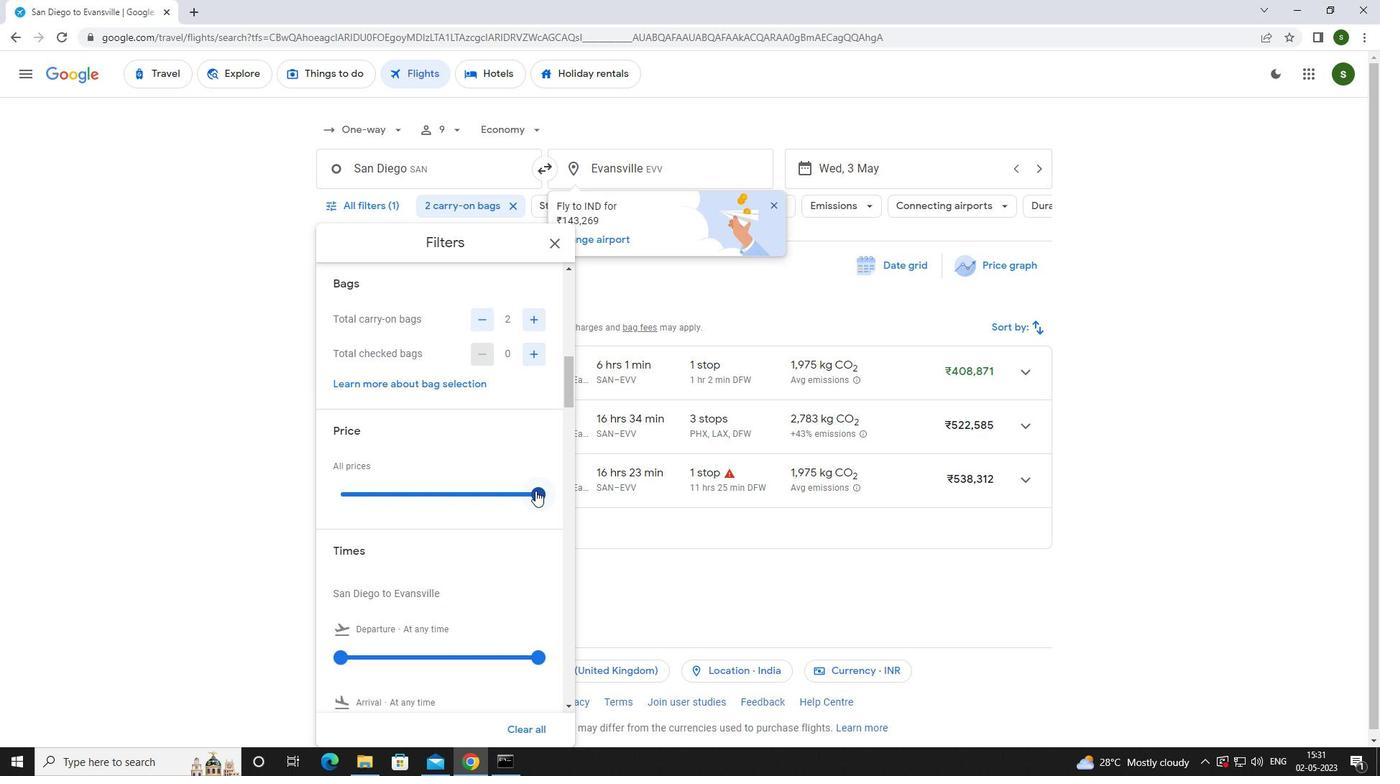 
Action: Mouse moved to (401, 526)
Screenshot: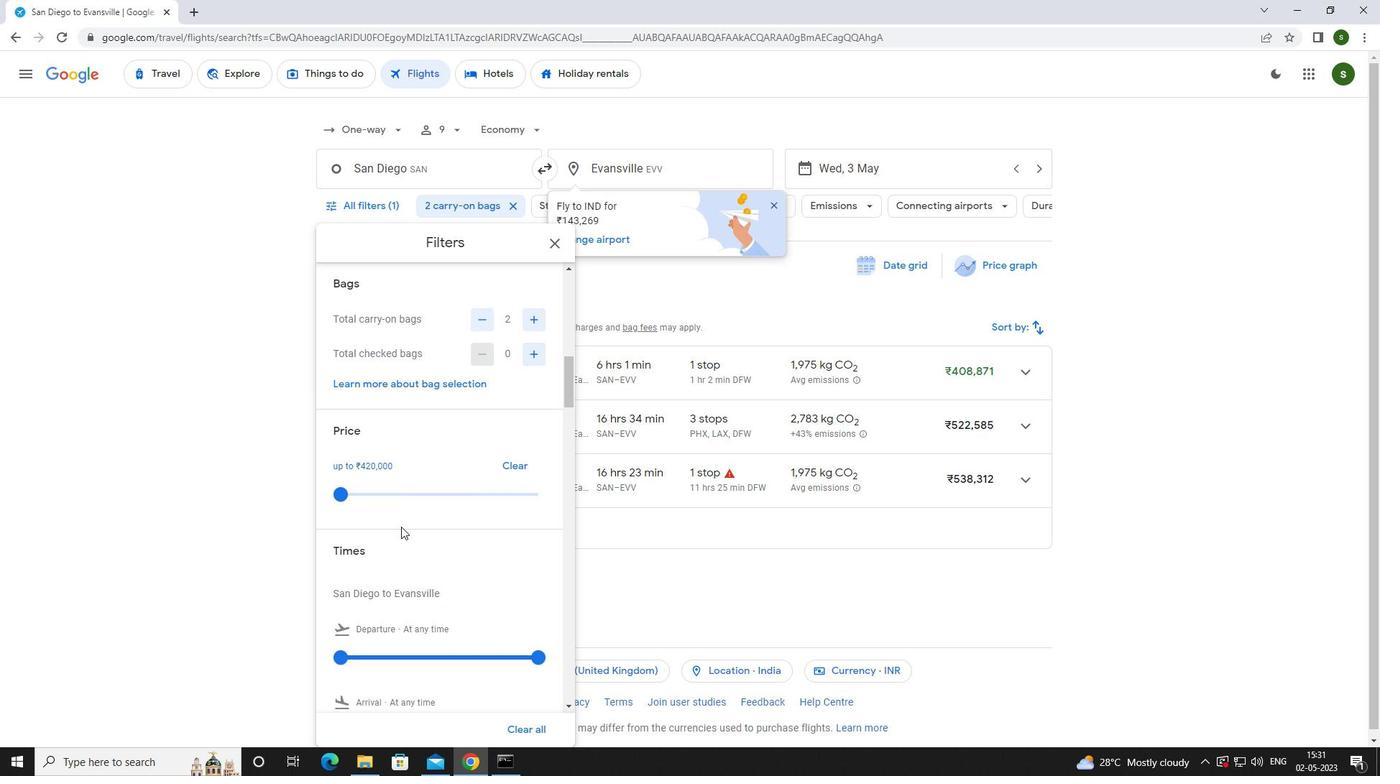
Action: Mouse scrolled (401, 526) with delta (0, 0)
Screenshot: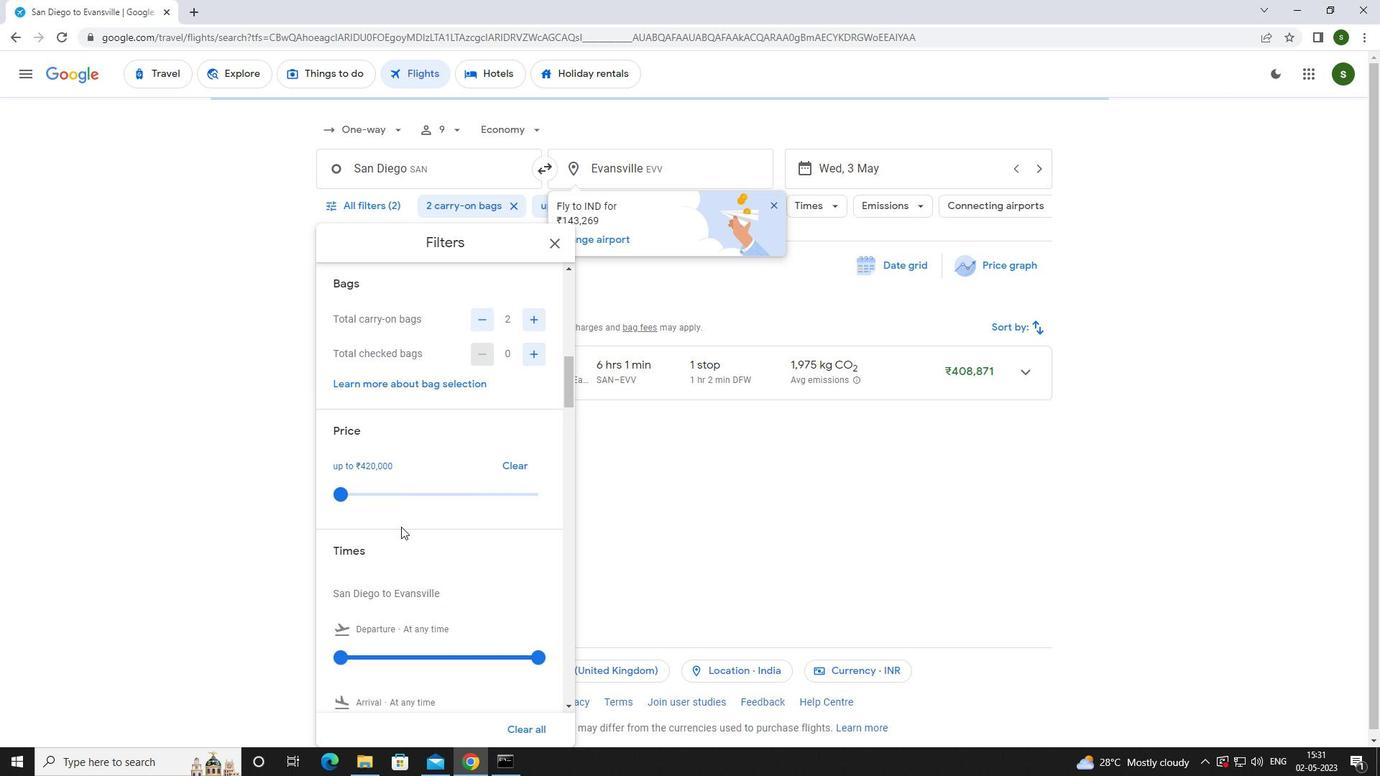 
Action: Mouse scrolled (401, 526) with delta (0, 0)
Screenshot: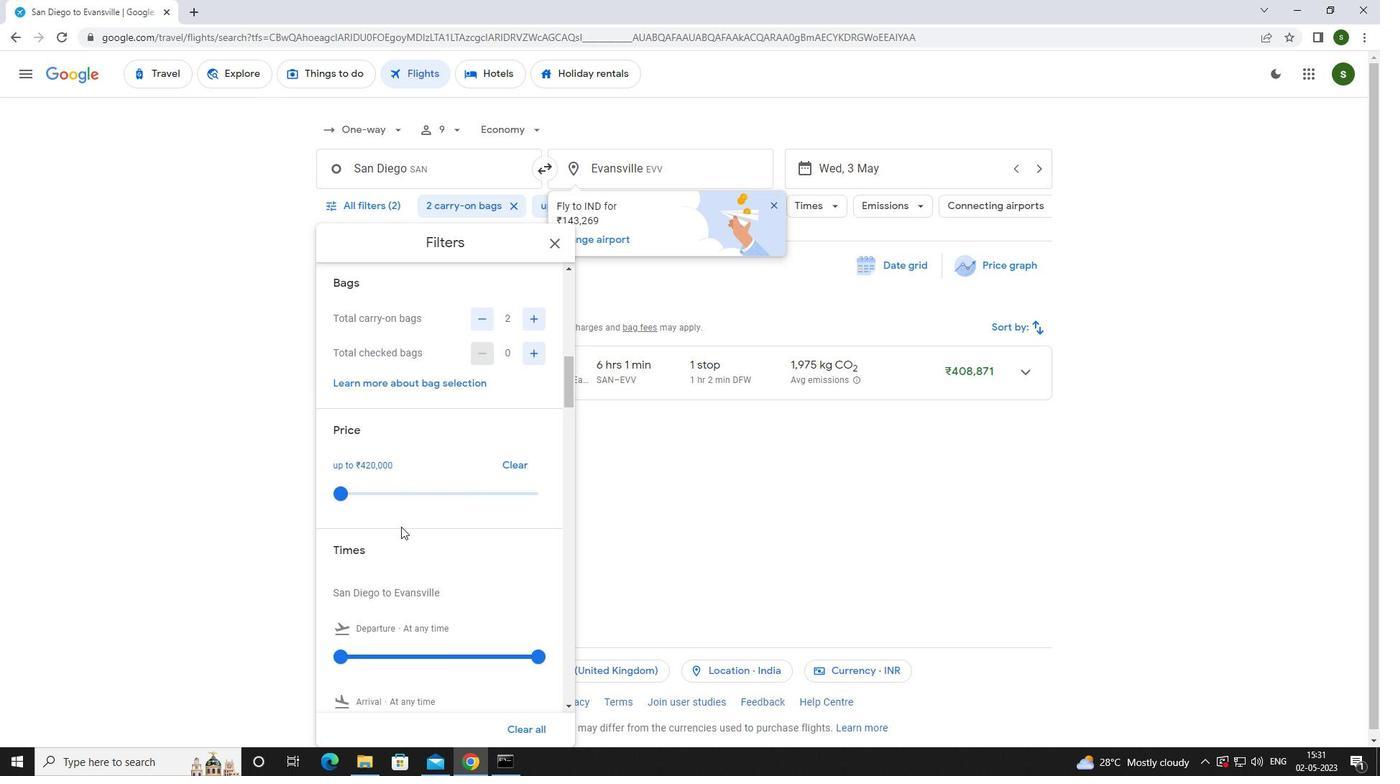 
Action: Mouse moved to (341, 516)
Screenshot: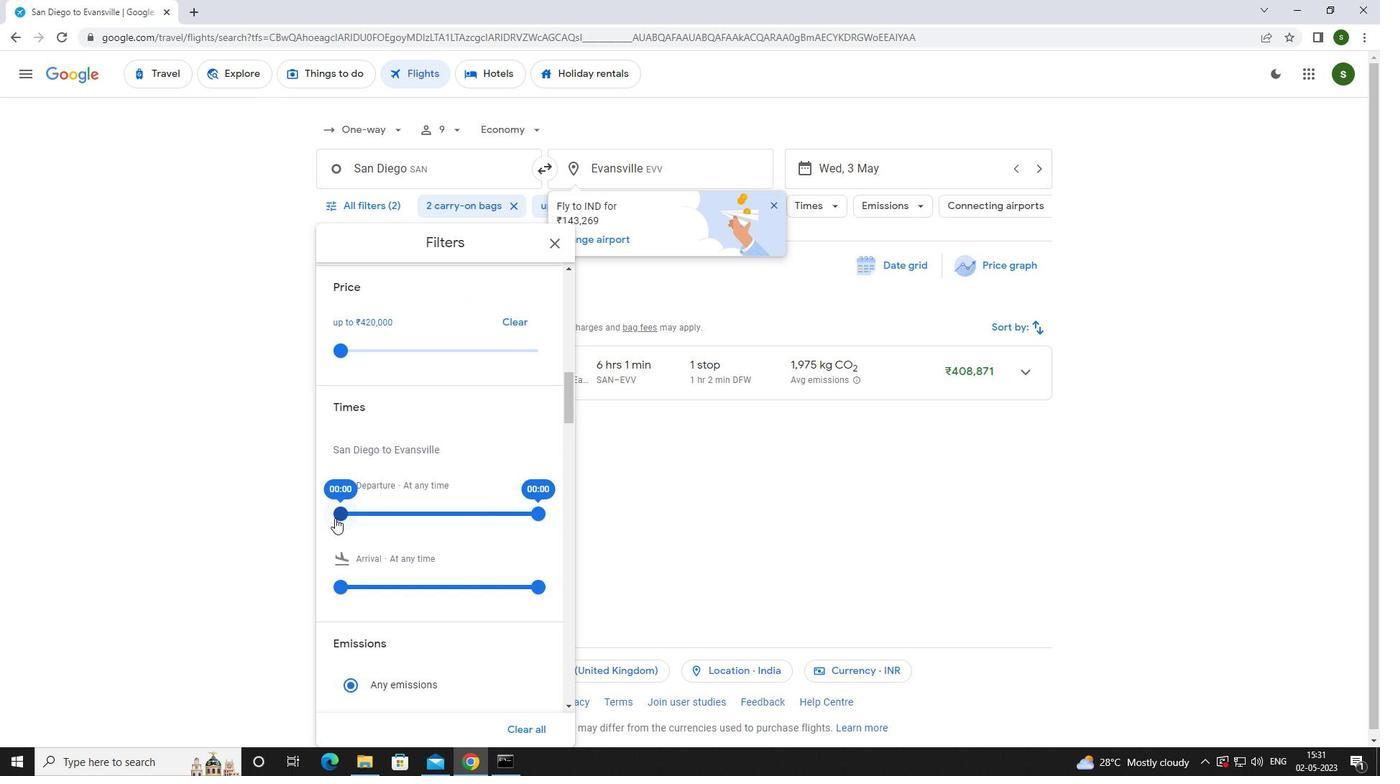
Action: Mouse pressed left at (341, 516)
Screenshot: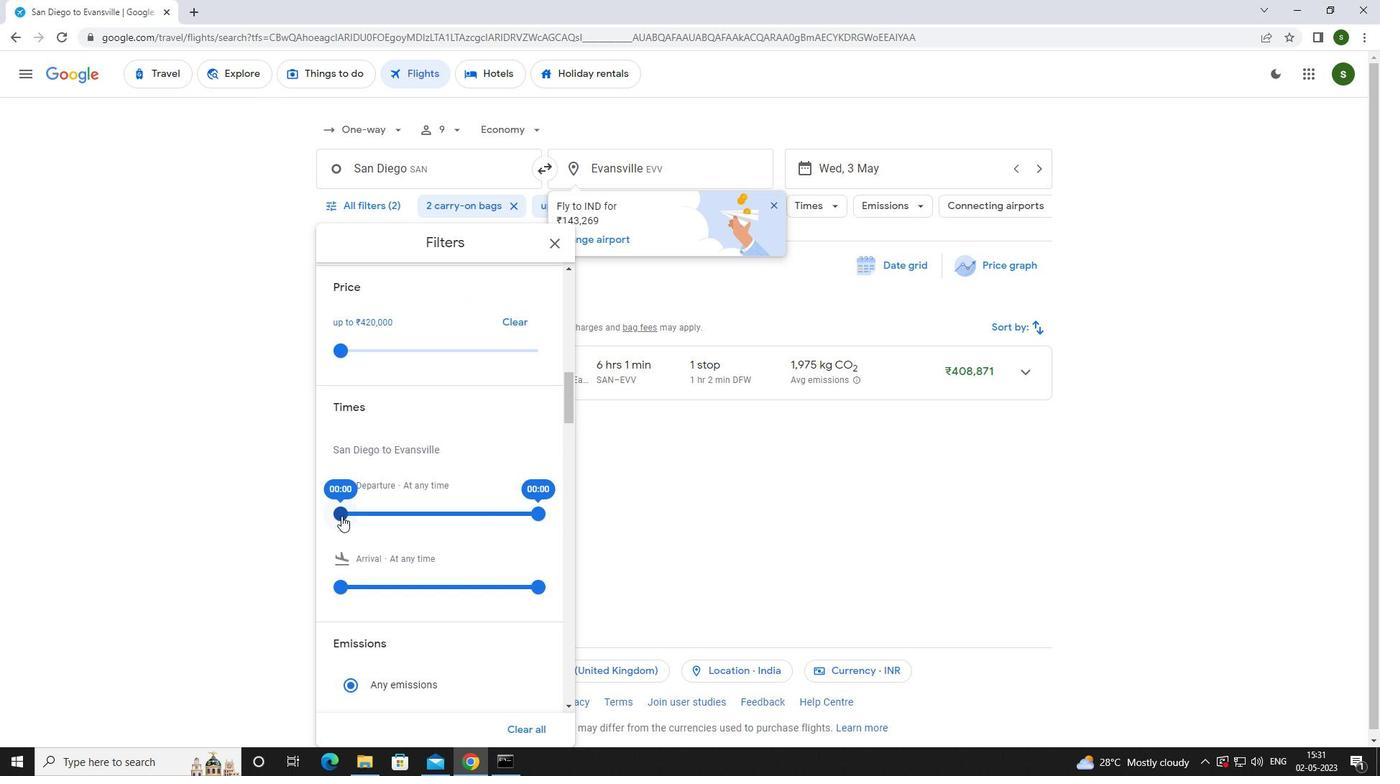 
Action: Mouse moved to (656, 510)
Screenshot: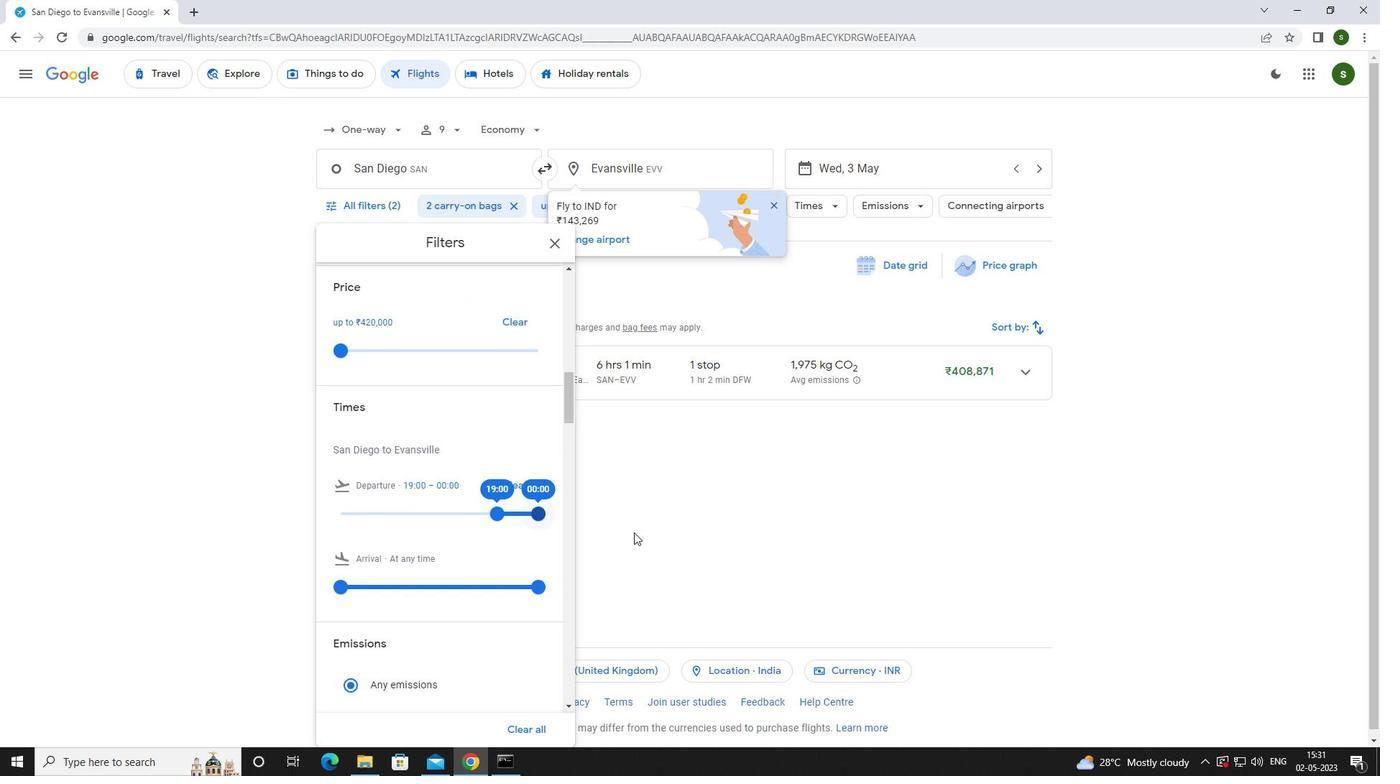 
Action: Mouse pressed left at (656, 510)
Screenshot: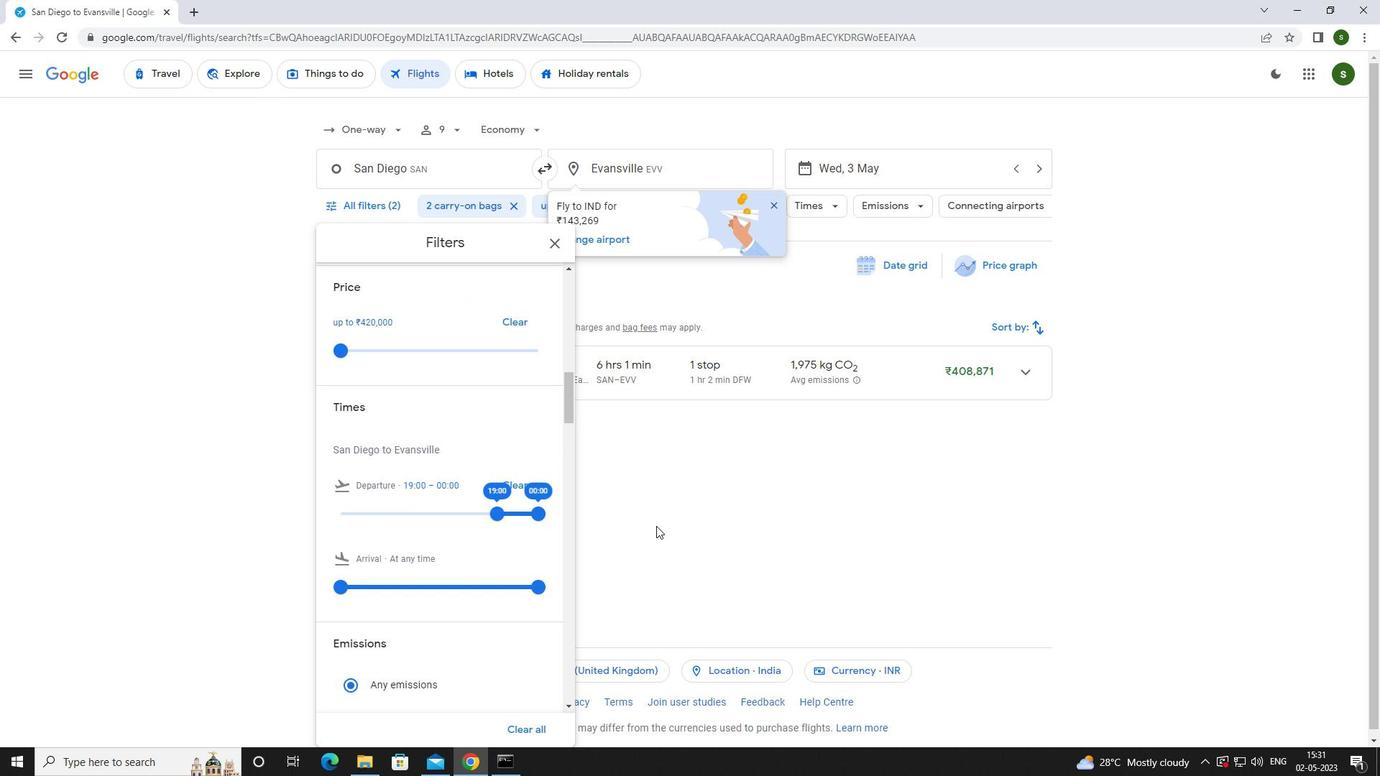 
Action: Mouse moved to (657, 508)
Screenshot: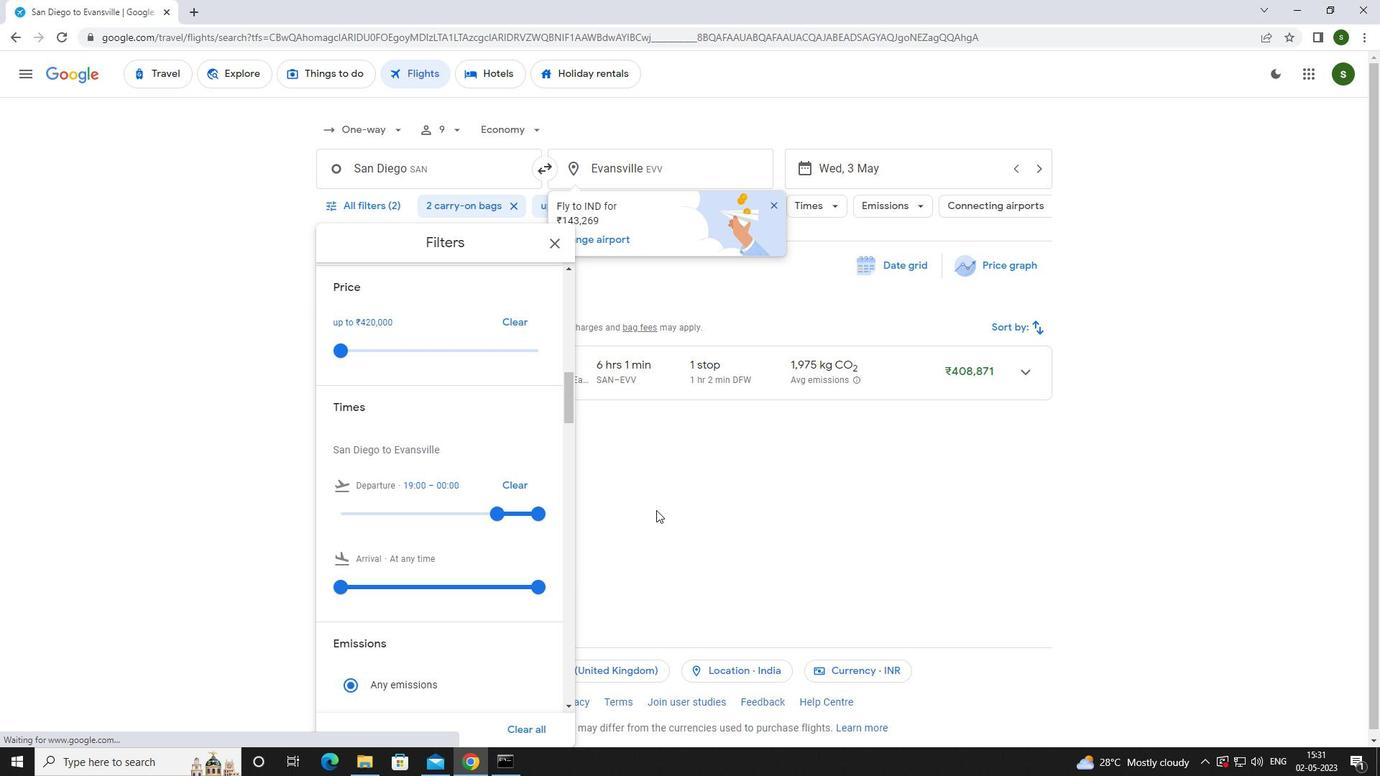 
